 Task: Look for space in Ribnitz-Damgarten, Germany from 24th August, 2023 to 10th September, 2023 for 8 adults, 2 children in price range Rs.12000 to Rs.15000. Place can be entire place or shared room with 4 bedrooms having 8 beds and 4 bathrooms. Property type can be house, flat, guest house. Amenities needed are: wifi, TV, free parkinig on premises, gym, breakfast. Booking option can be shelf check-in. Required host language is English.
Action: Mouse moved to (533, 115)
Screenshot: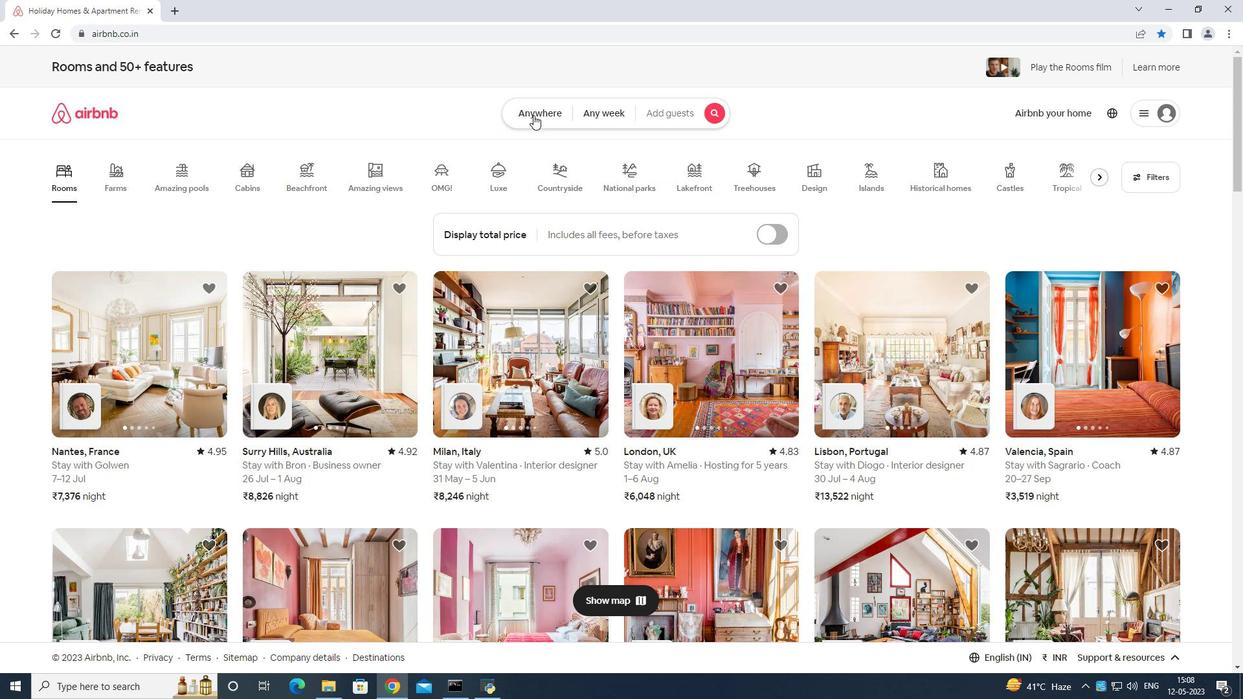 
Action: Mouse pressed left at (533, 115)
Screenshot: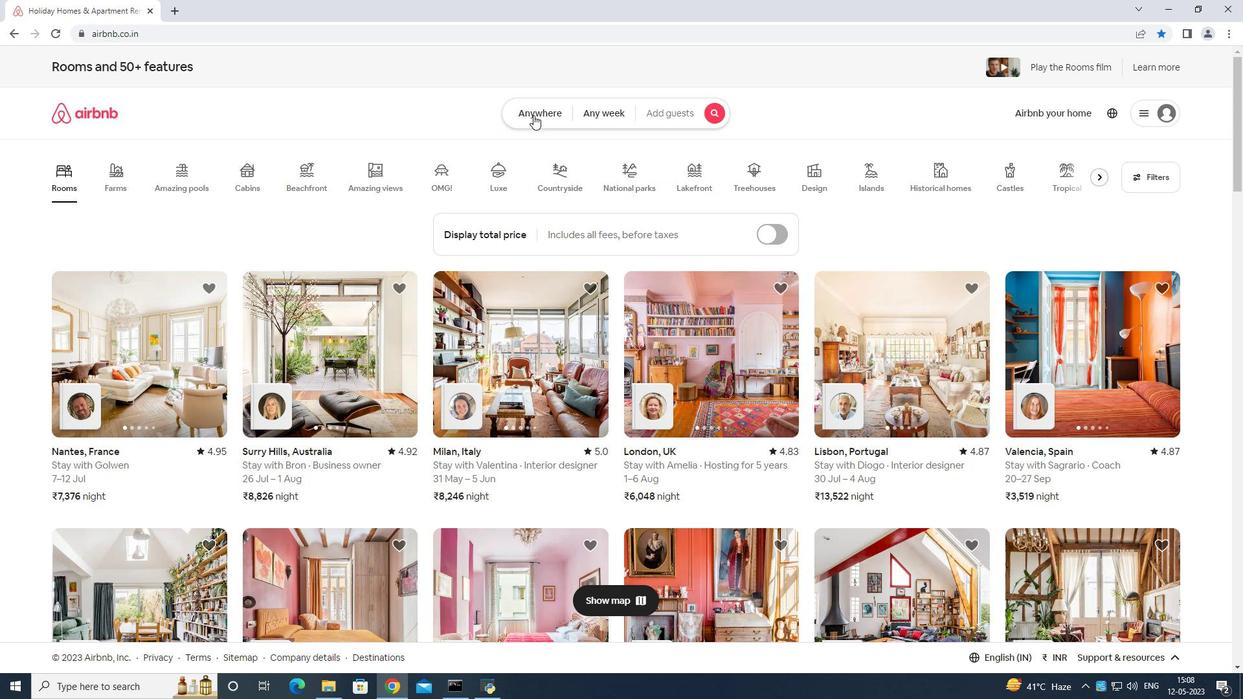 
Action: Mouse moved to (494, 167)
Screenshot: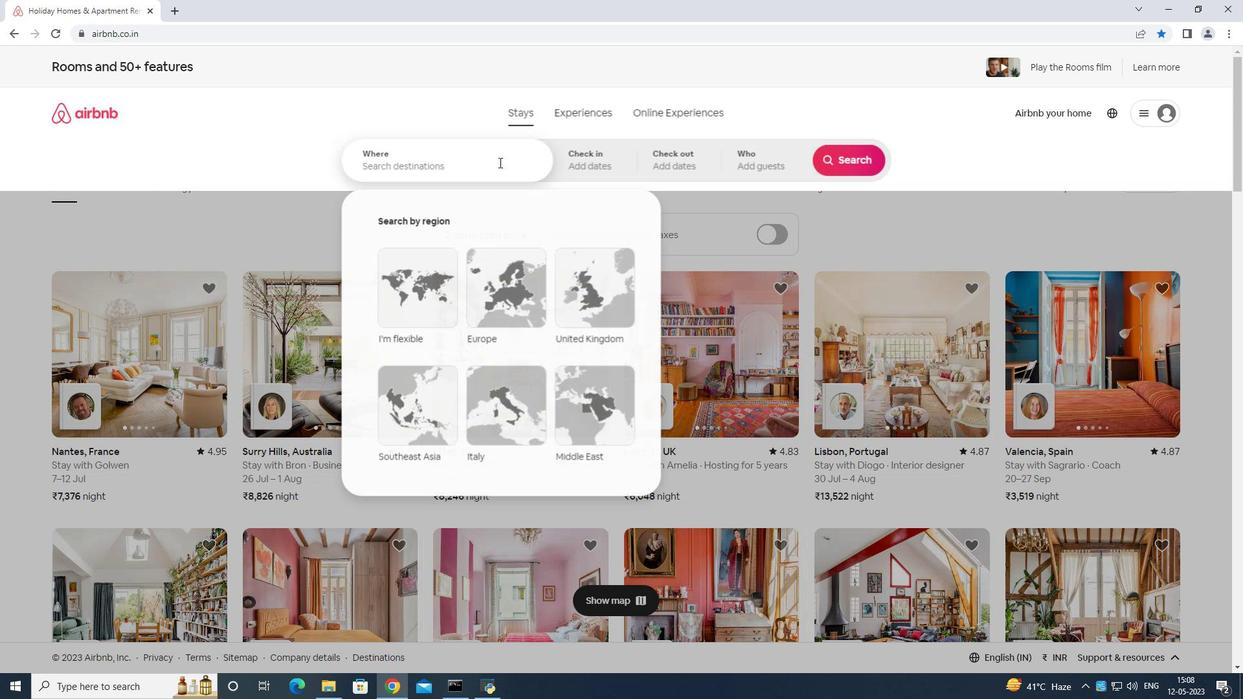 
Action: Mouse pressed left at (494, 167)
Screenshot: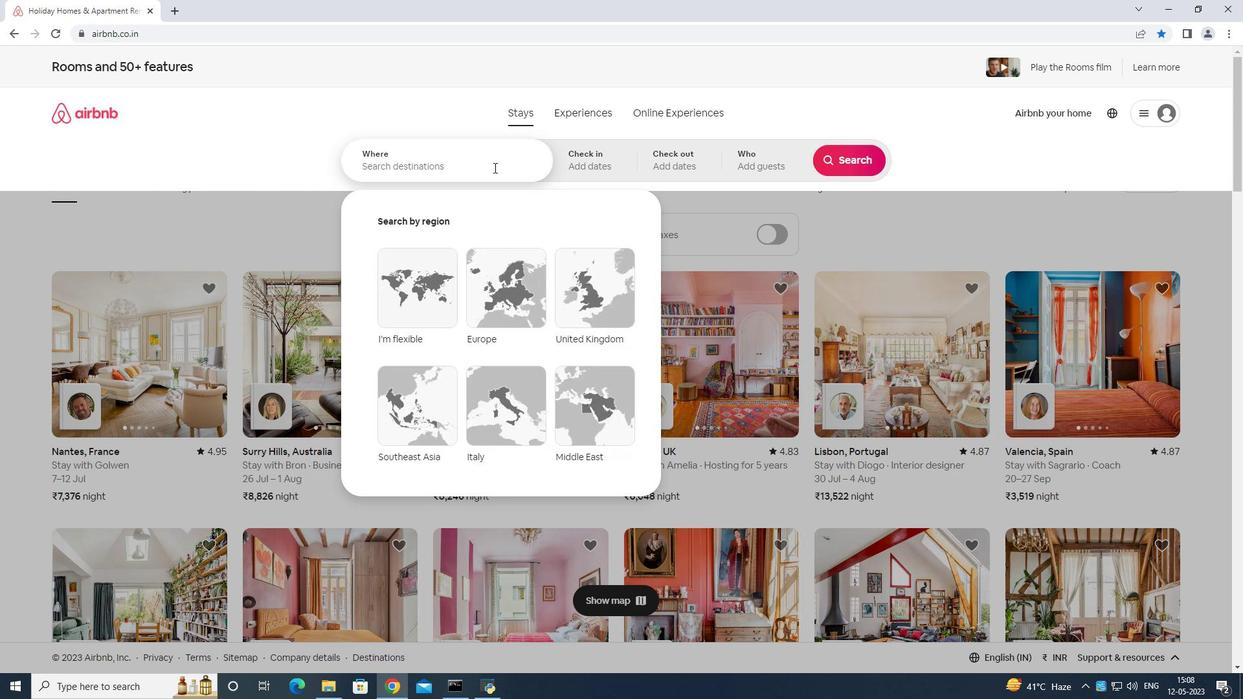 
Action: Mouse moved to (453, 126)
Screenshot: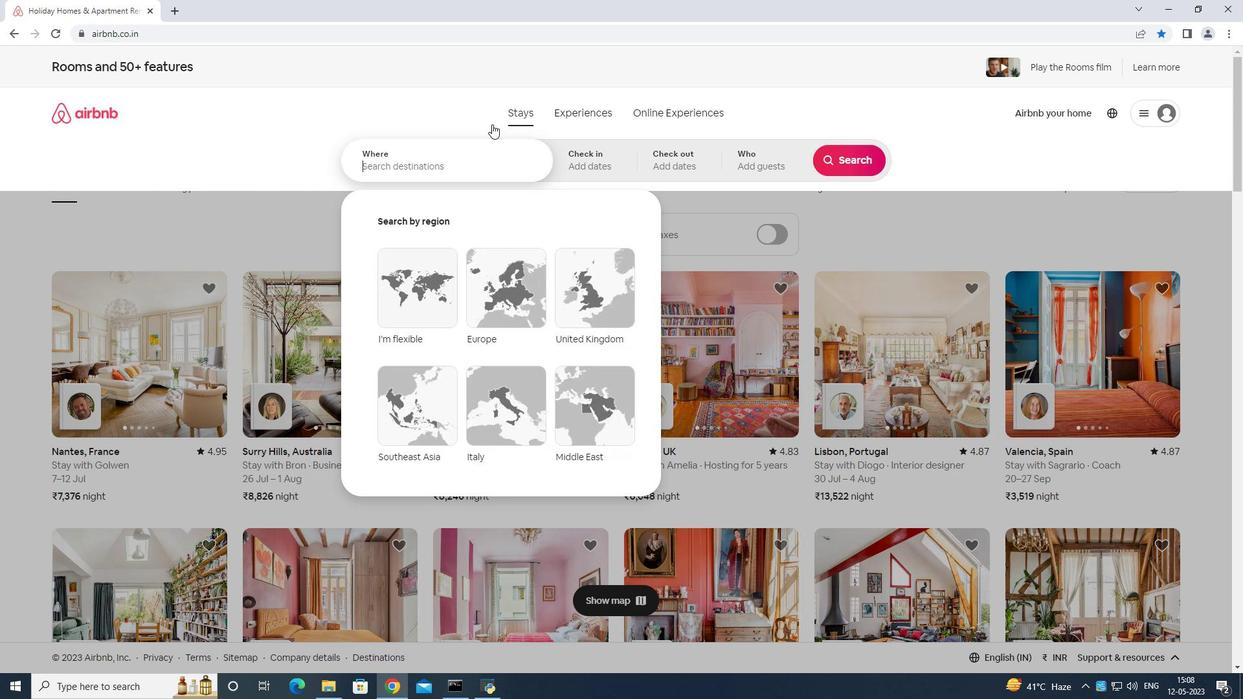 
Action: Key pressed <Key.shift>Rint<Key.backspace><Key.backspace>bnitz<Key.space>damgarten<Key.space>germany<Key.enter>
Screenshot: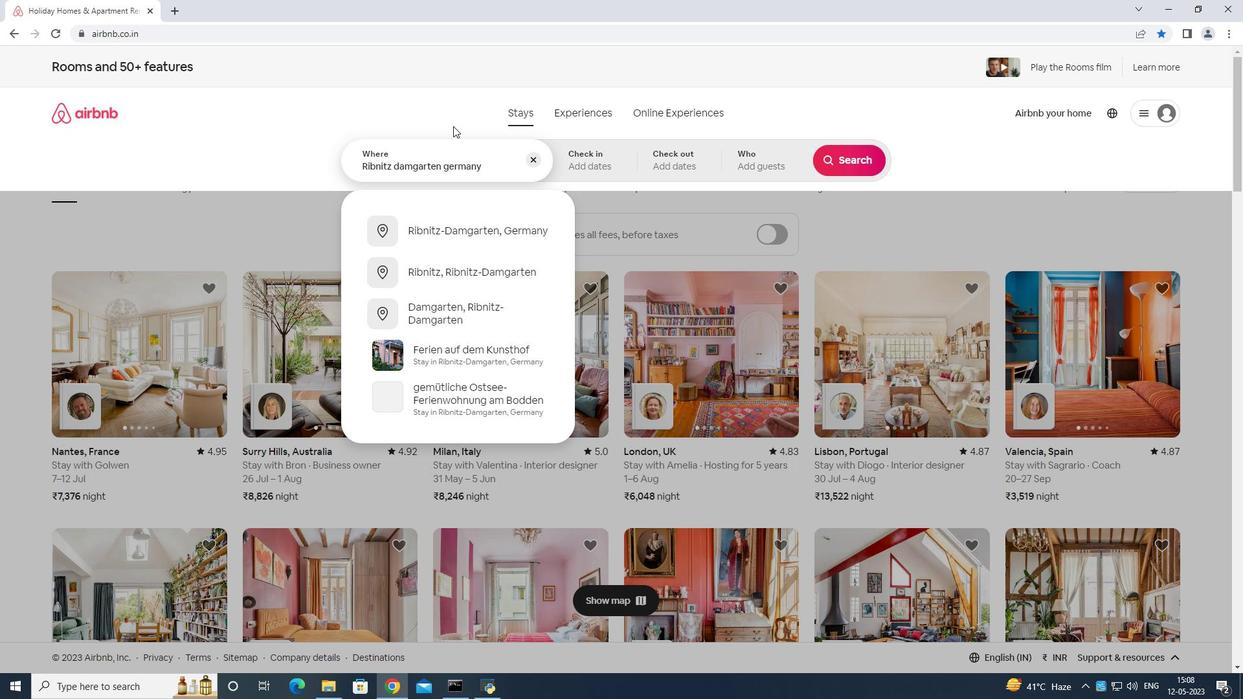 
Action: Mouse moved to (842, 270)
Screenshot: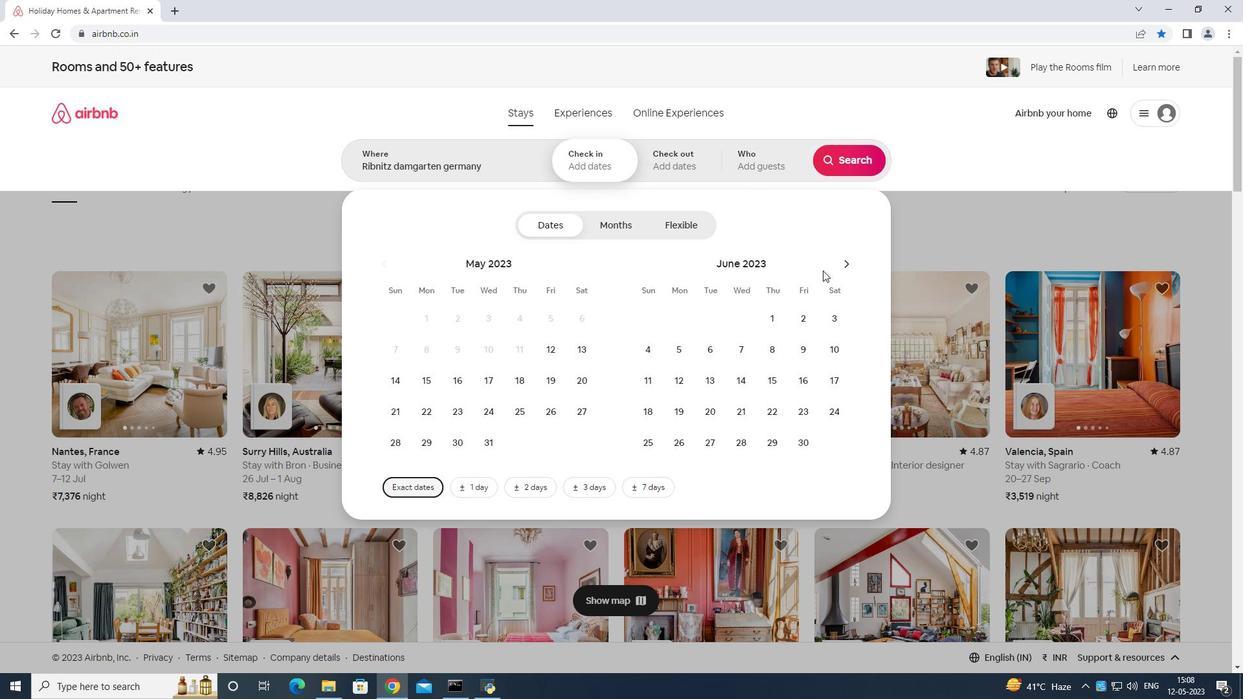 
Action: Mouse pressed left at (842, 270)
Screenshot: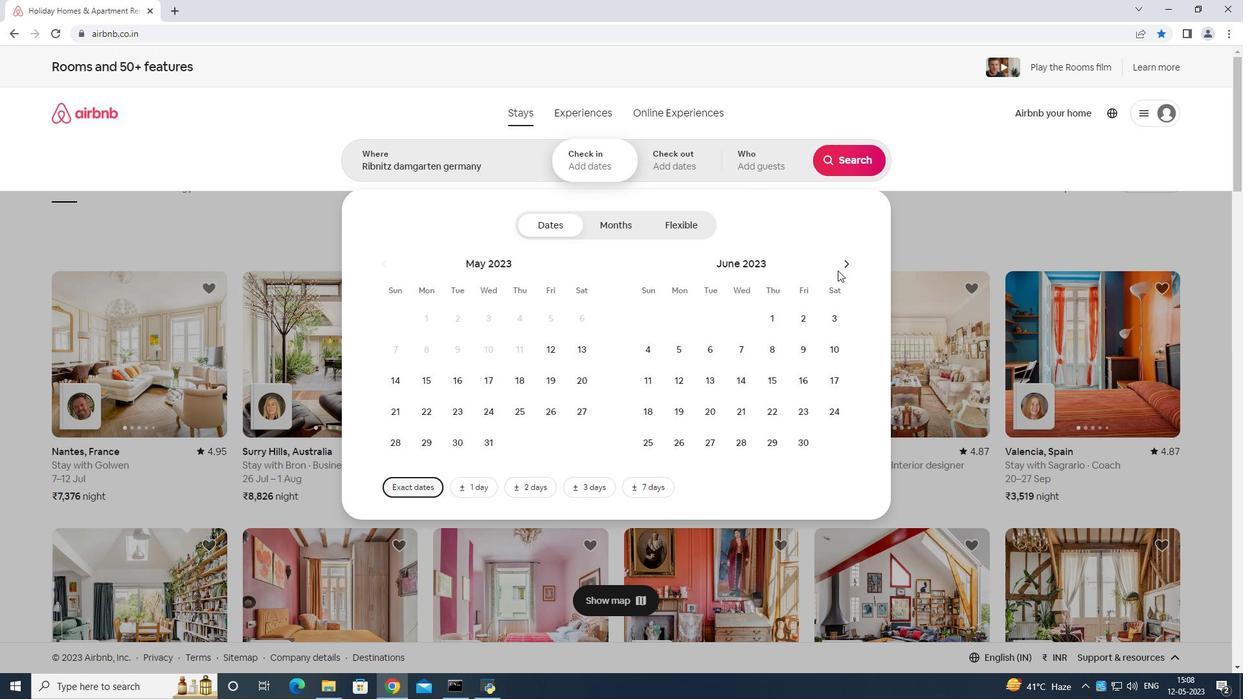
Action: Mouse moved to (842, 270)
Screenshot: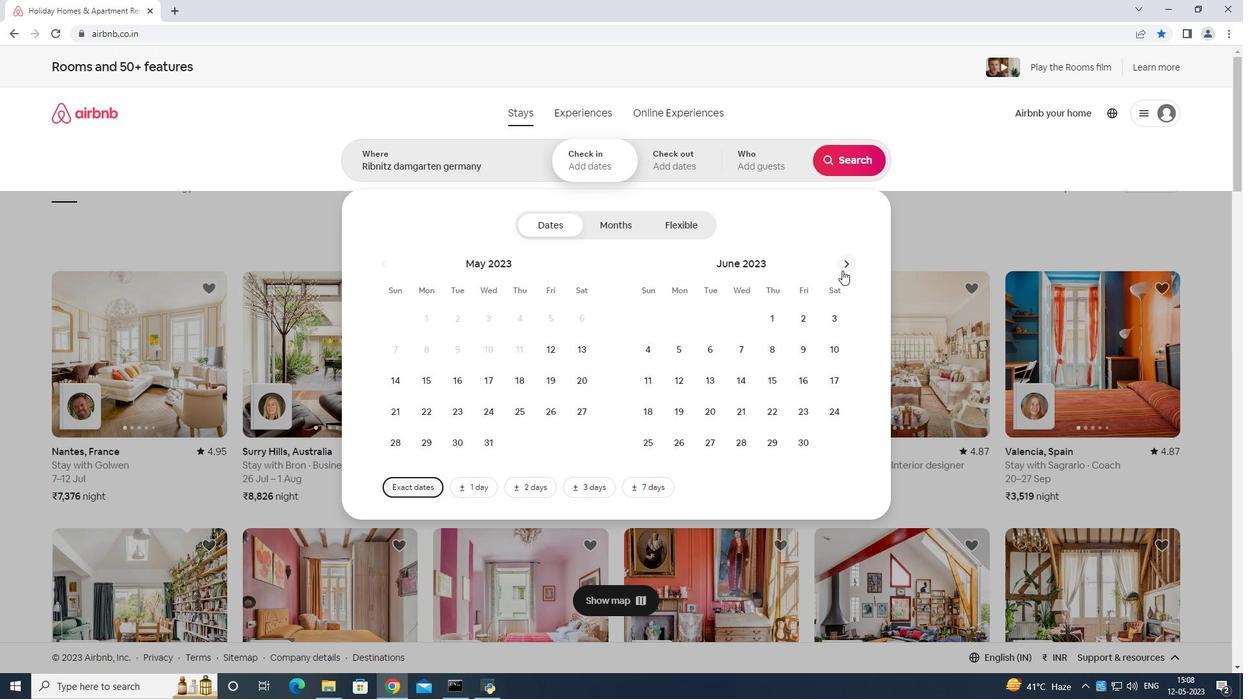 
Action: Mouse pressed left at (842, 270)
Screenshot: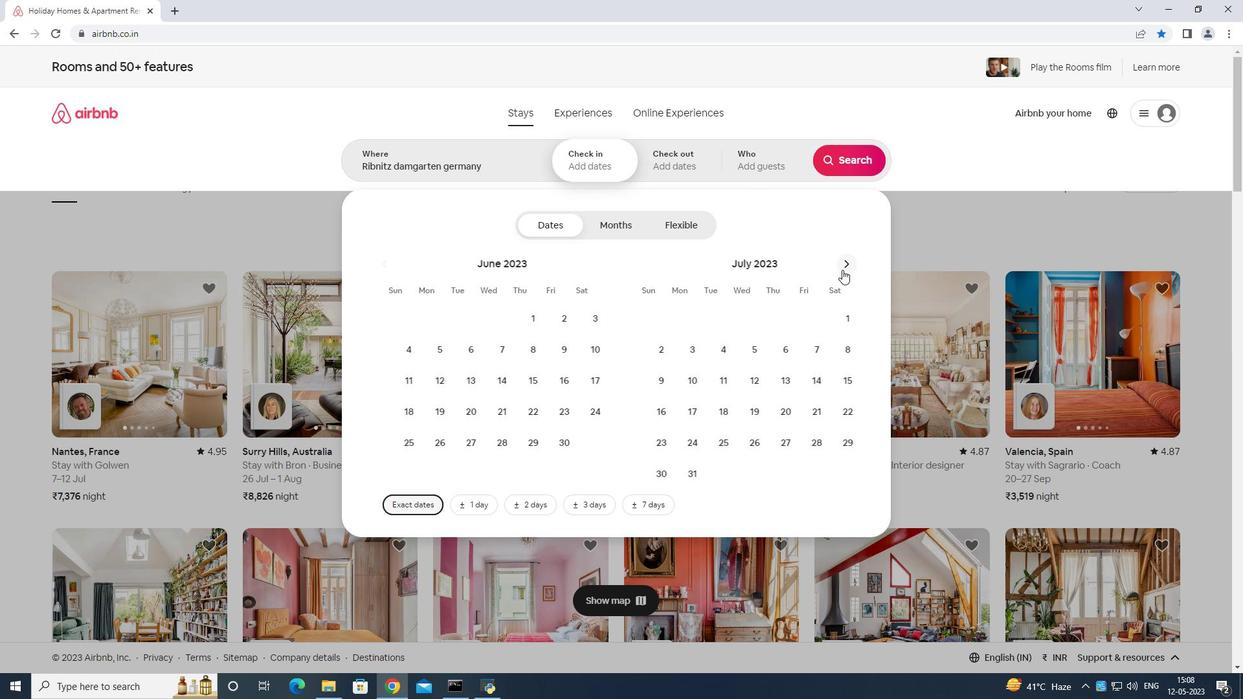 
Action: Mouse moved to (773, 413)
Screenshot: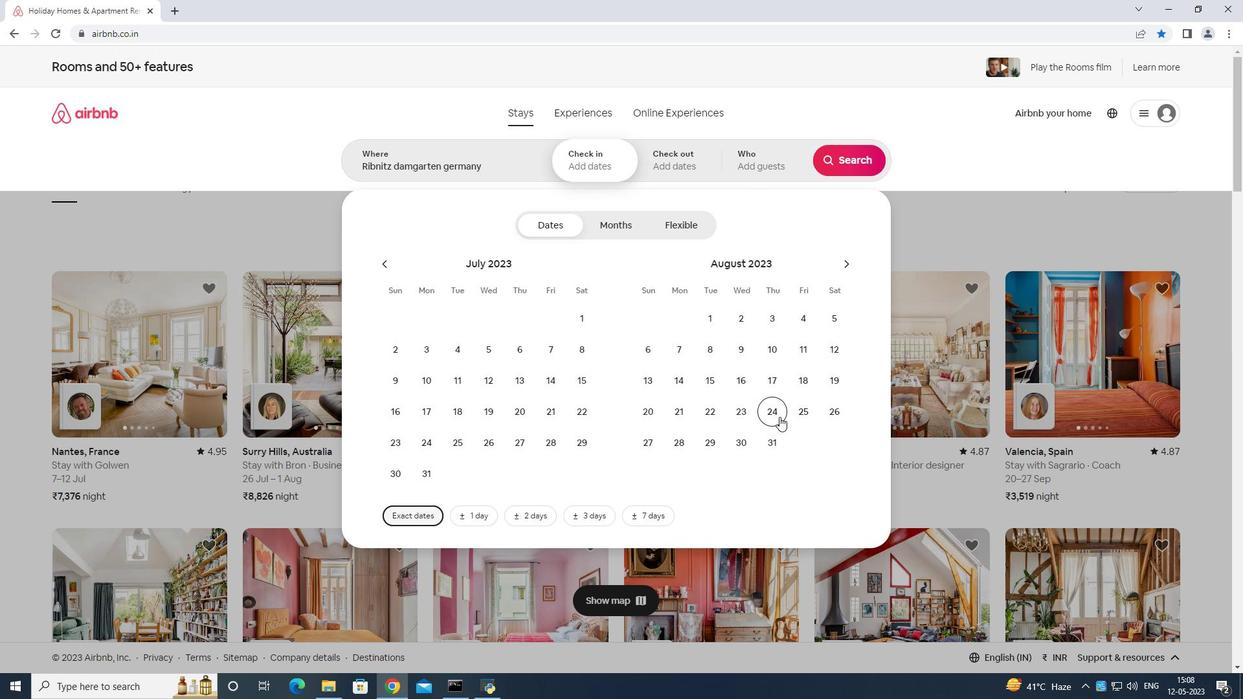 
Action: Mouse pressed left at (773, 413)
Screenshot: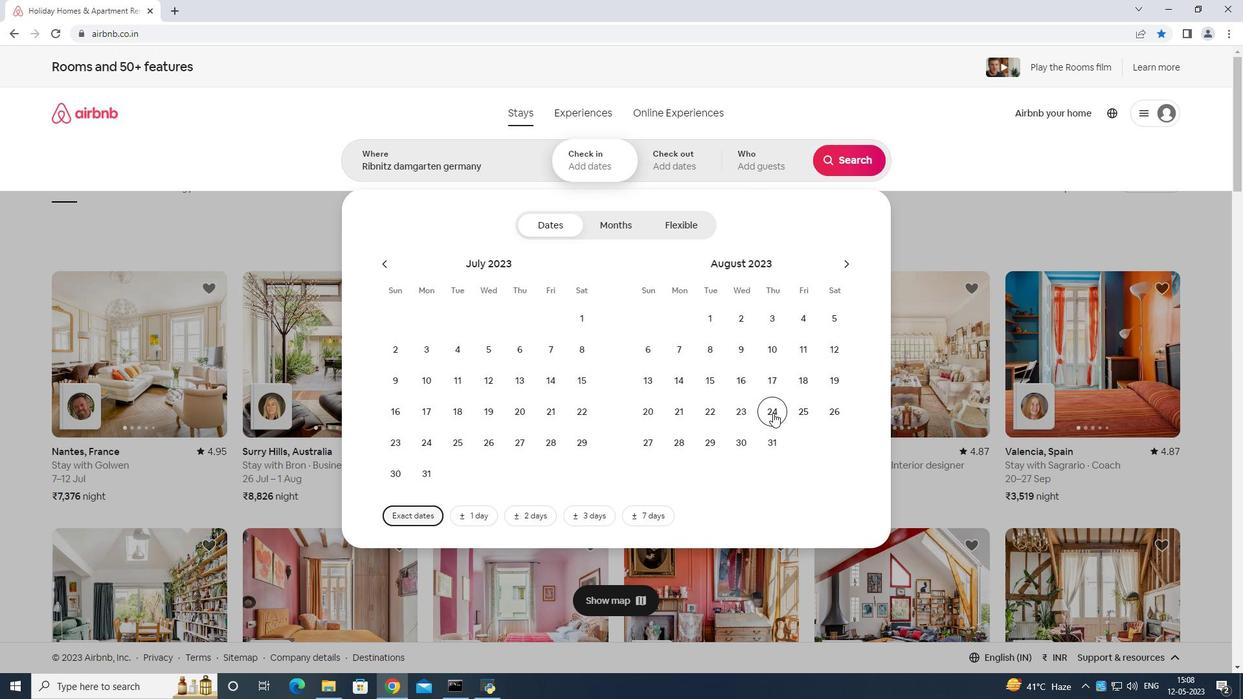 
Action: Mouse moved to (848, 262)
Screenshot: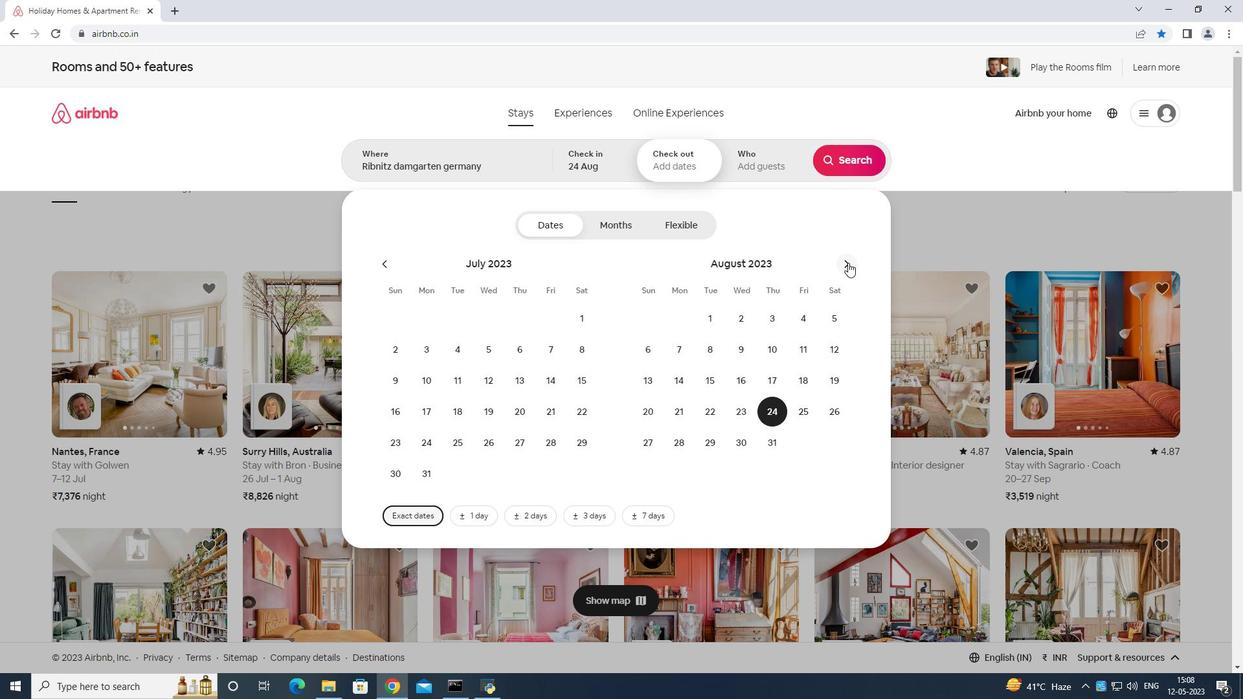 
Action: Mouse pressed left at (848, 262)
Screenshot: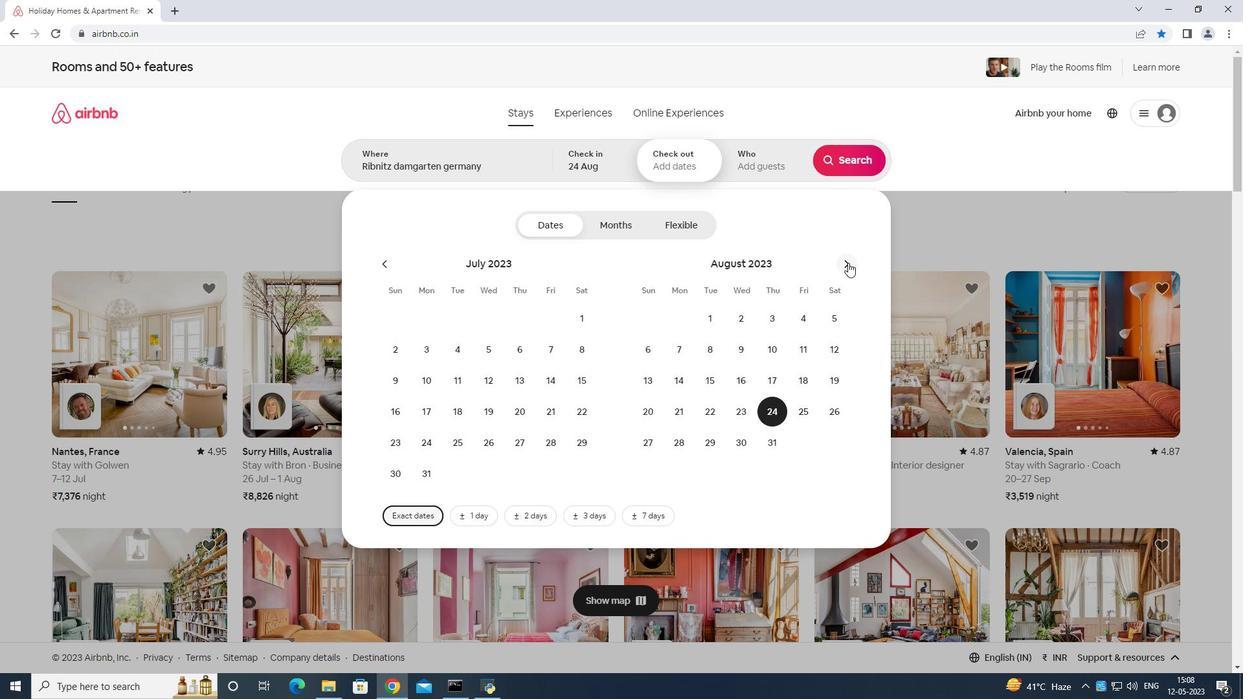 
Action: Mouse moved to (654, 382)
Screenshot: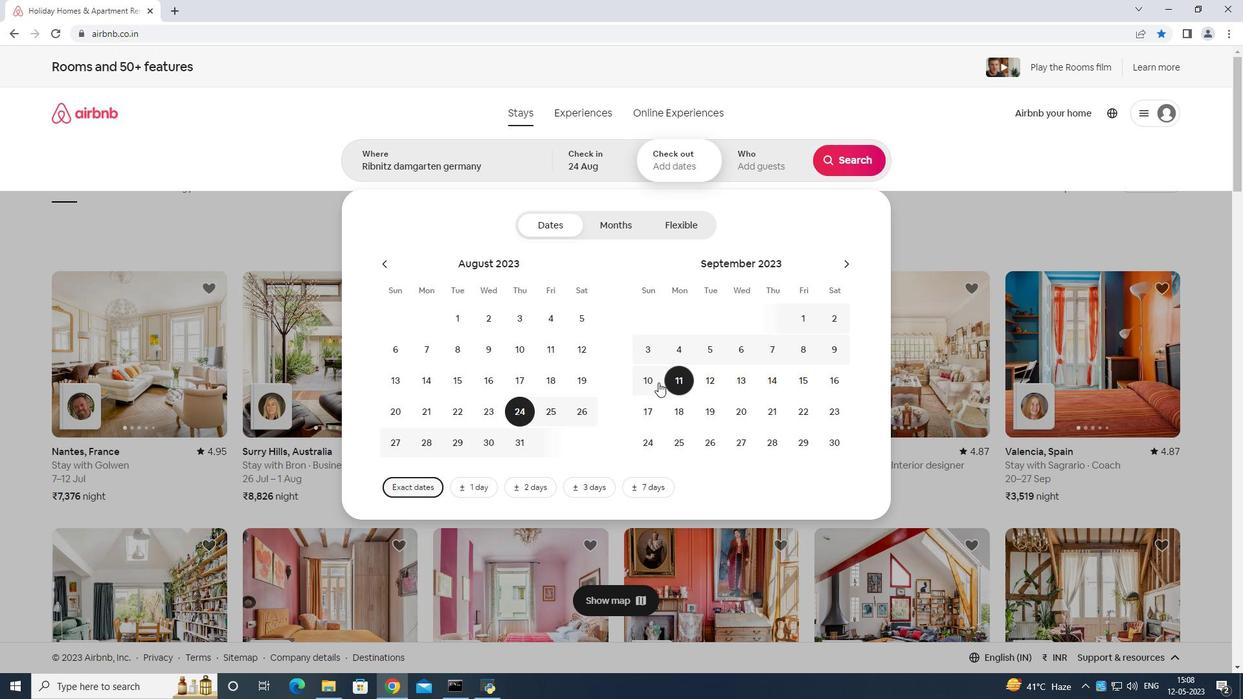 
Action: Mouse pressed left at (654, 382)
Screenshot: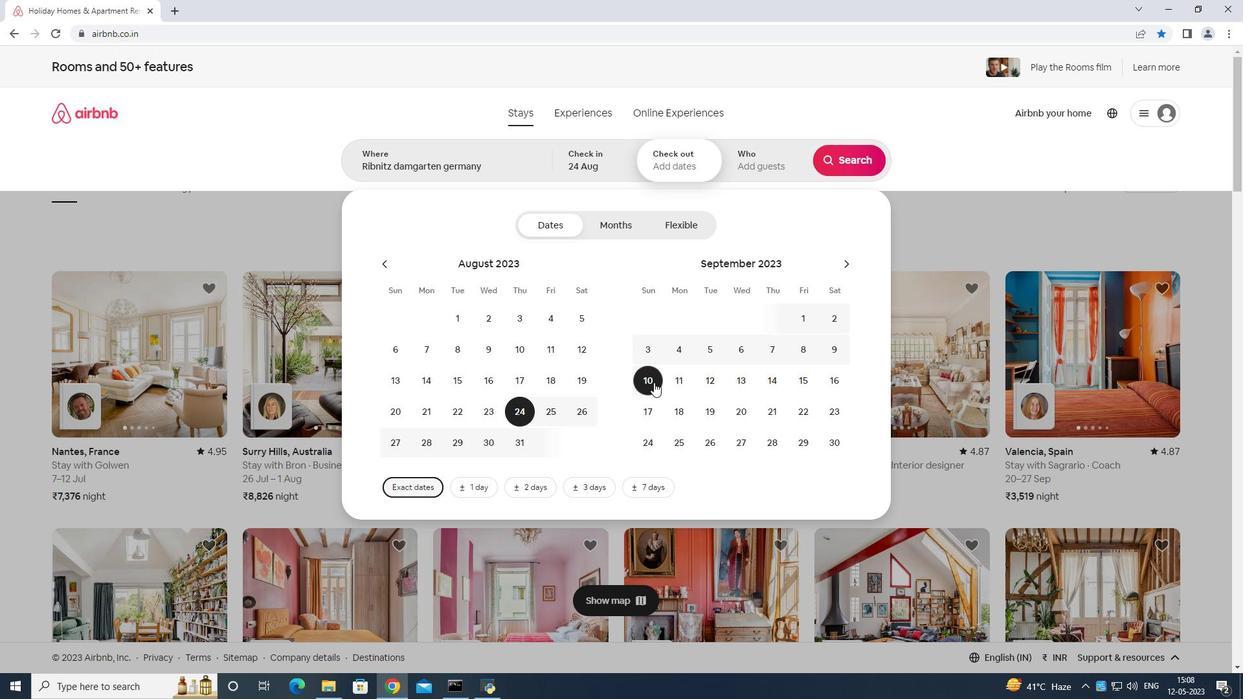 
Action: Mouse moved to (751, 160)
Screenshot: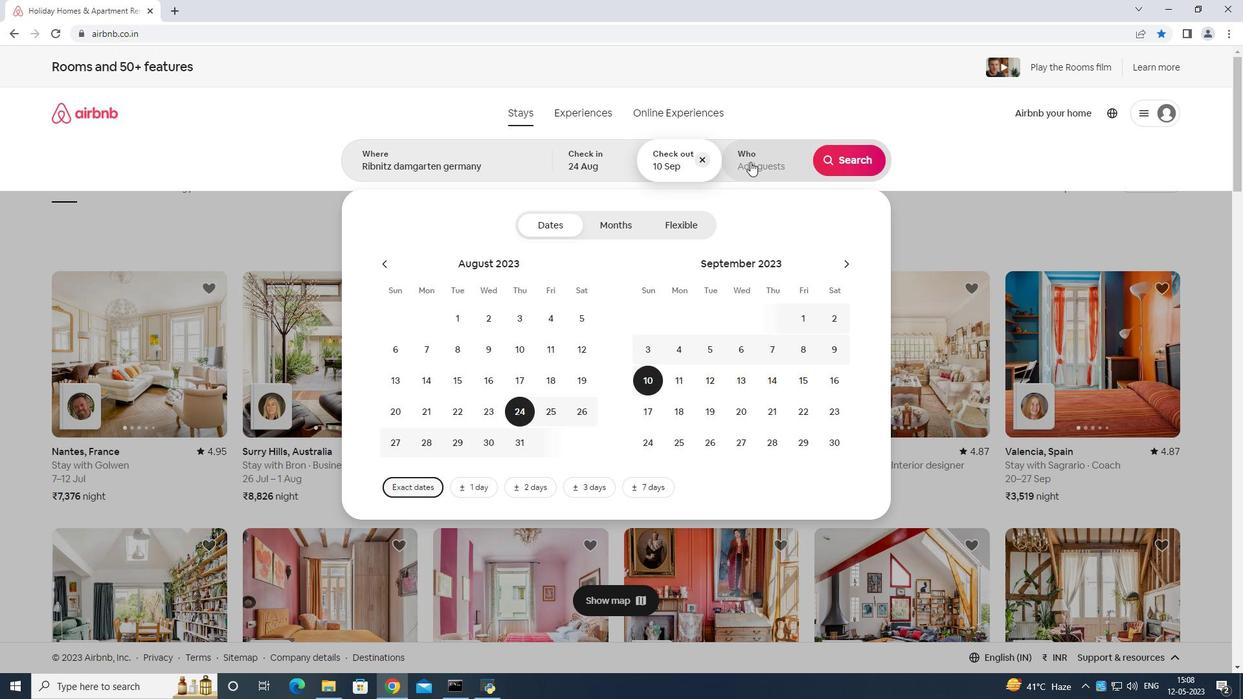
Action: Mouse pressed left at (751, 160)
Screenshot: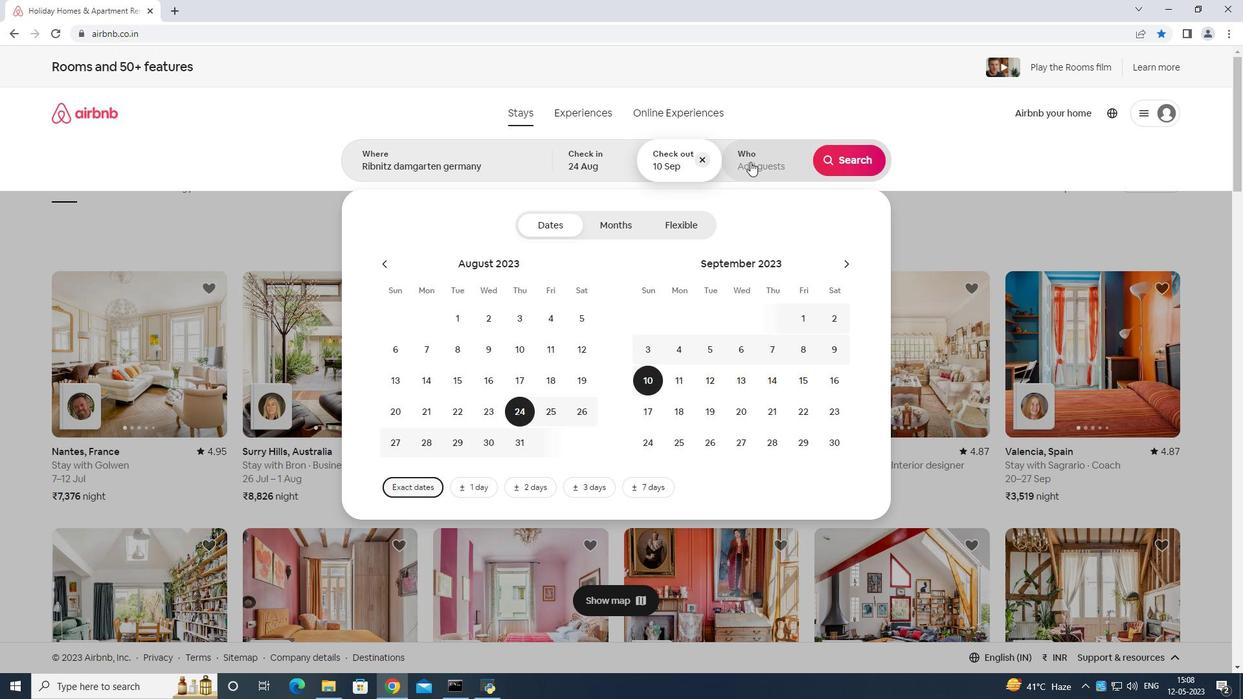 
Action: Mouse moved to (845, 225)
Screenshot: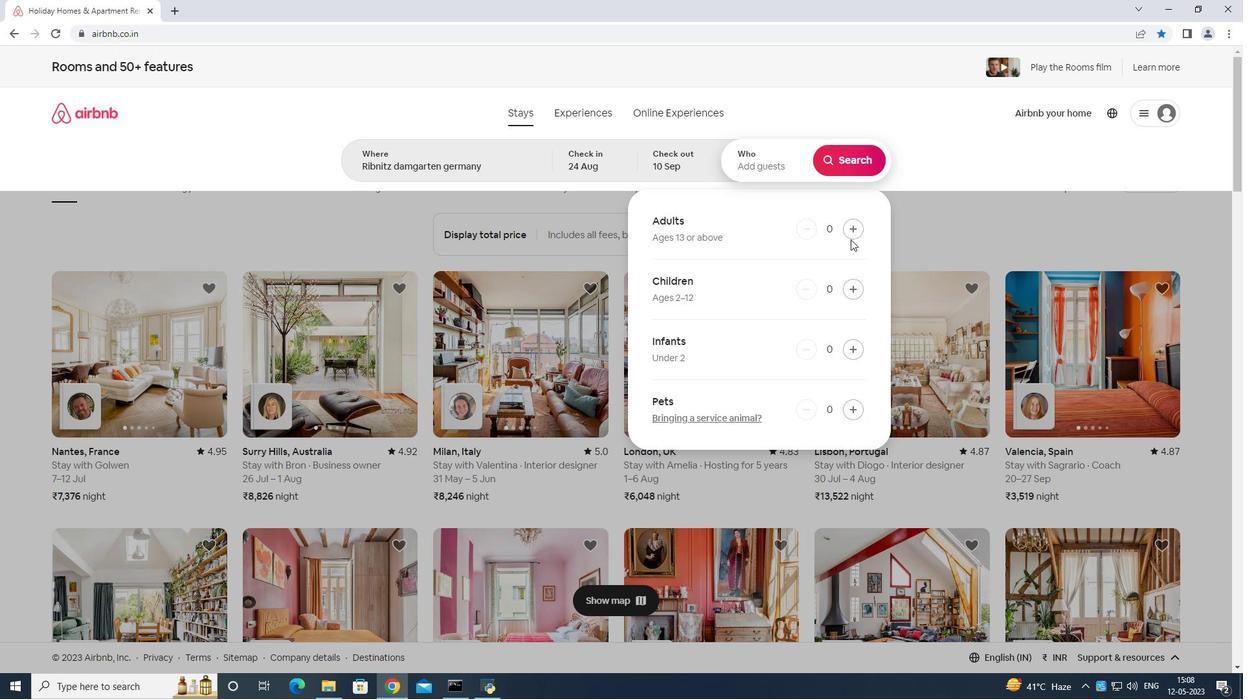
Action: Mouse pressed left at (845, 225)
Screenshot: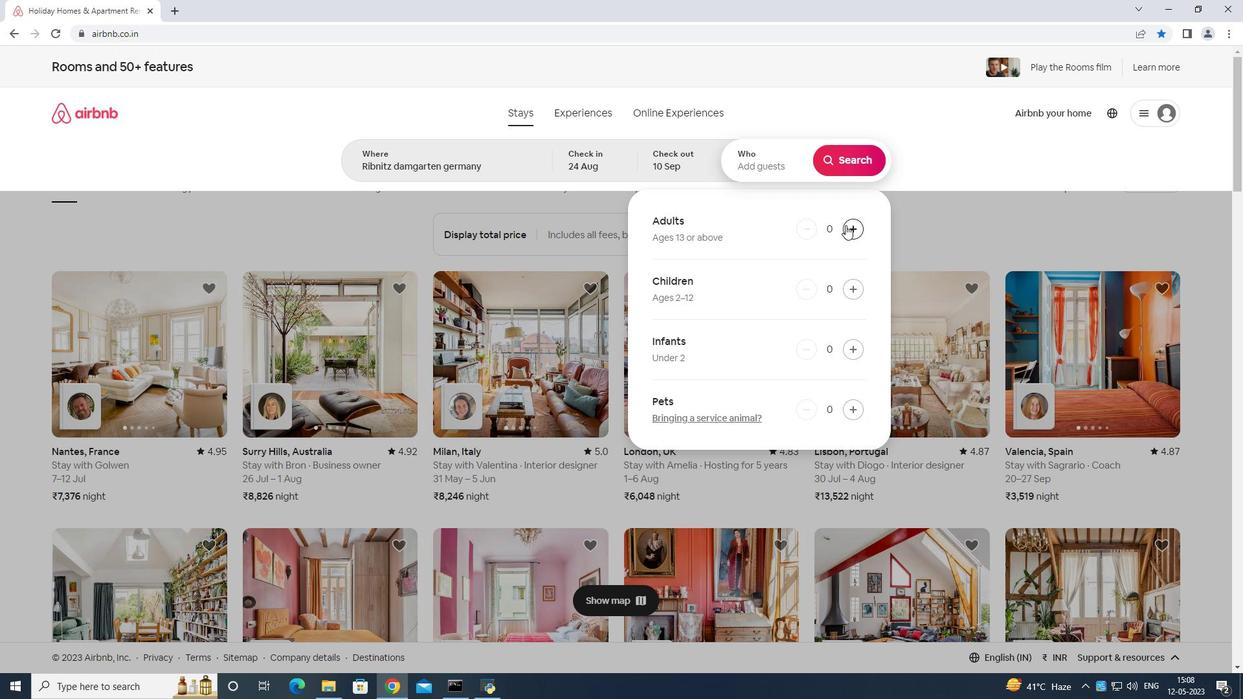 
Action: Mouse pressed left at (845, 225)
Screenshot: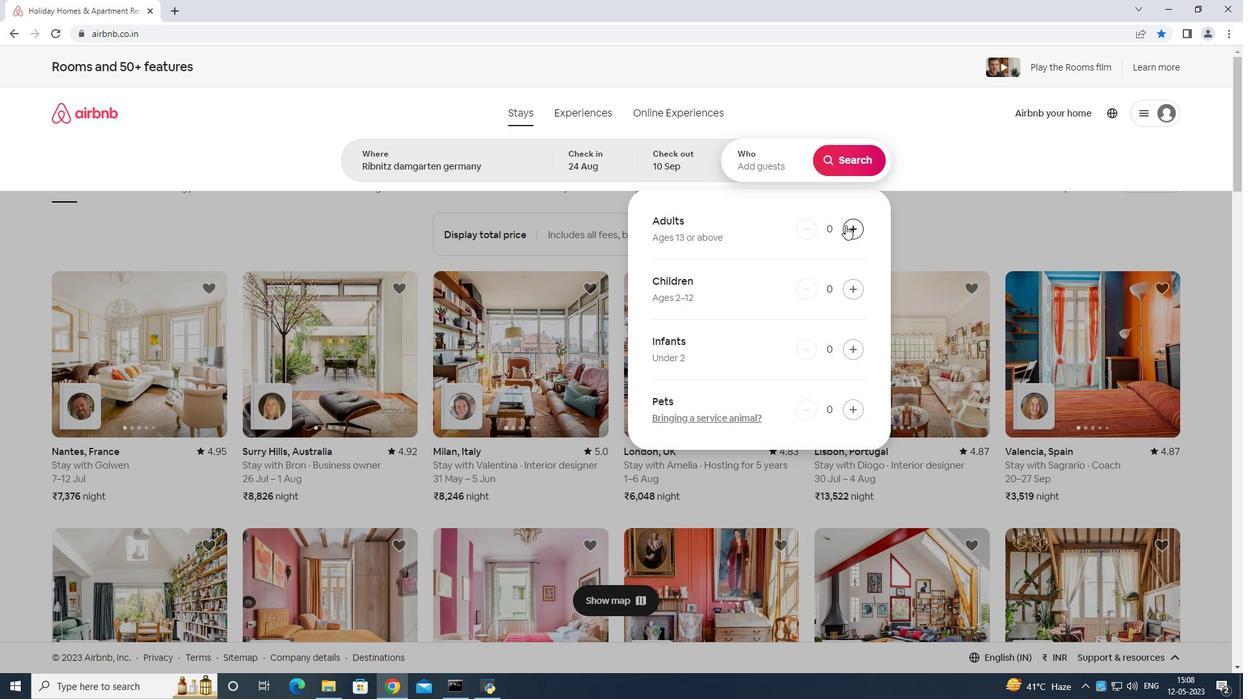 
Action: Mouse pressed left at (845, 225)
Screenshot: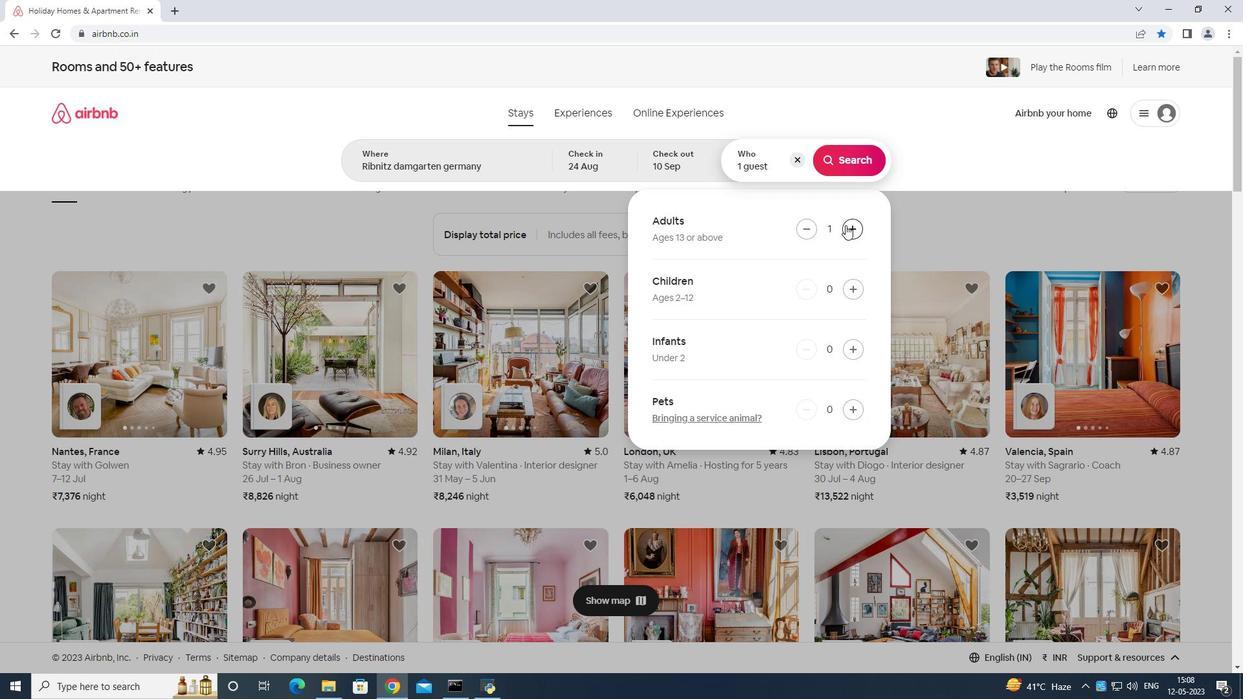 
Action: Mouse pressed left at (845, 225)
Screenshot: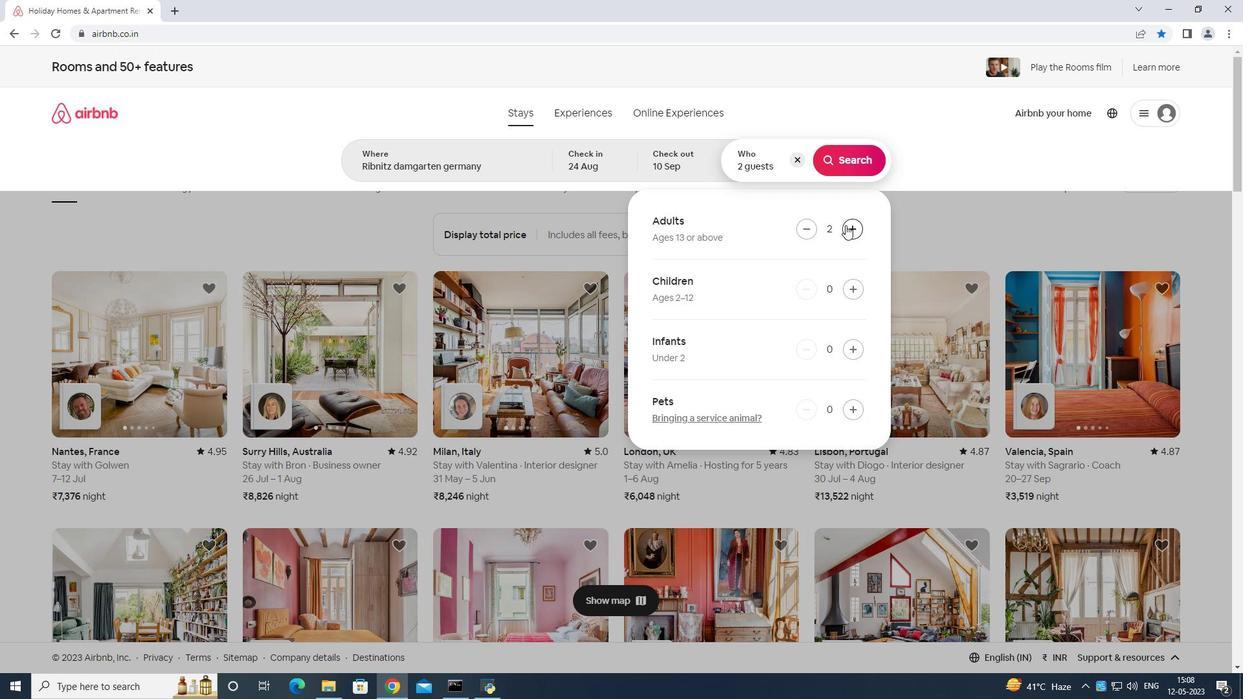 
Action: Mouse pressed left at (845, 225)
Screenshot: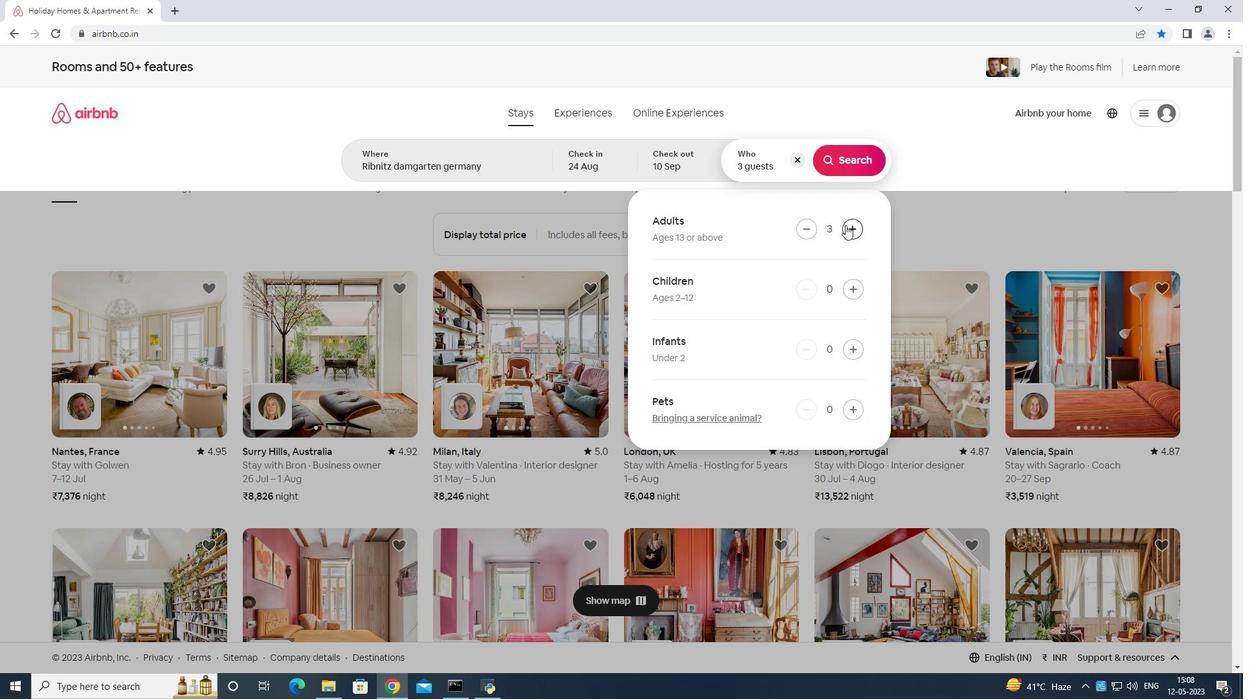 
Action: Mouse pressed left at (845, 225)
Screenshot: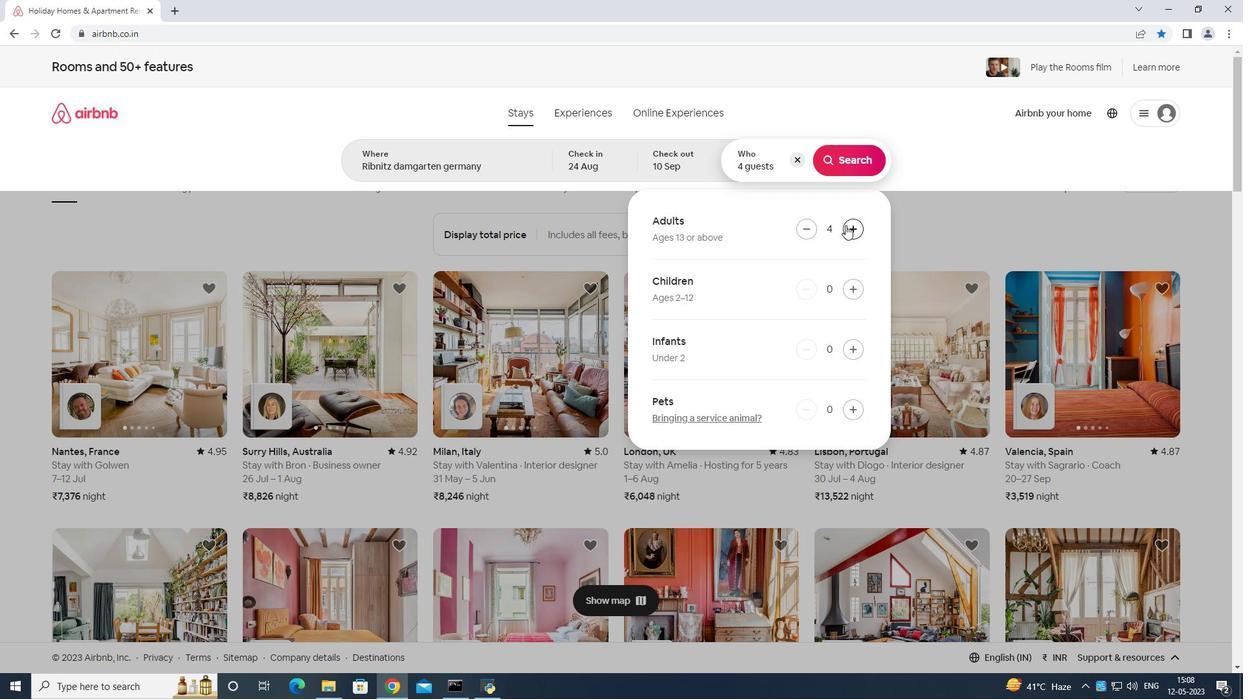 
Action: Mouse pressed left at (845, 225)
Screenshot: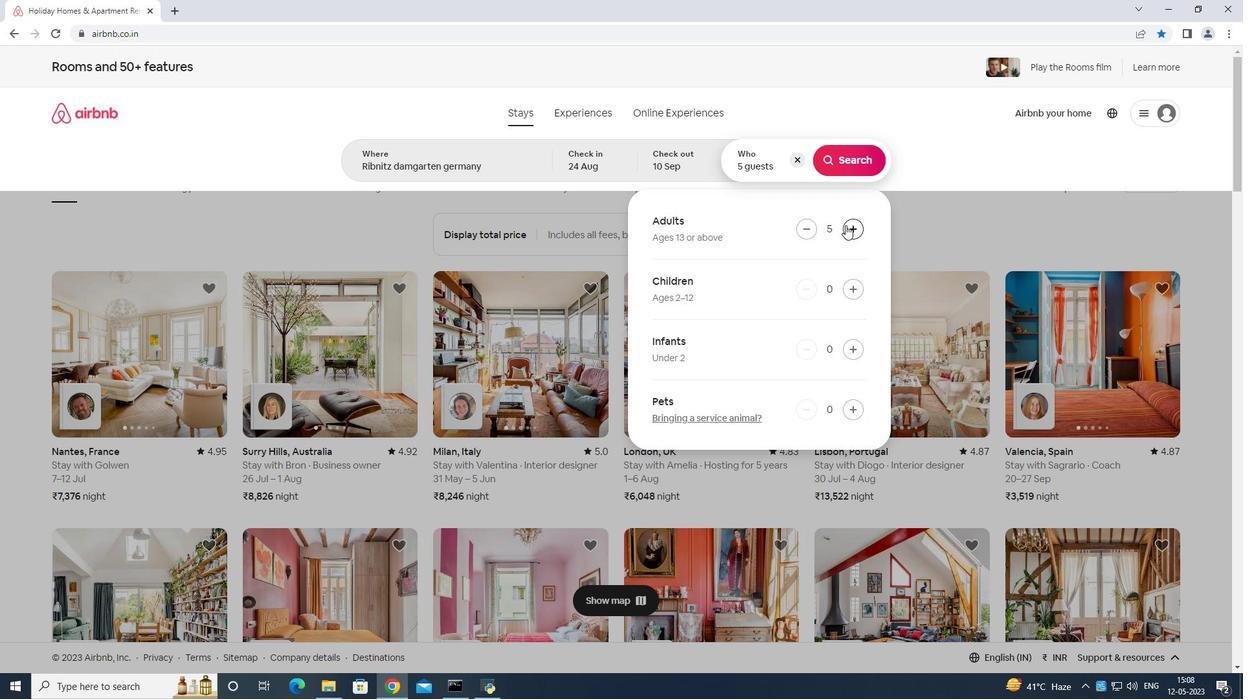 
Action: Mouse pressed left at (845, 225)
Screenshot: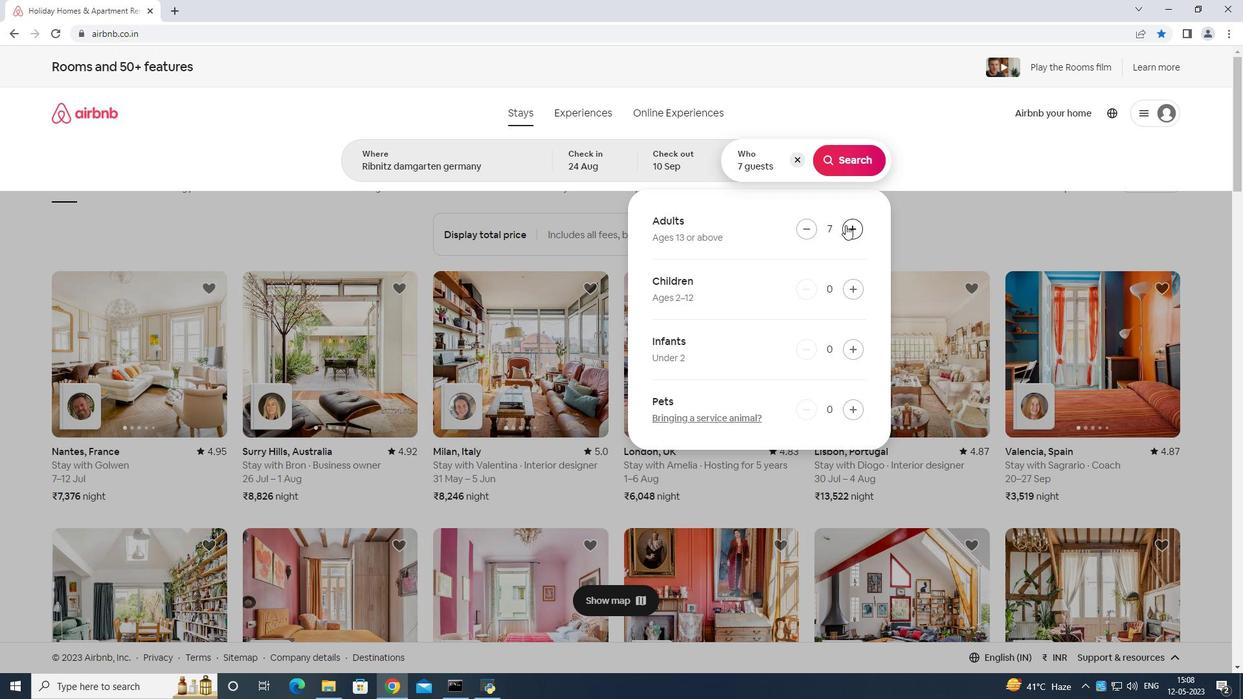 
Action: Mouse moved to (848, 284)
Screenshot: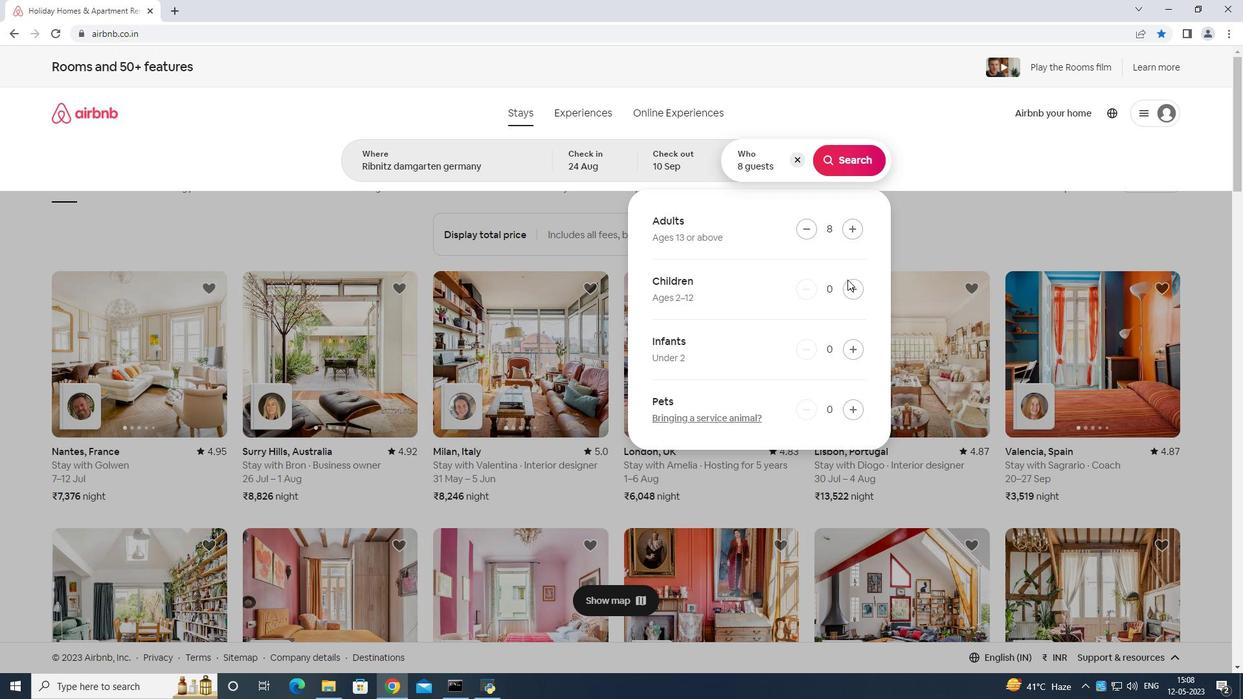 
Action: Mouse pressed left at (848, 284)
Screenshot: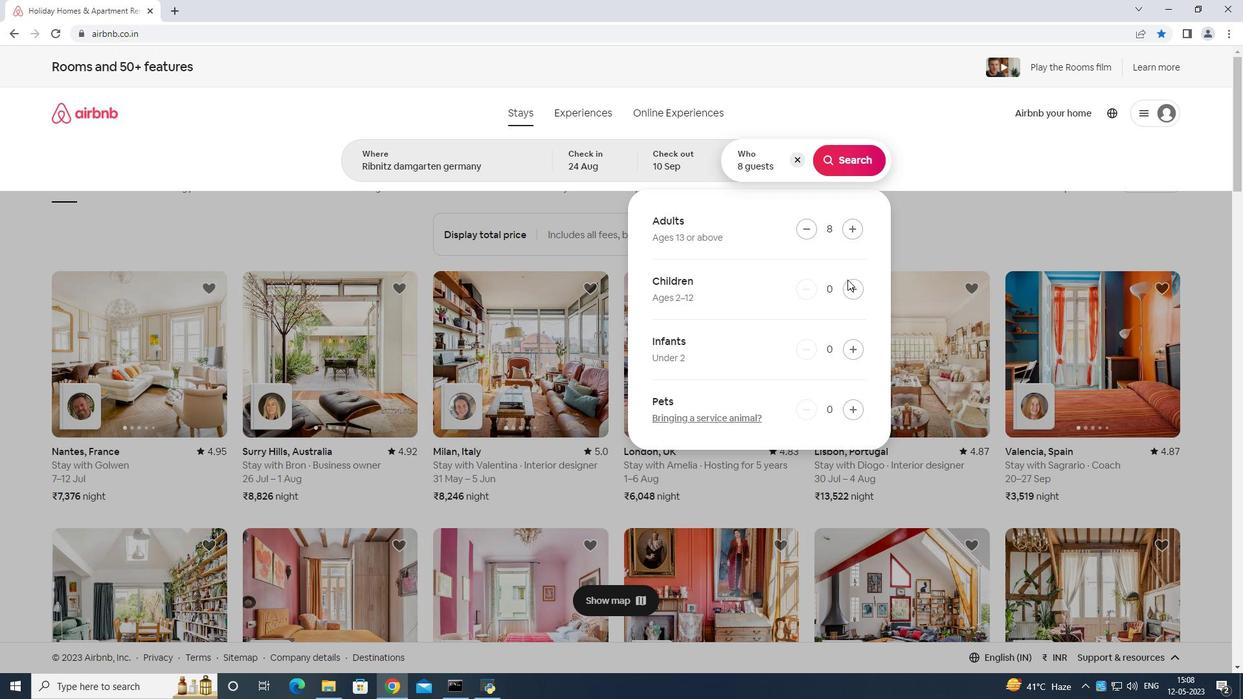 
Action: Mouse moved to (849, 285)
Screenshot: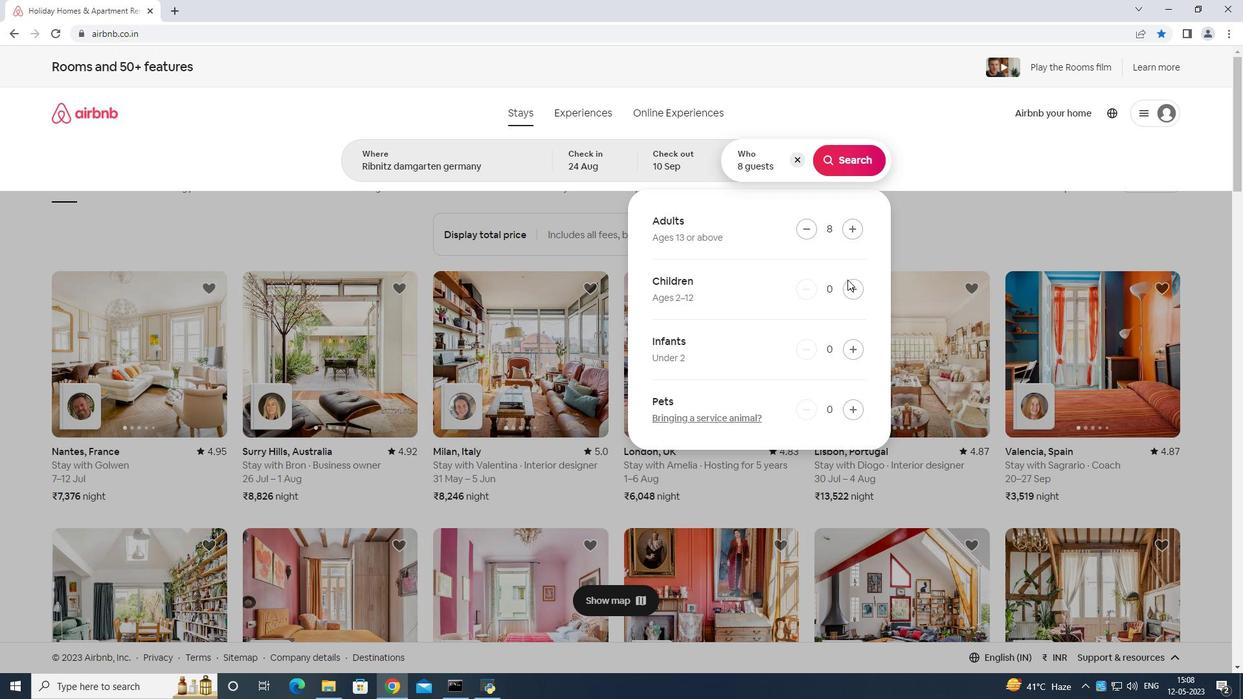 
Action: Mouse pressed left at (849, 285)
Screenshot: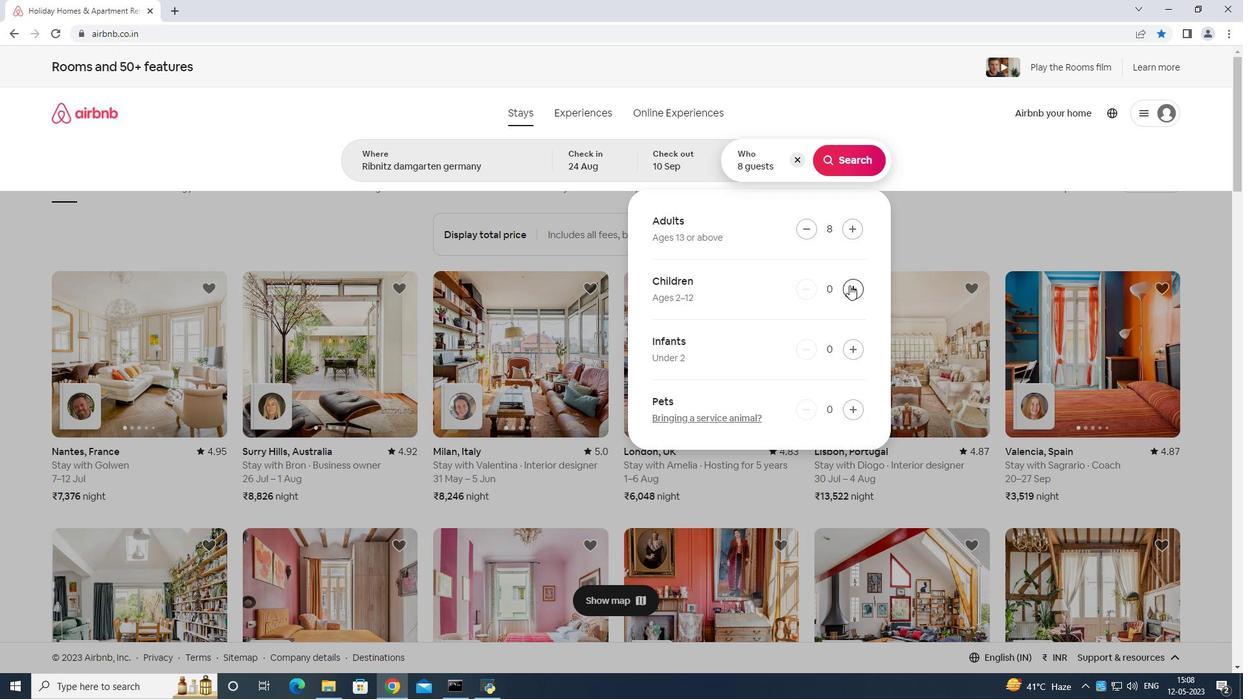 
Action: Mouse moved to (843, 155)
Screenshot: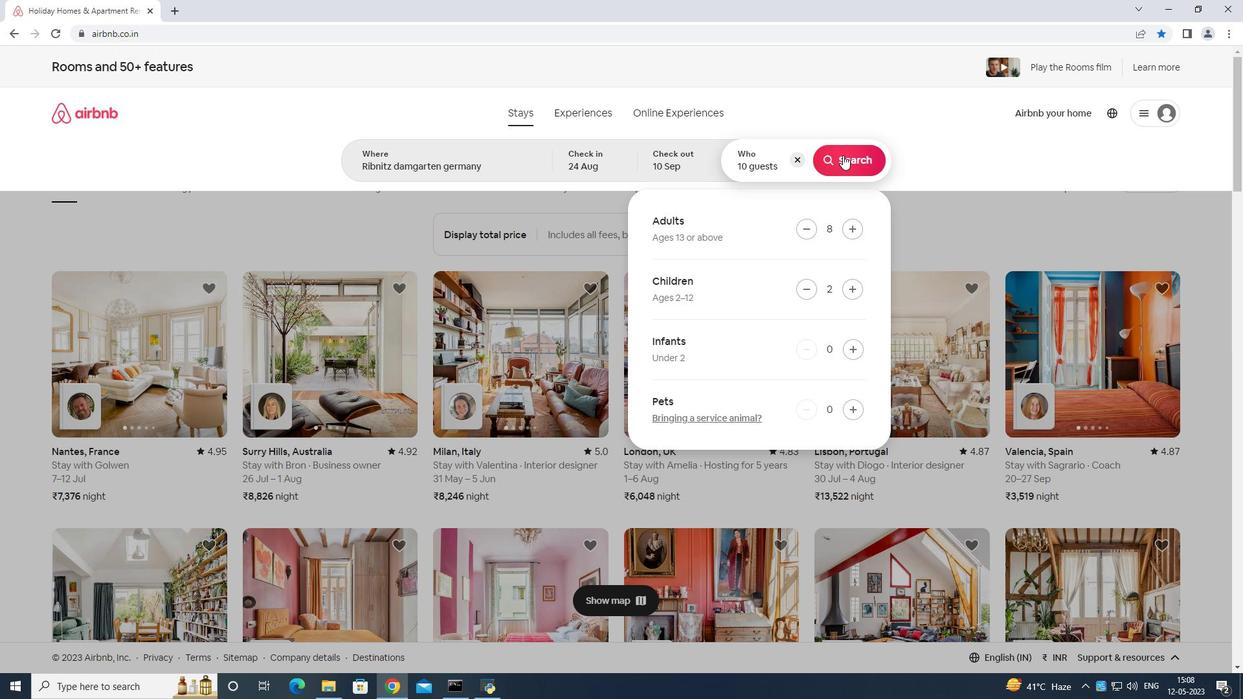 
Action: Mouse pressed left at (843, 155)
Screenshot: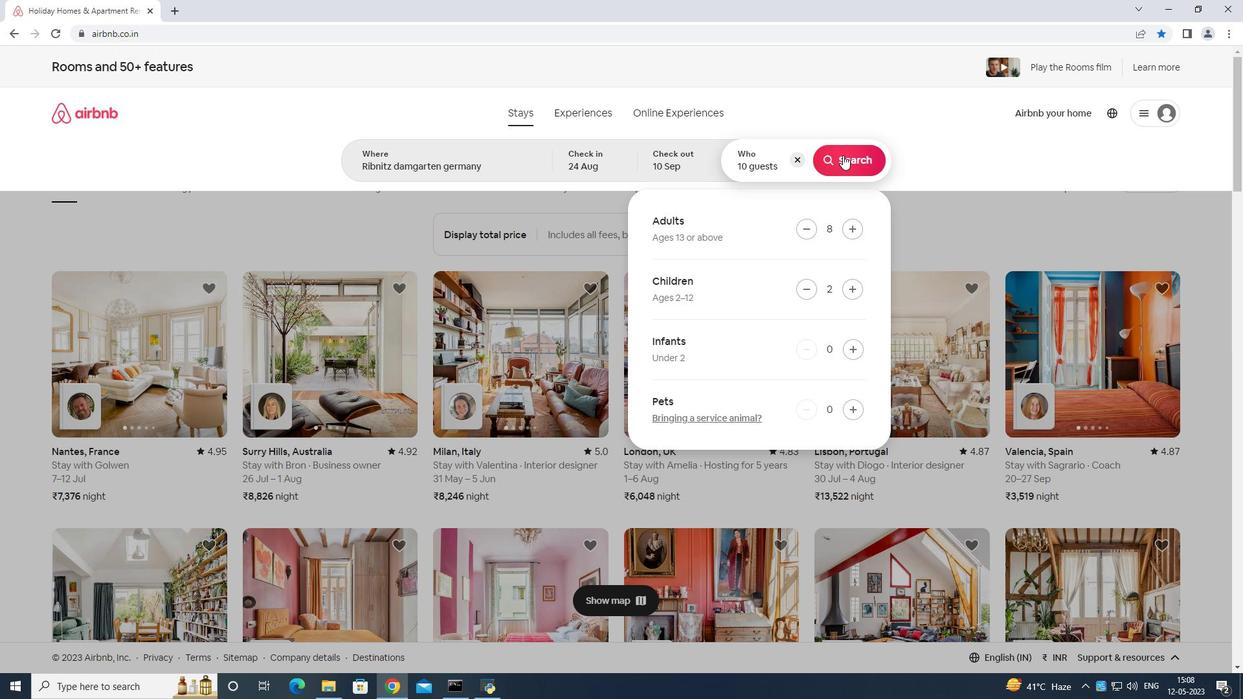 
Action: Mouse moved to (1175, 114)
Screenshot: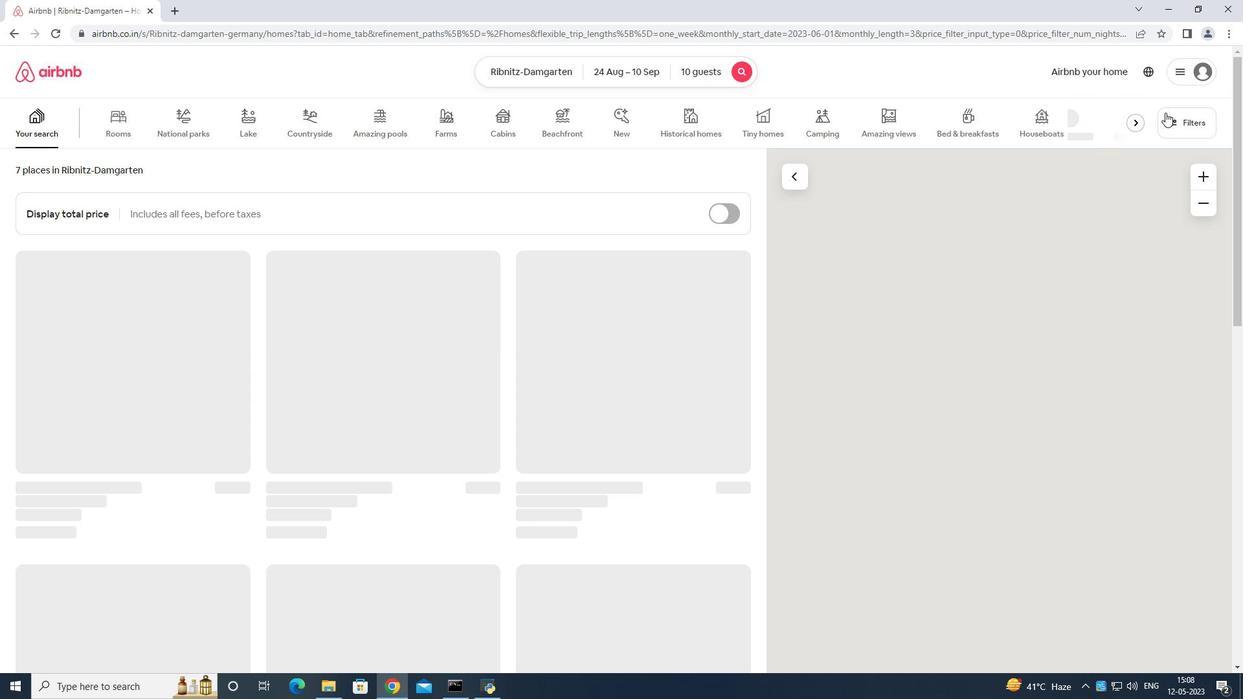 
Action: Mouse pressed left at (1175, 114)
Screenshot: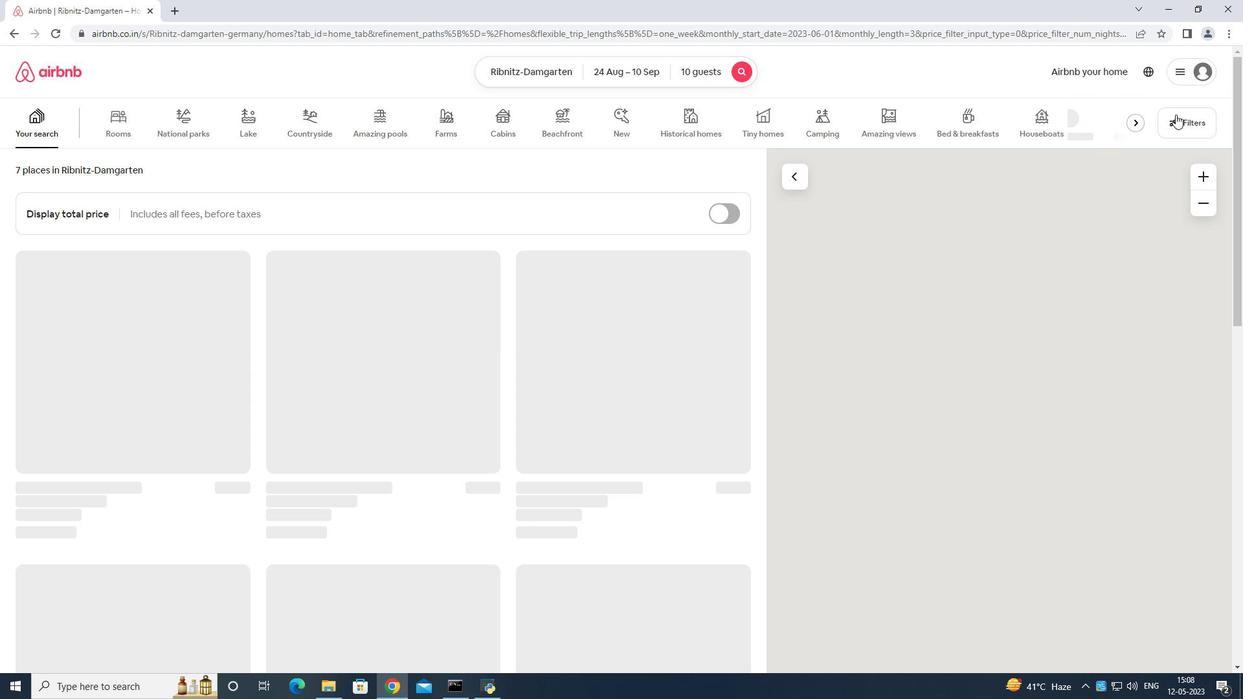 
Action: Mouse moved to (527, 444)
Screenshot: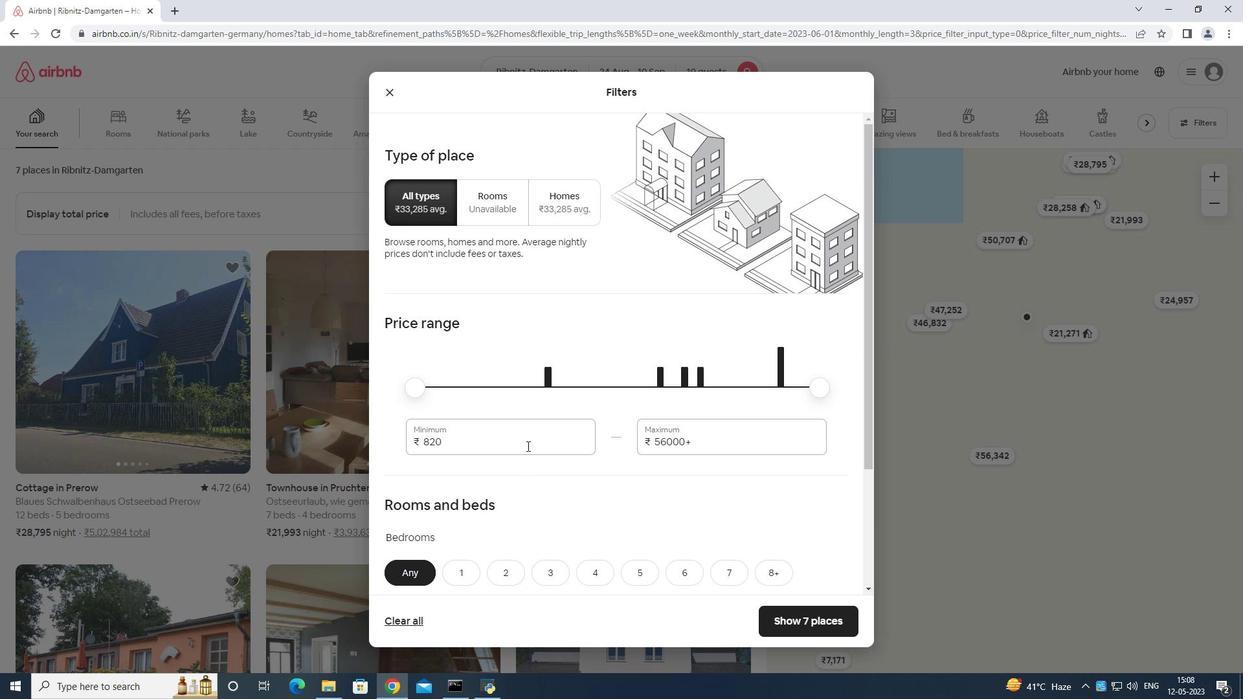 
Action: Mouse pressed left at (527, 444)
Screenshot: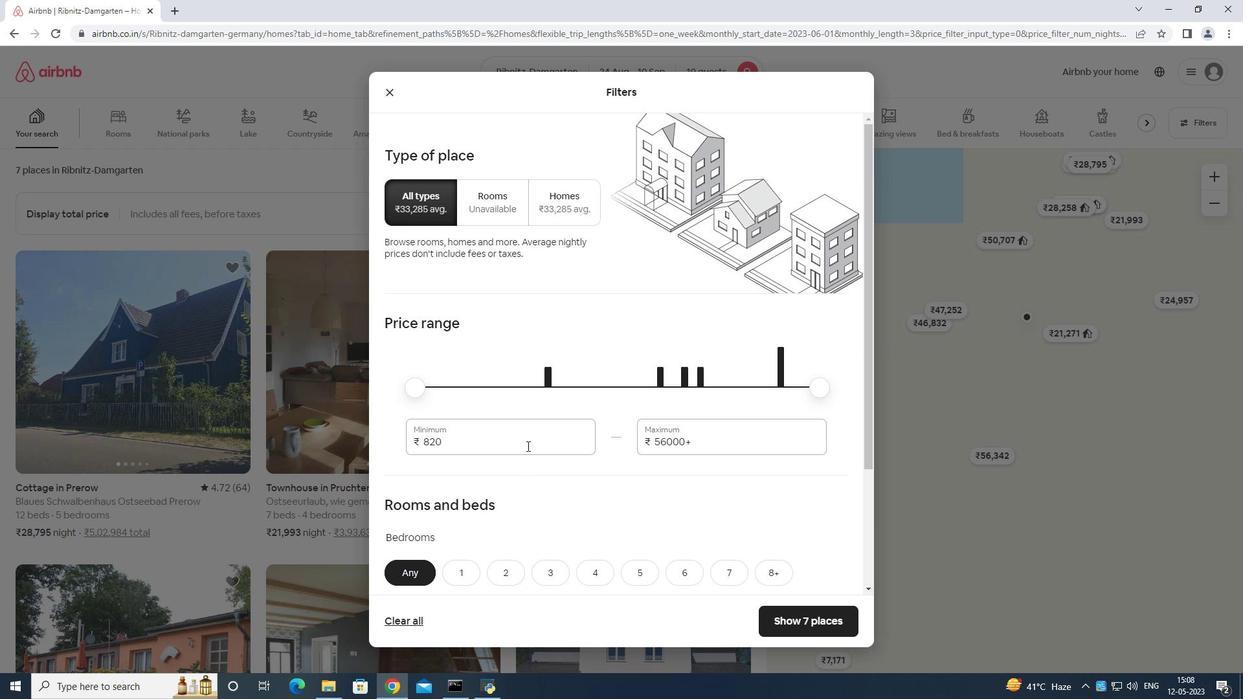 
Action: Mouse moved to (533, 435)
Screenshot: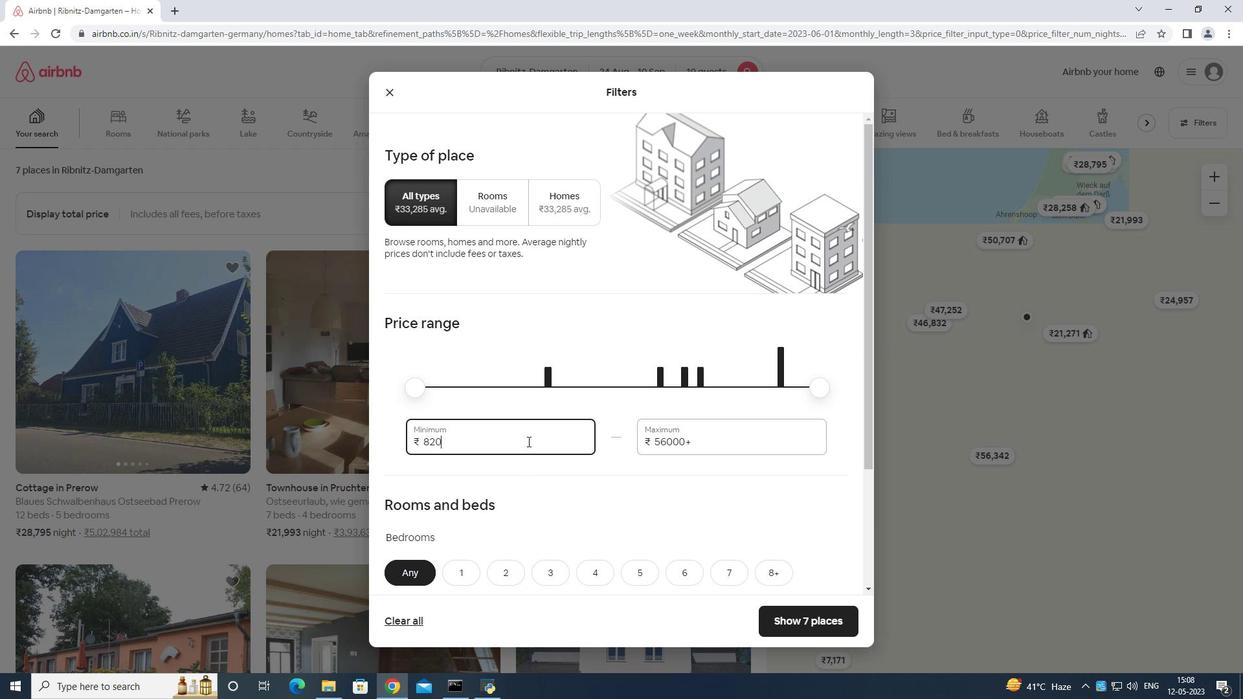 
Action: Key pressed <Key.backspace><Key.backspace><Key.backspace><Key.backspace><Key.backspace><Key.backspace><Key.backspace><Key.backspace>12
Screenshot: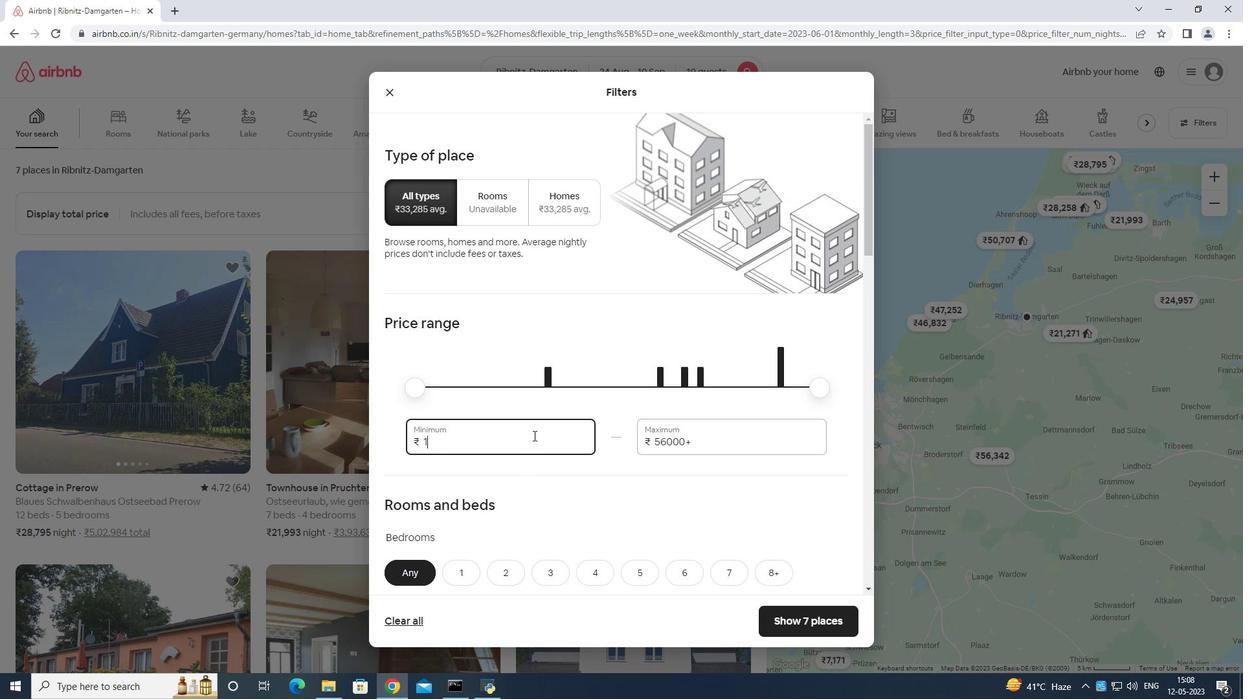 
Action: Mouse moved to (534, 435)
Screenshot: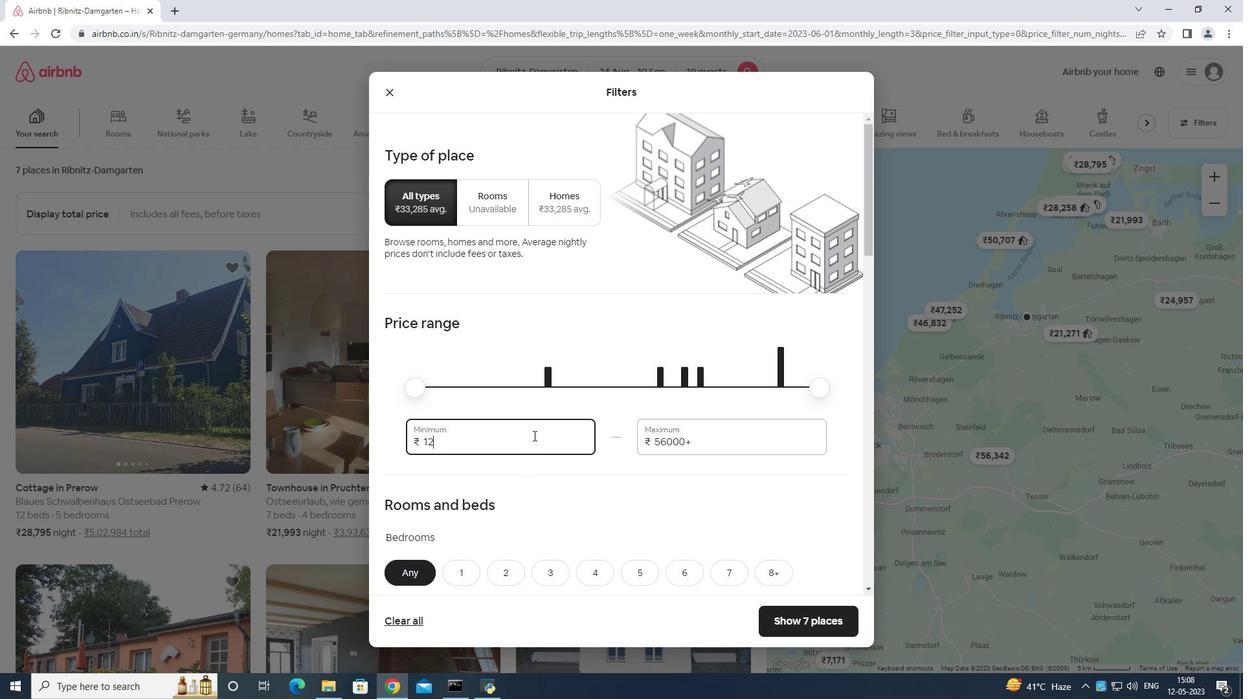 
Action: Key pressed 000
Screenshot: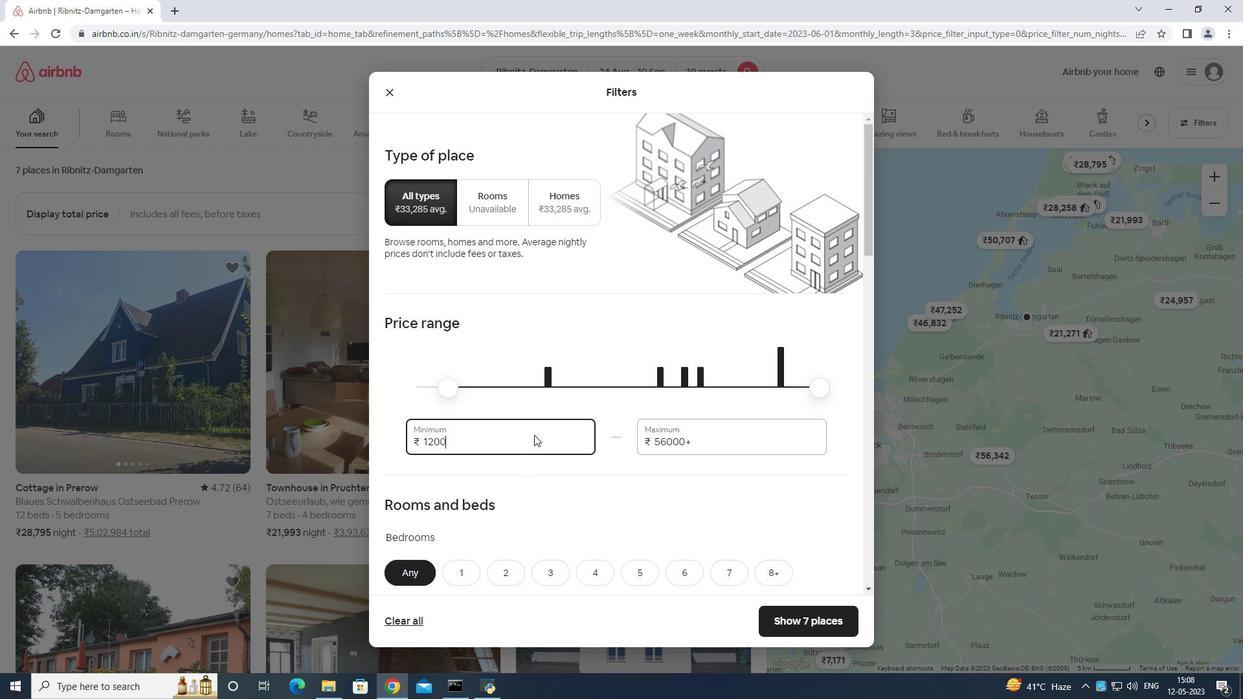 
Action: Mouse moved to (703, 417)
Screenshot: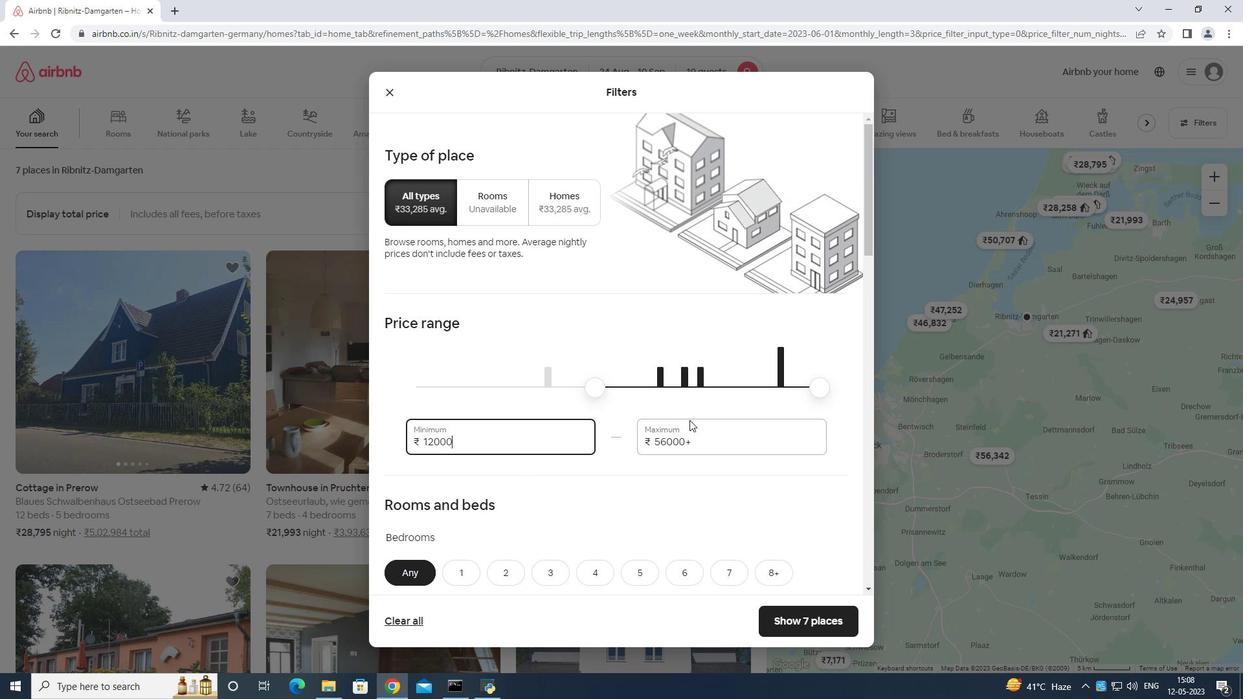 
Action: Mouse pressed left at (703, 417)
Screenshot: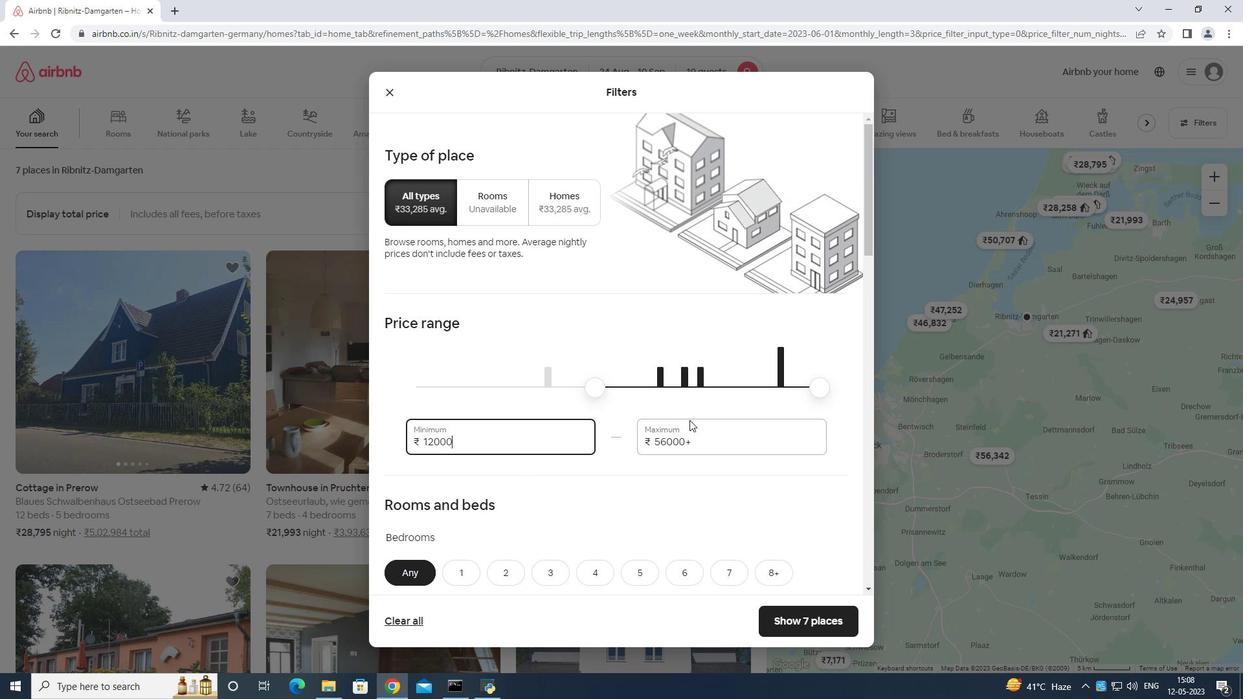 
Action: Mouse moved to (696, 420)
Screenshot: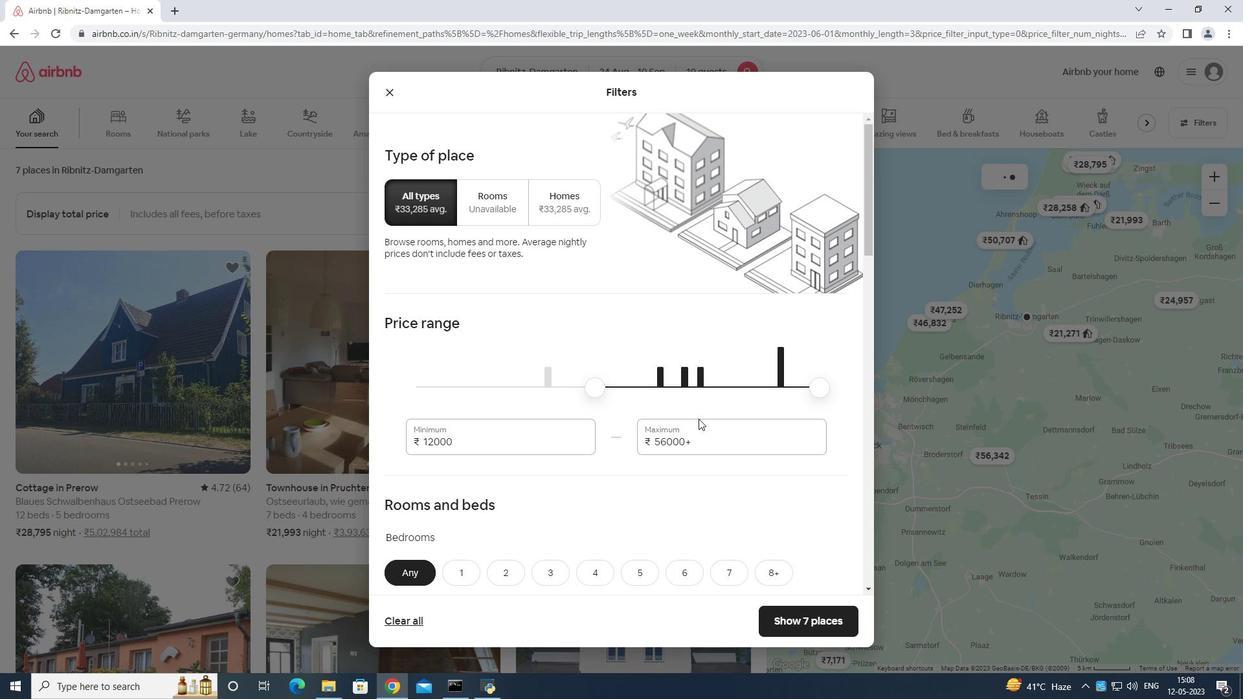 
Action: Key pressed <Key.backspace>
Screenshot: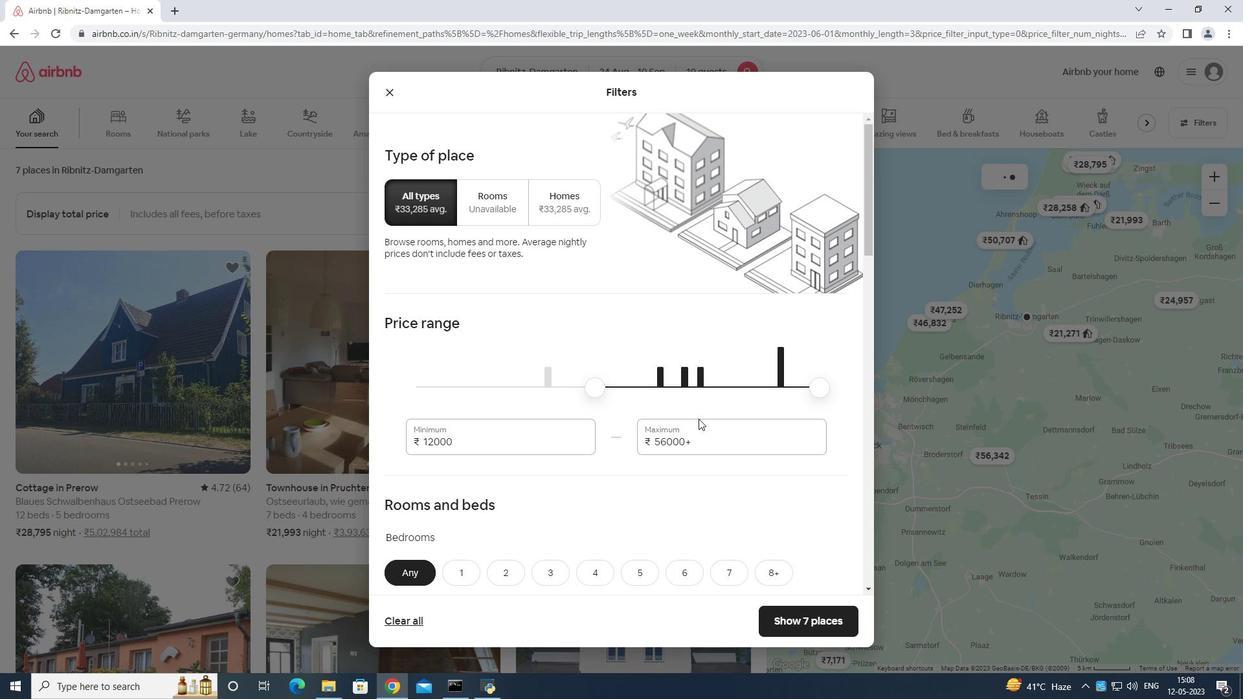 
Action: Mouse moved to (694, 421)
Screenshot: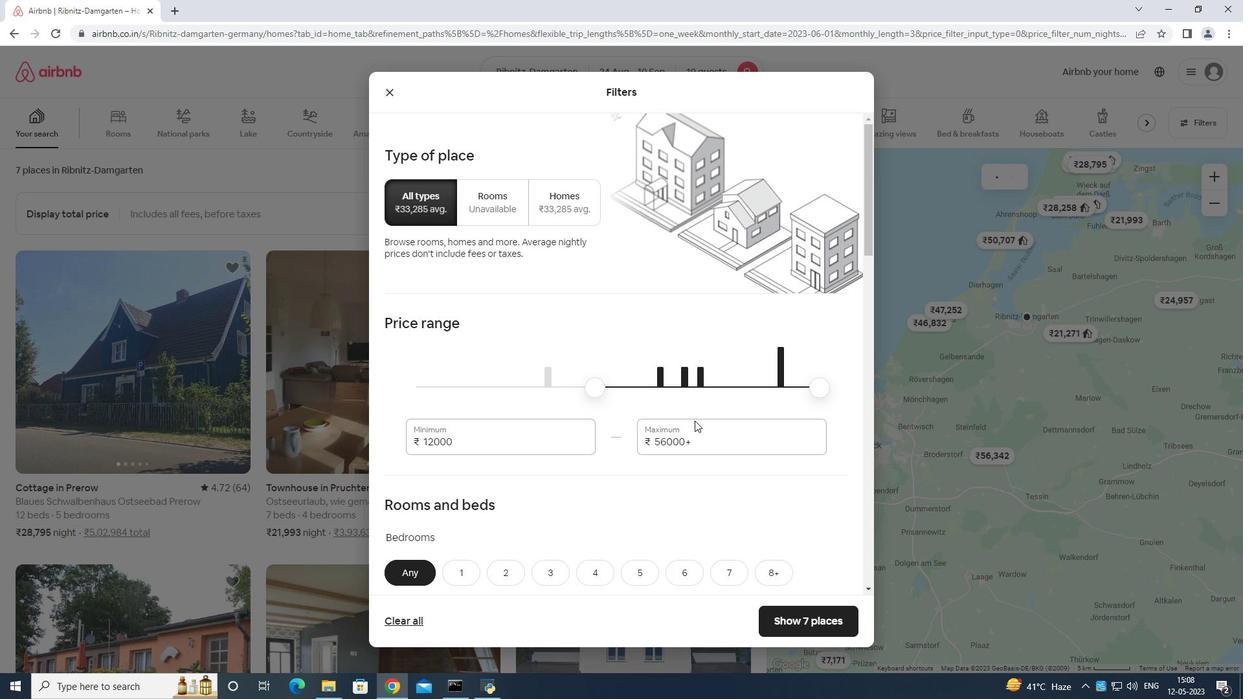 
Action: Key pressed <Key.backspace>
Screenshot: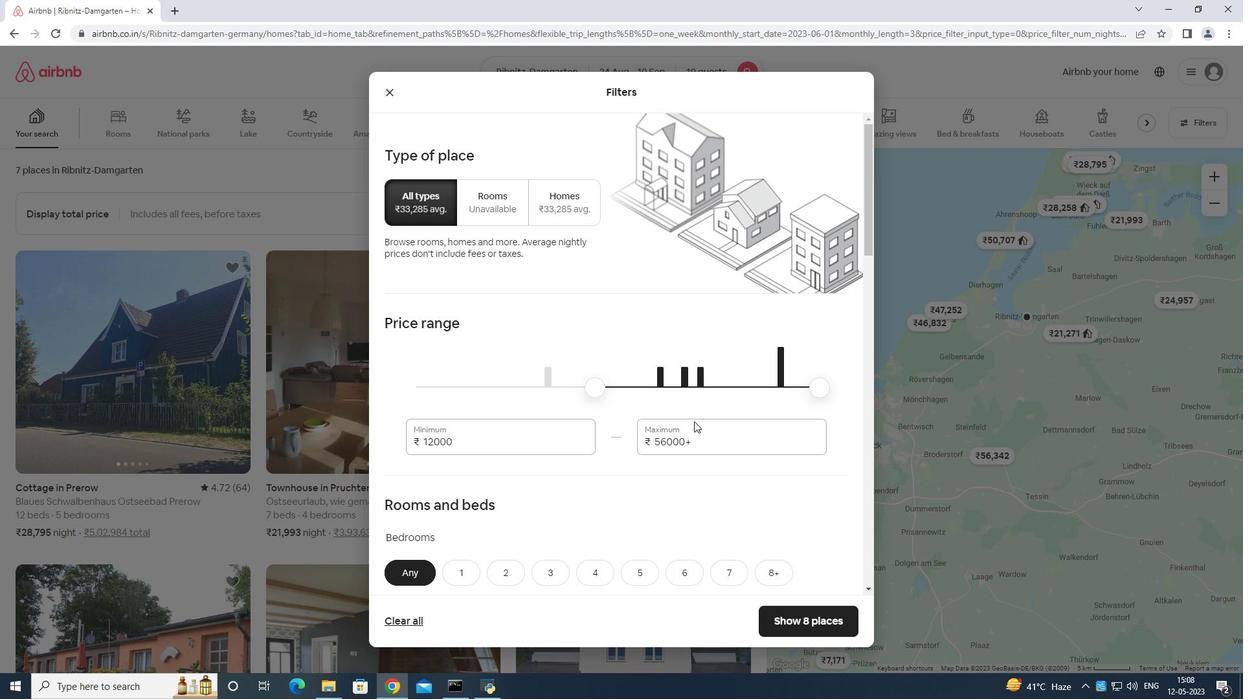 
Action: Mouse moved to (692, 424)
Screenshot: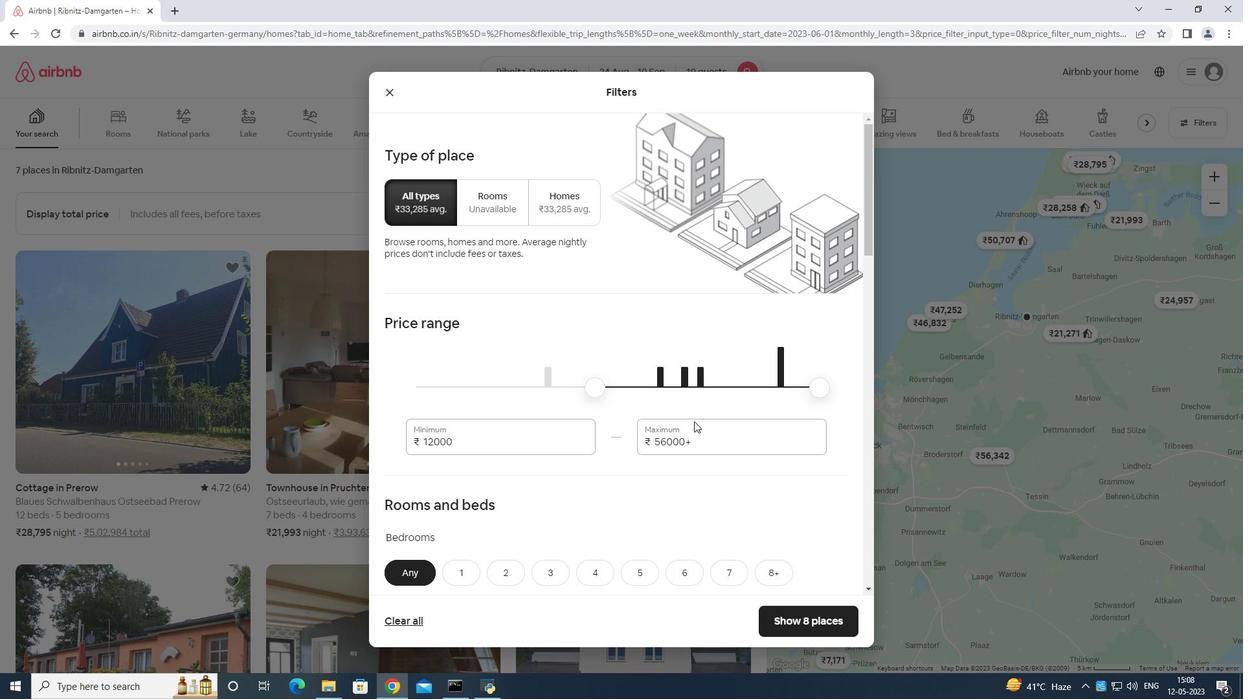 
Action: Key pressed <Key.backspace>
Screenshot: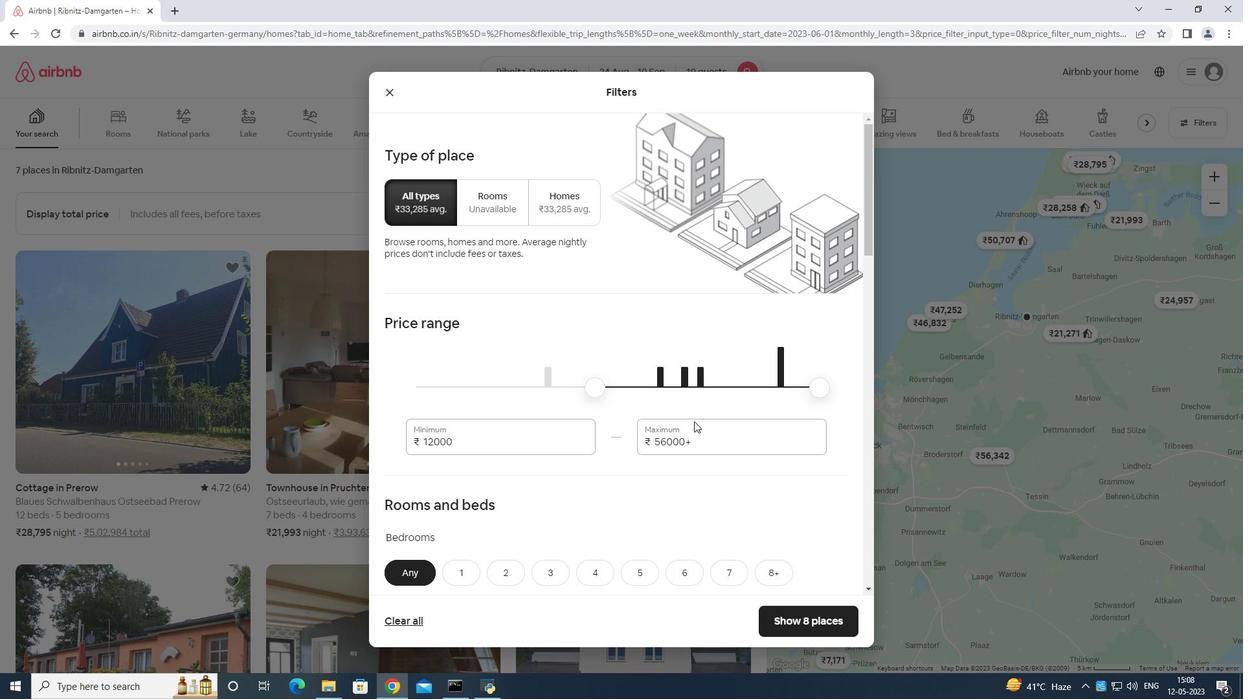 
Action: Mouse moved to (692, 425)
Screenshot: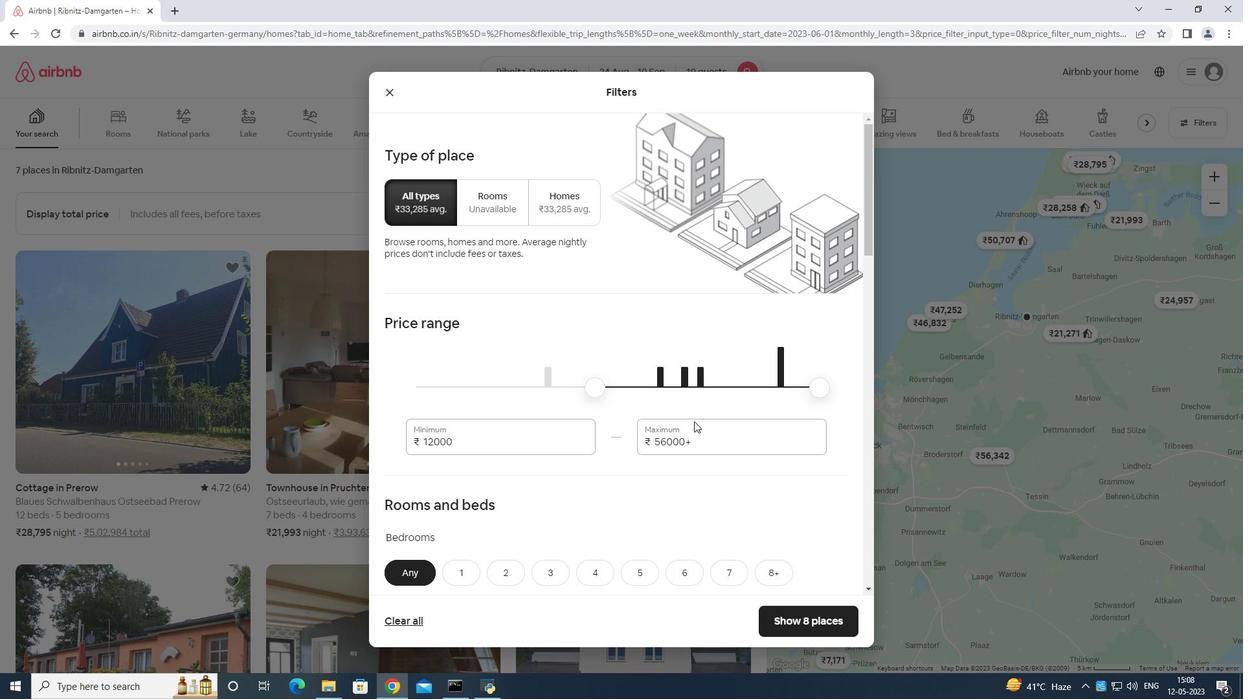 
Action: Key pressed <Key.backspace>
Screenshot: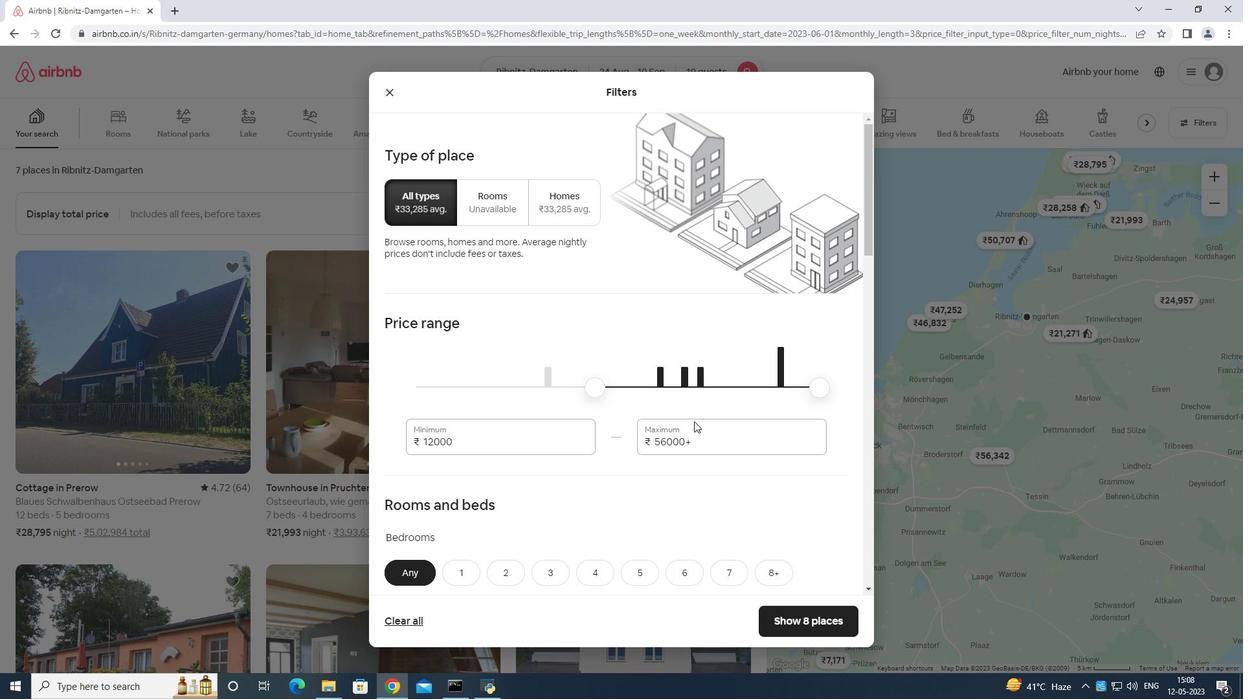 
Action: Mouse moved to (692, 428)
Screenshot: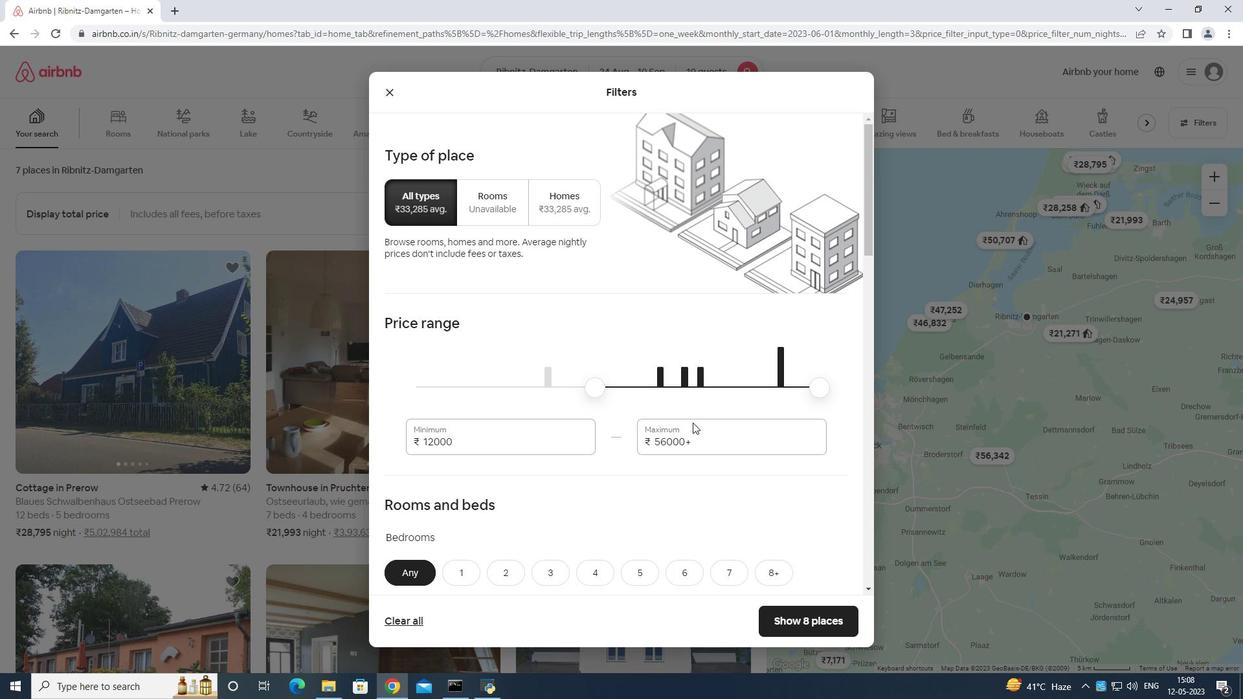 
Action: Key pressed <Key.backspace><Key.backspace><Key.backspace><Key.backspace><Key.backspace>
Screenshot: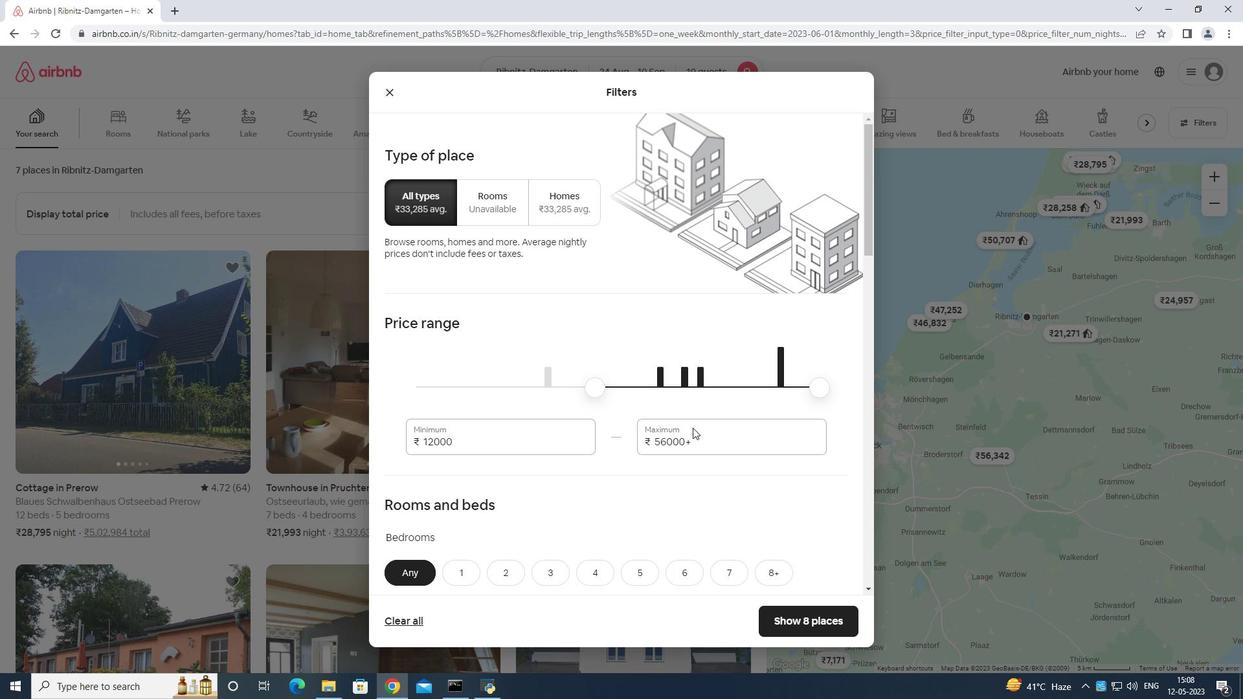
Action: Mouse moved to (693, 430)
Screenshot: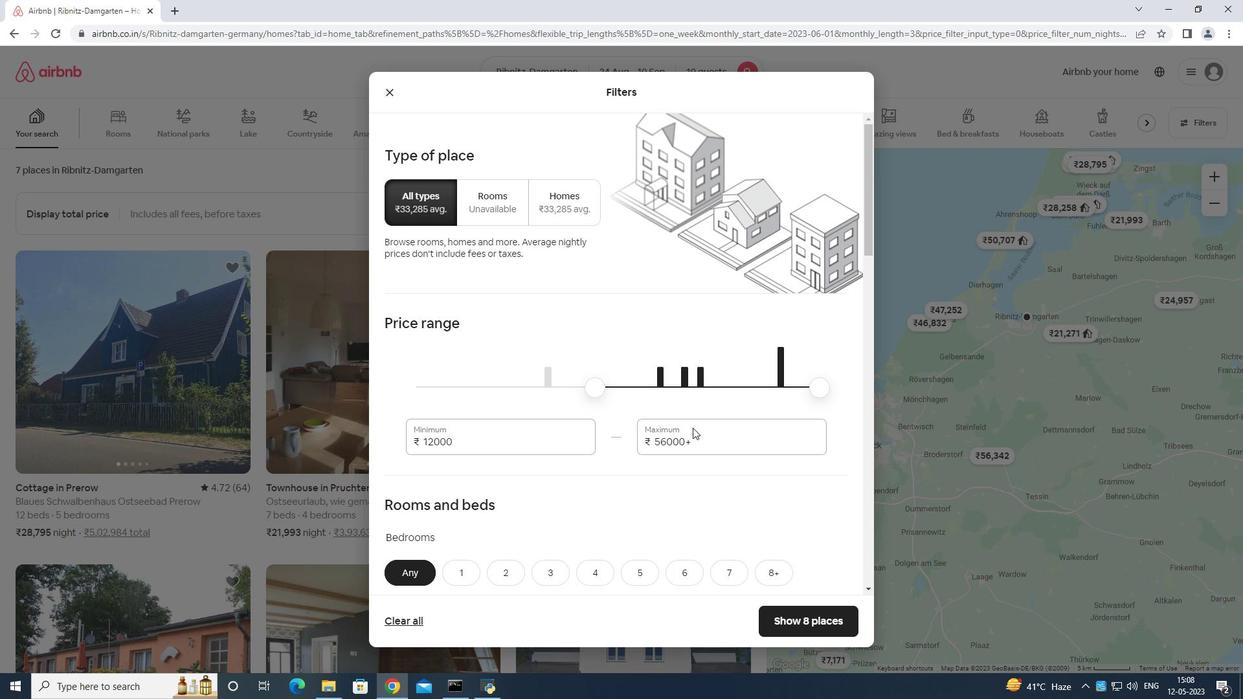 
Action: Mouse pressed left at (693, 430)
Screenshot: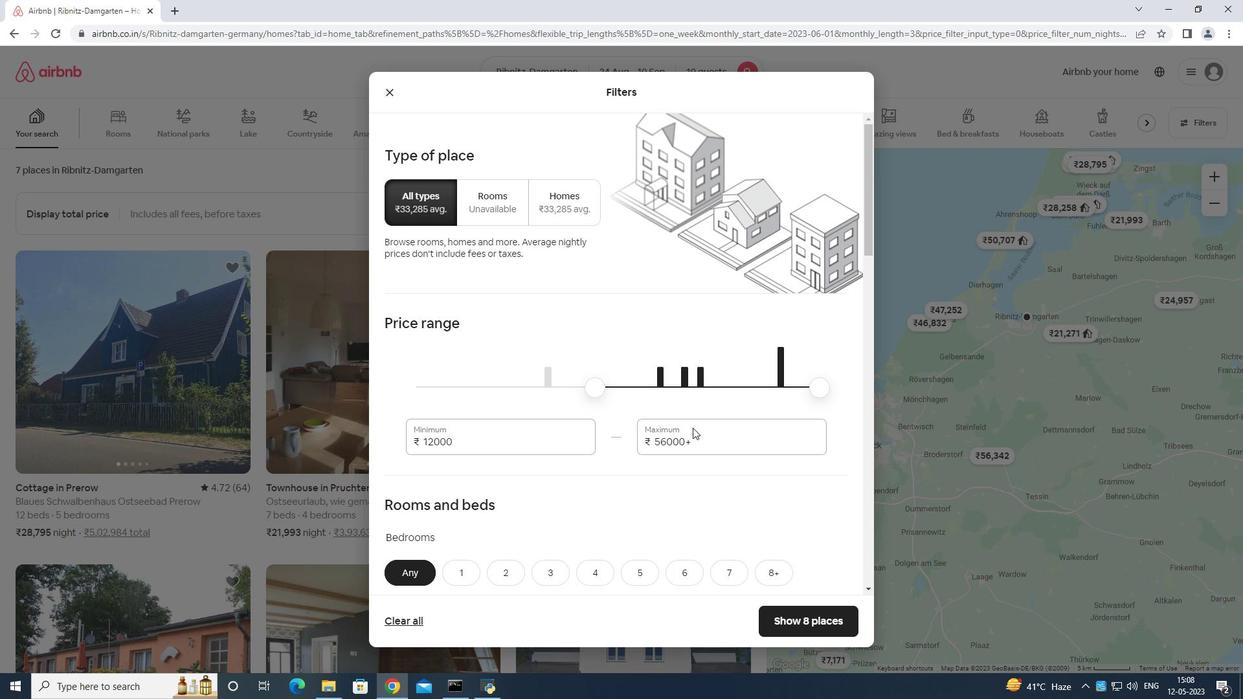 
Action: Mouse moved to (694, 430)
Screenshot: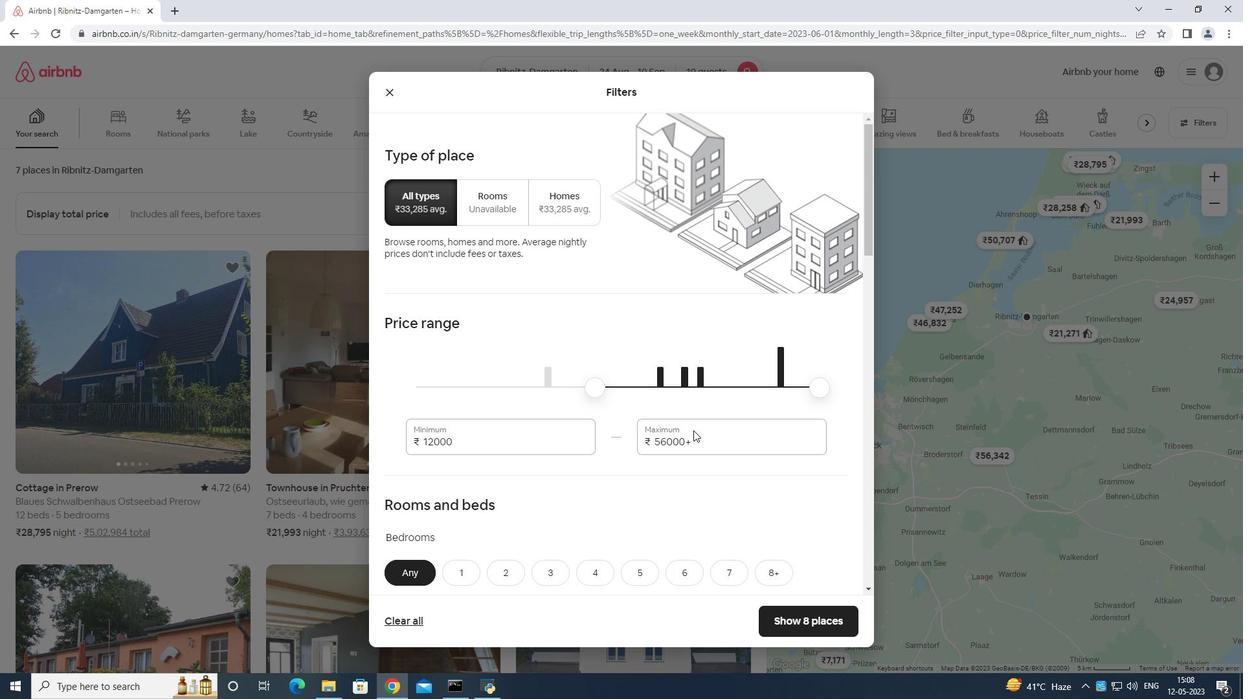 
Action: Key pressed <Key.backspace><Key.backspace><Key.backspace><Key.backspace><Key.backspace><Key.backspace><Key.backspace><Key.backspace><Key.backspace><Key.backspace><Key.backspace><Key.backspace><Key.backspace><Key.backspace><Key.backspace><Key.backspace>15000
Screenshot: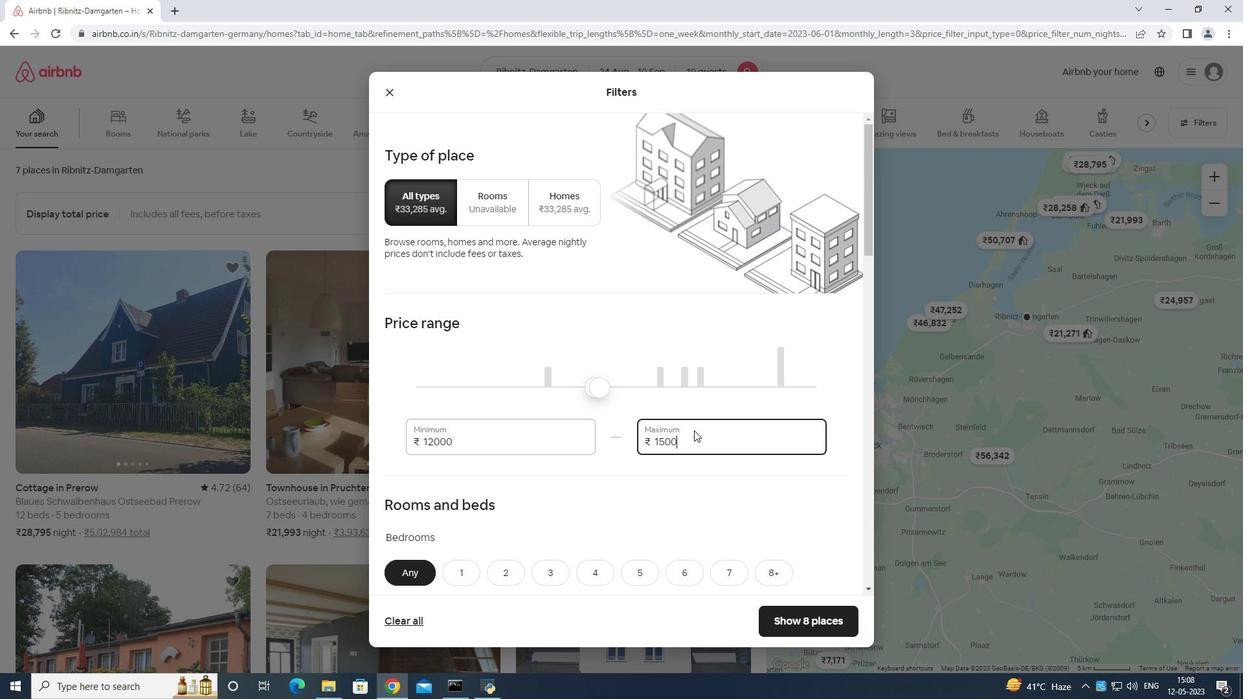 
Action: Mouse moved to (699, 439)
Screenshot: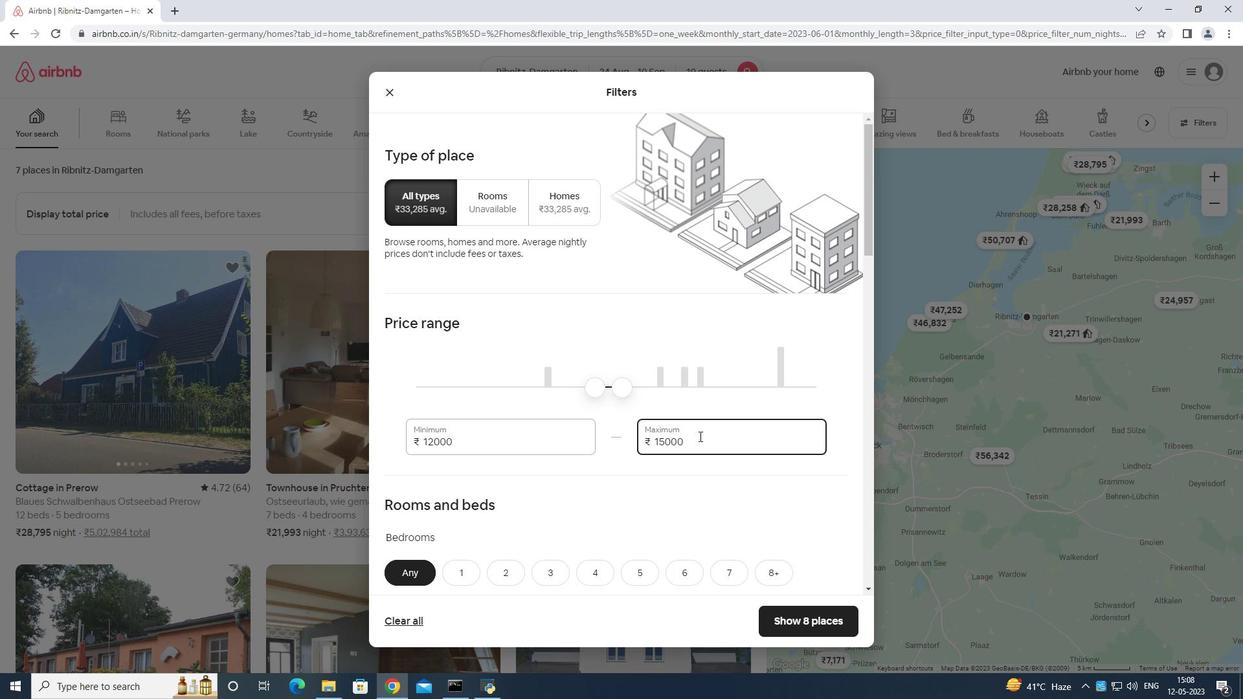 
Action: Mouse scrolled (699, 439) with delta (0, 0)
Screenshot: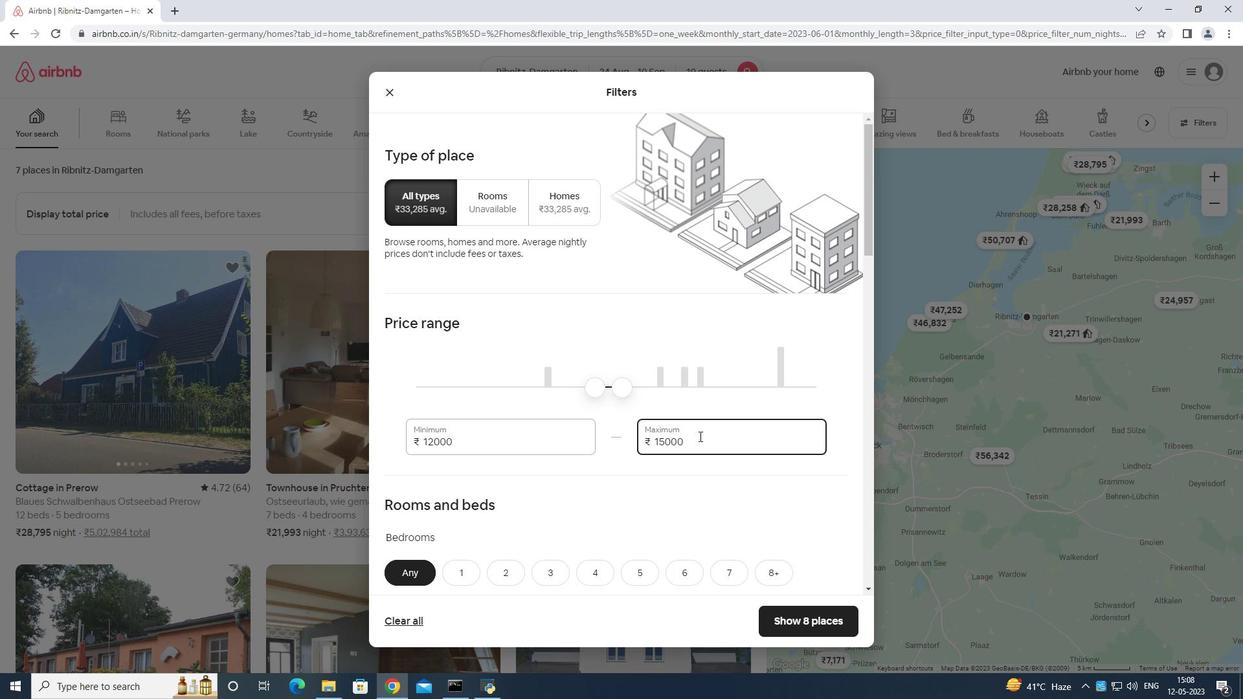 
Action: Mouse moved to (696, 442)
Screenshot: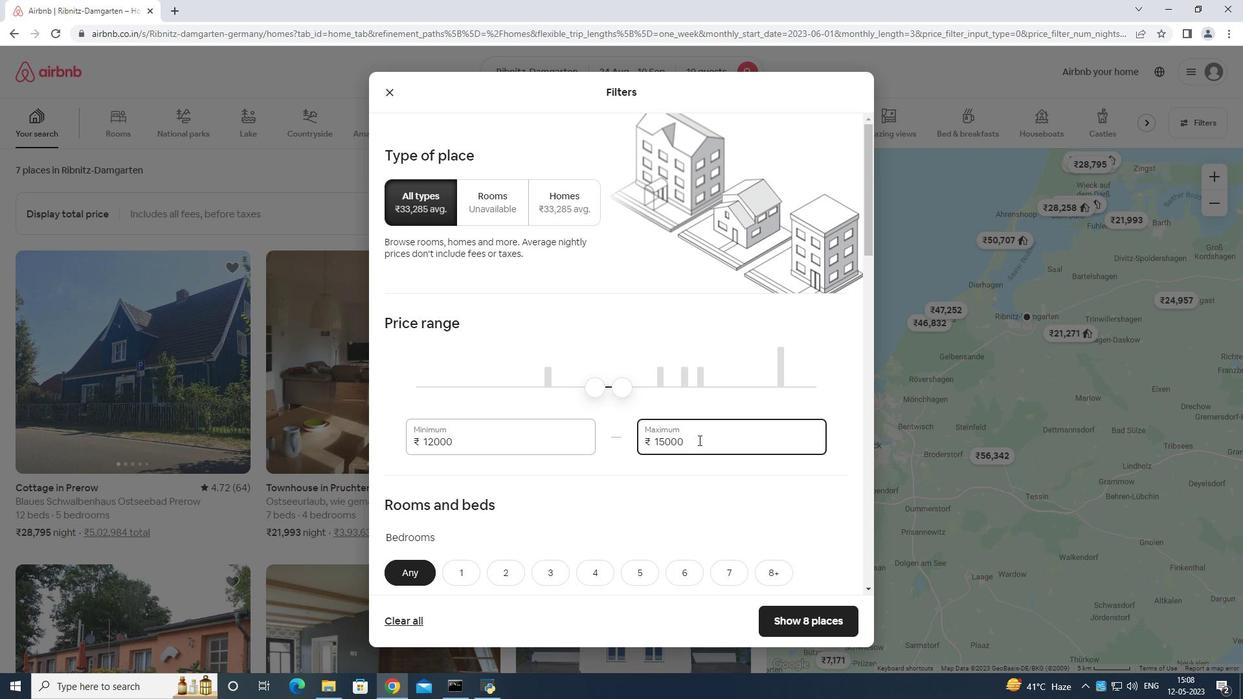 
Action: Mouse scrolled (696, 442) with delta (0, 0)
Screenshot: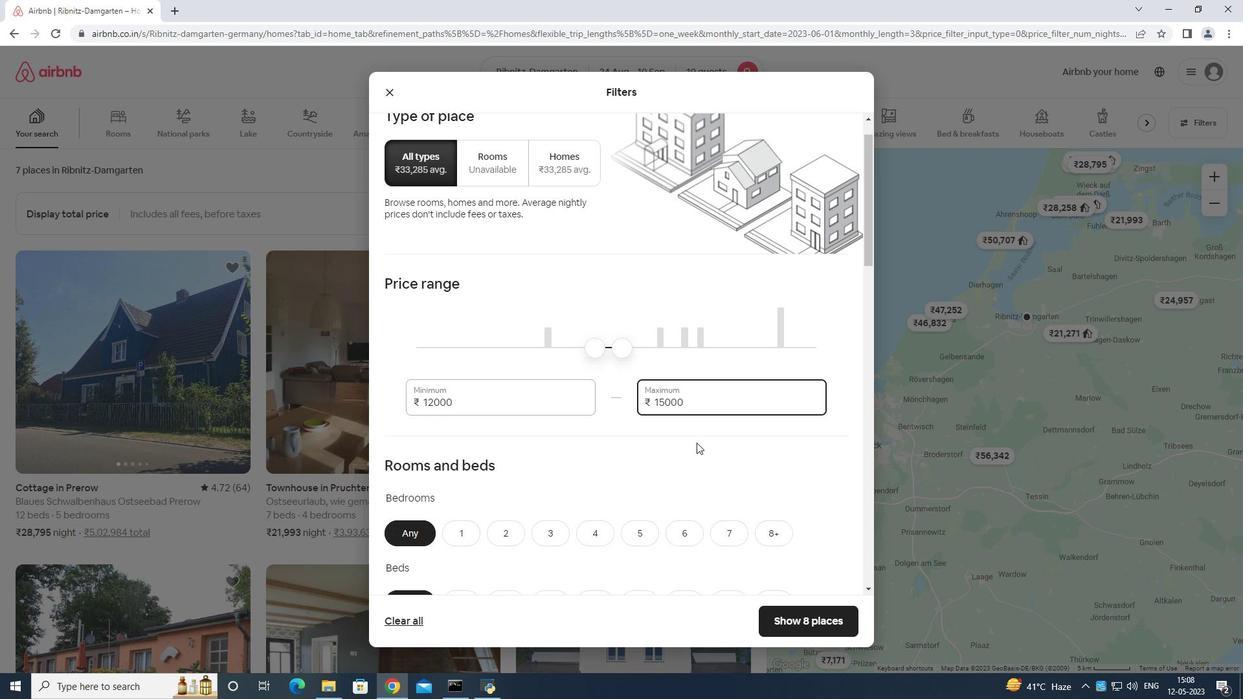 
Action: Mouse moved to (593, 436)
Screenshot: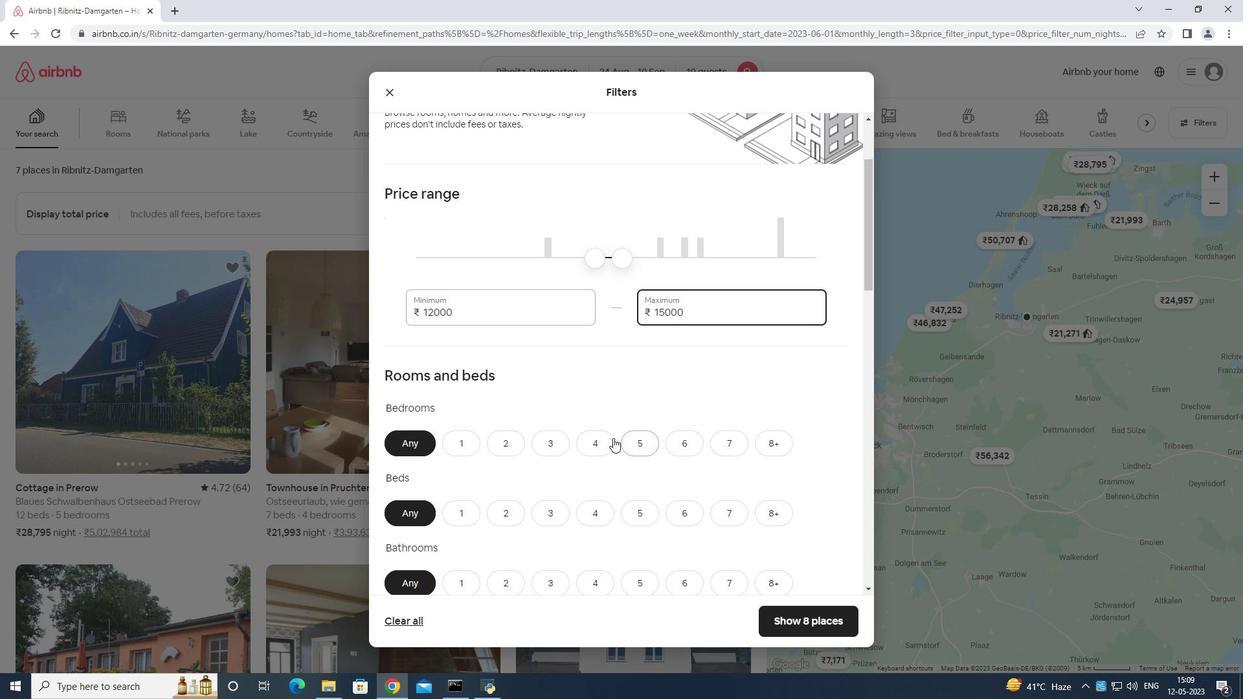 
Action: Mouse pressed left at (593, 436)
Screenshot: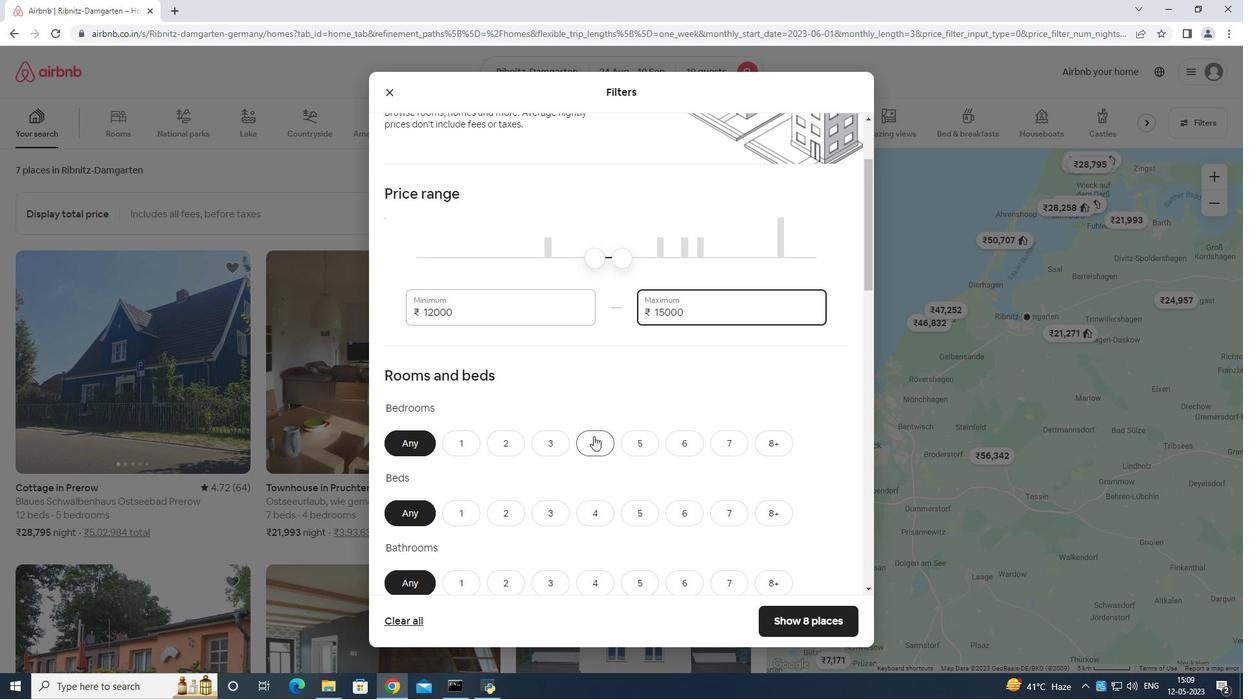 
Action: Mouse moved to (589, 512)
Screenshot: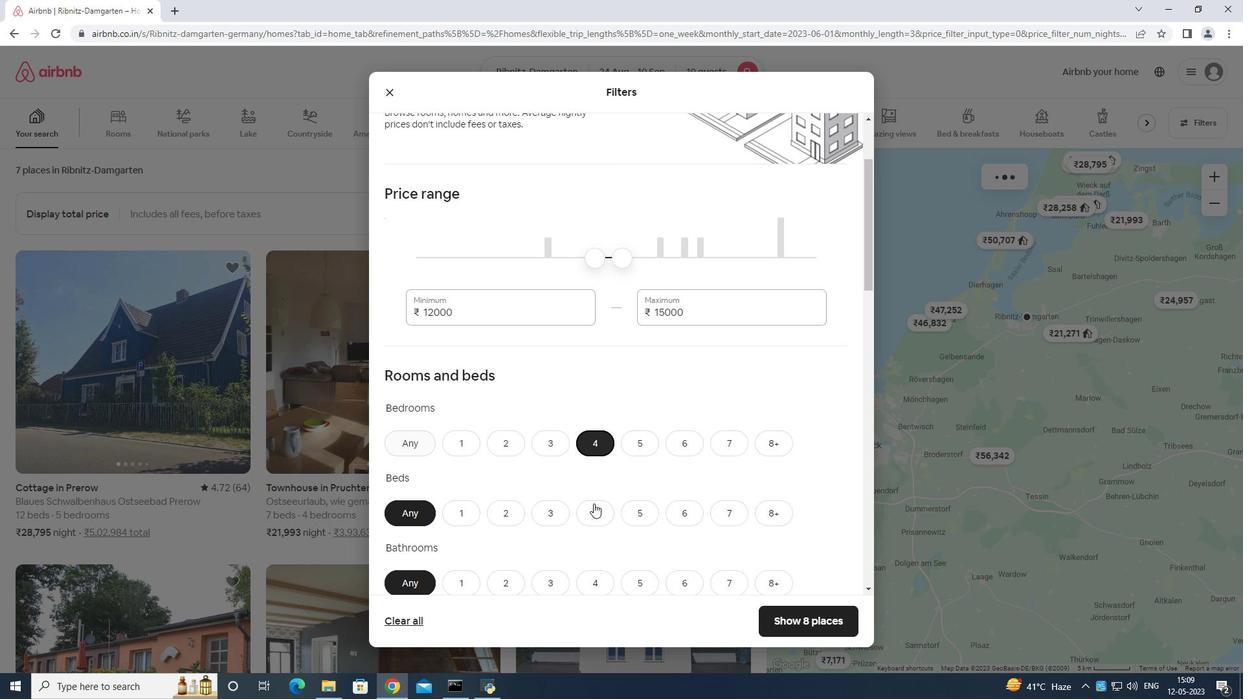 
Action: Mouse pressed left at (589, 512)
Screenshot: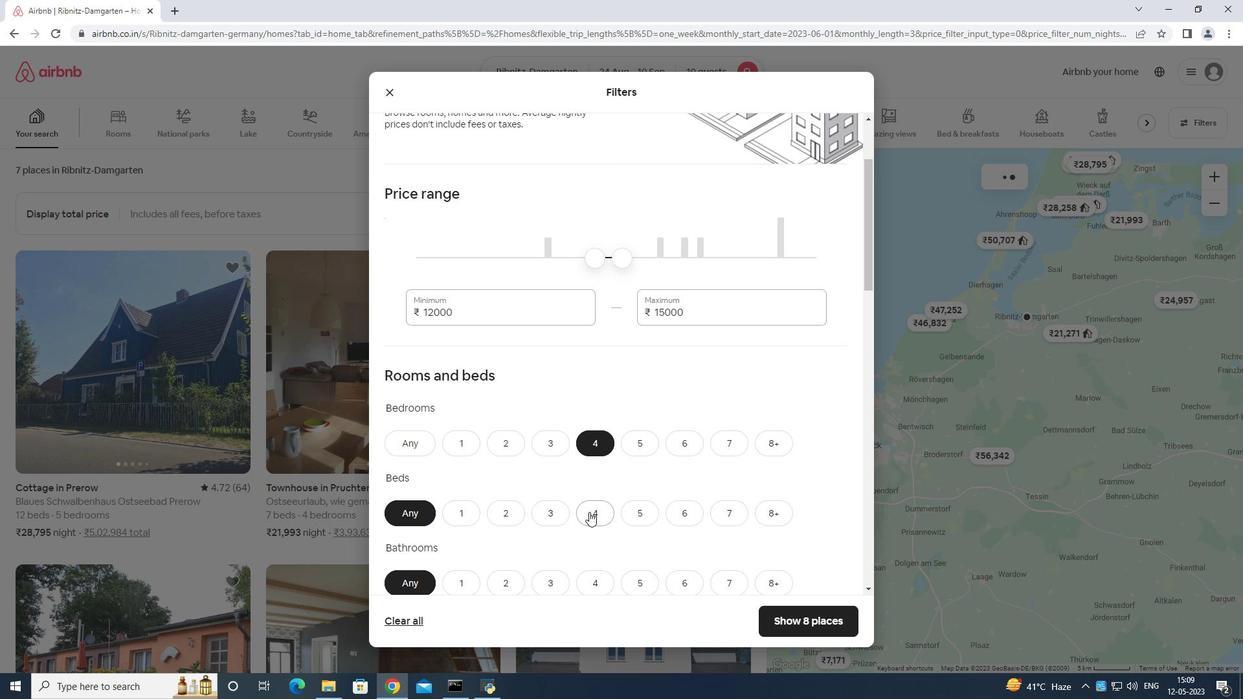 
Action: Mouse moved to (599, 581)
Screenshot: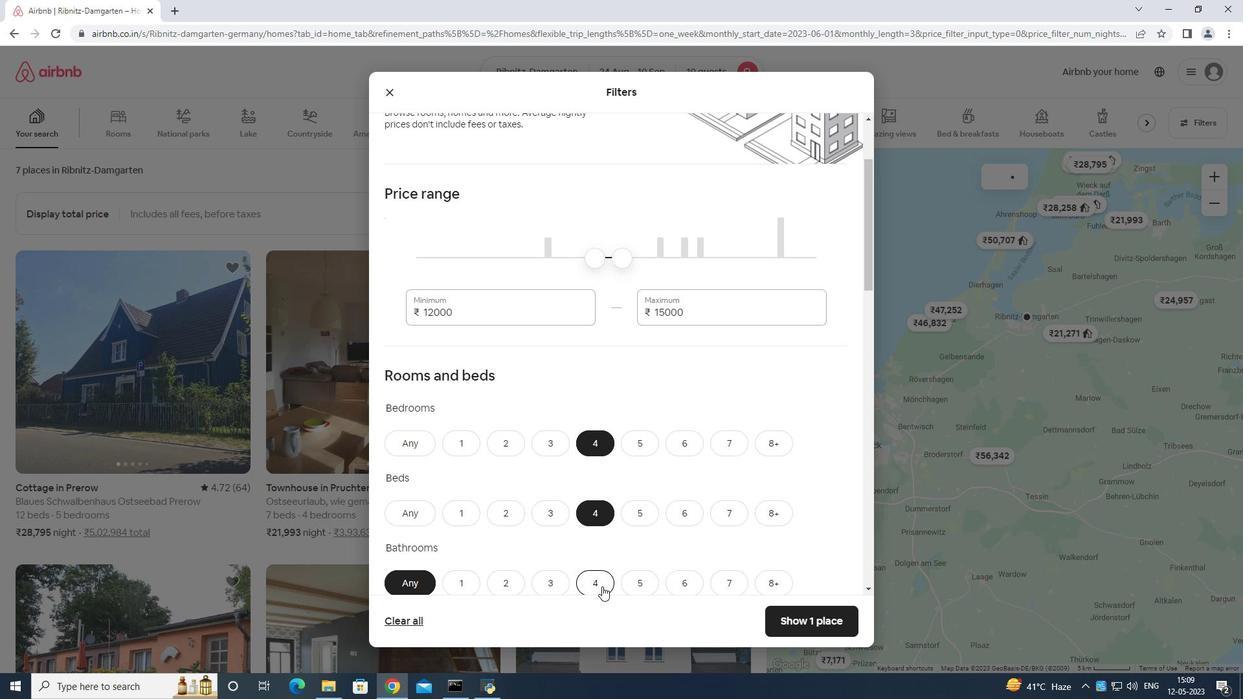 
Action: Mouse pressed left at (599, 581)
Screenshot: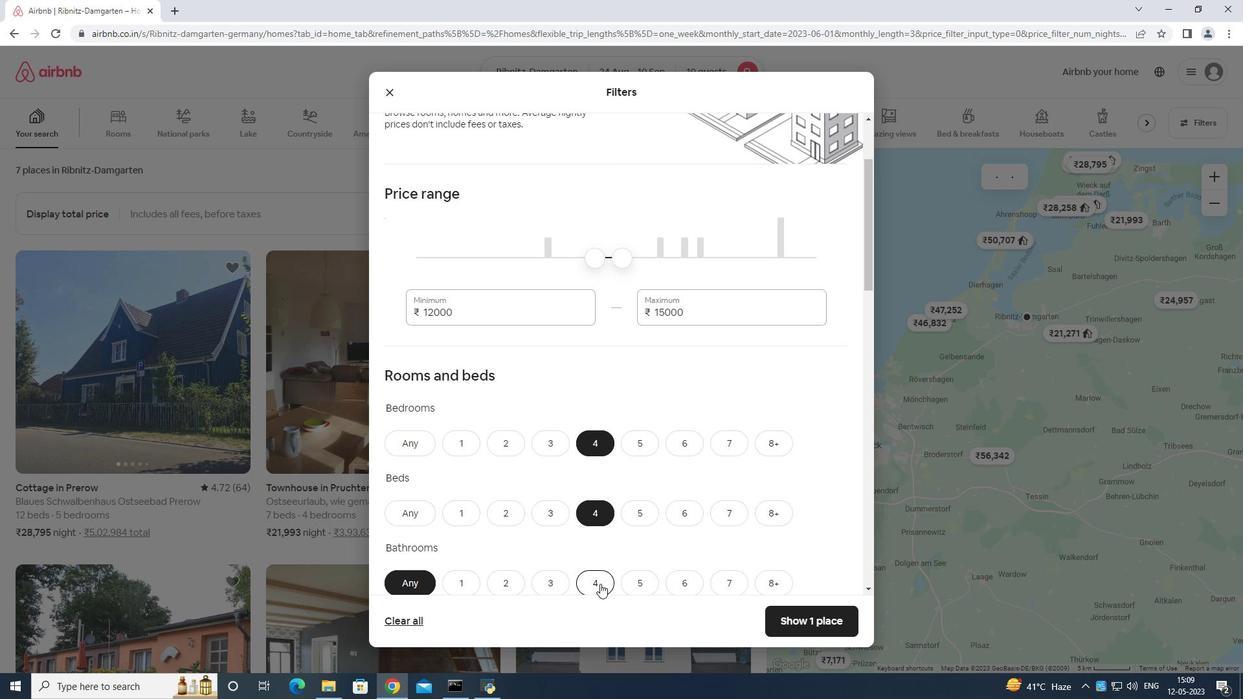 
Action: Mouse moved to (607, 567)
Screenshot: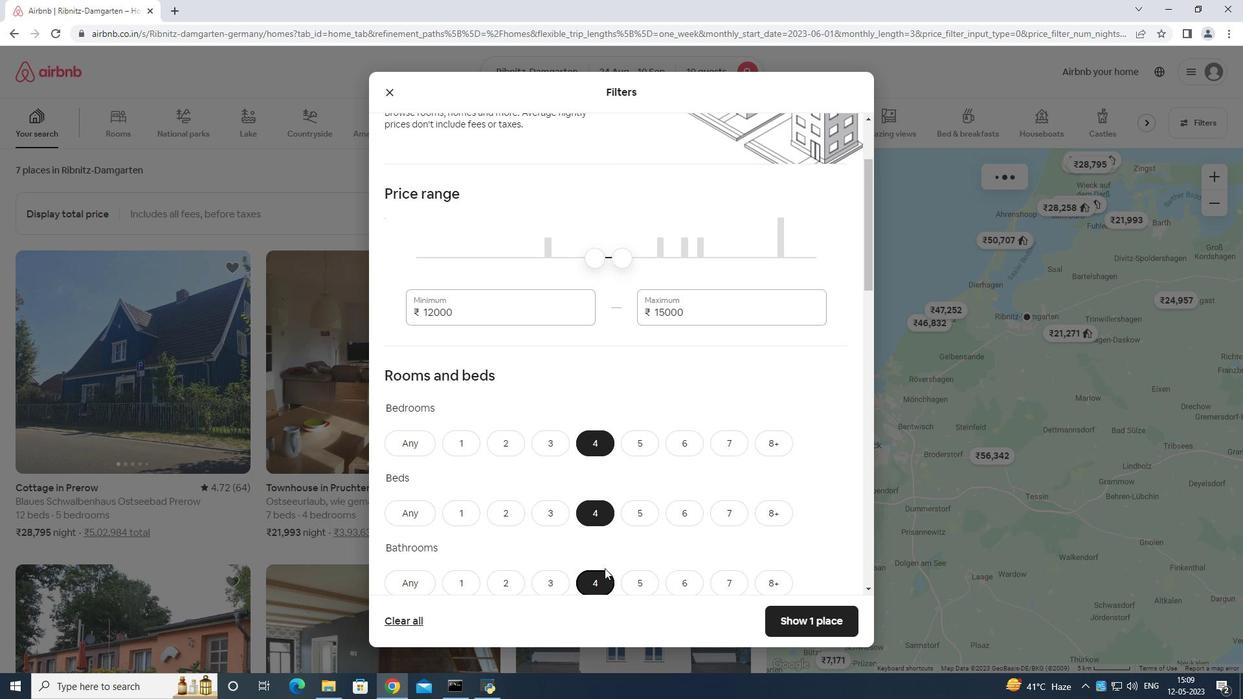 
Action: Mouse scrolled (607, 566) with delta (0, 0)
Screenshot: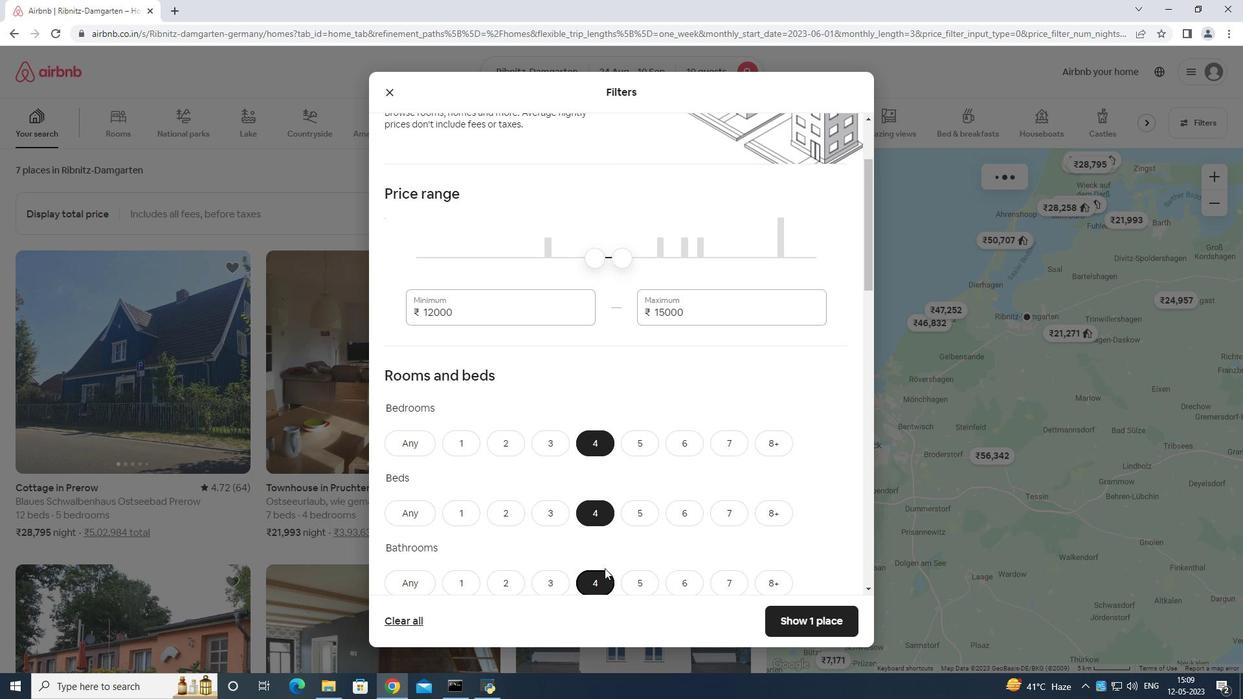 
Action: Mouse moved to (608, 565)
Screenshot: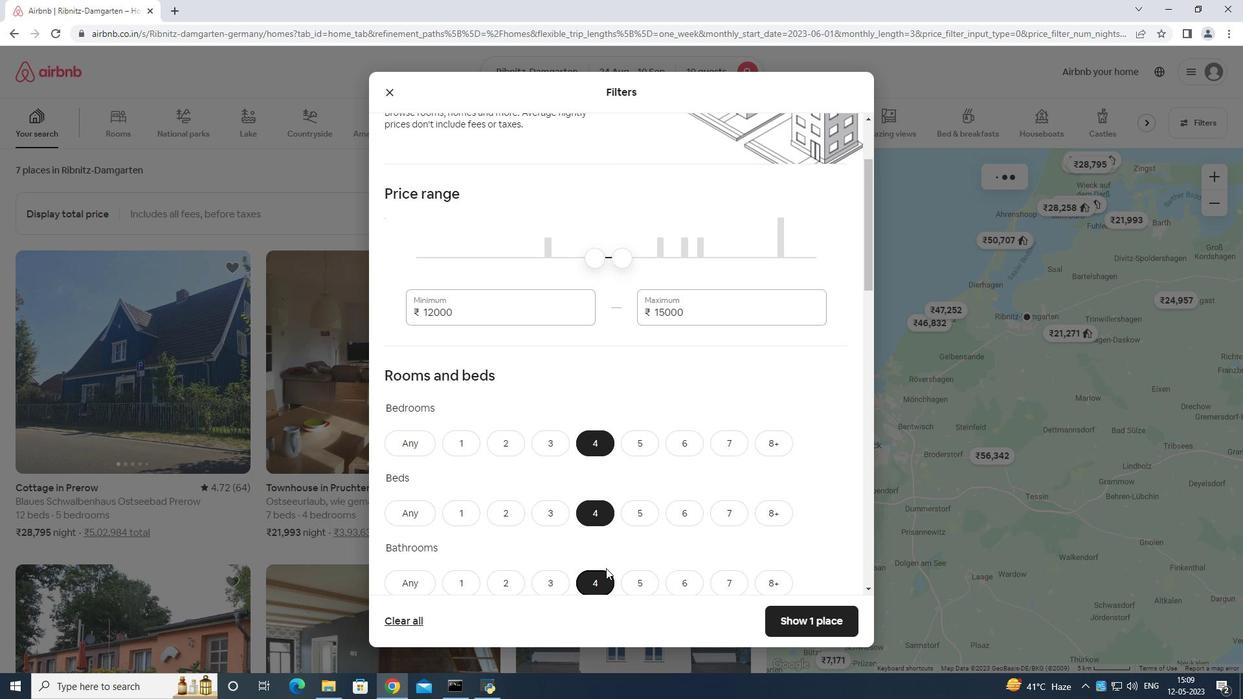 
Action: Mouse scrolled (608, 565) with delta (0, 0)
Screenshot: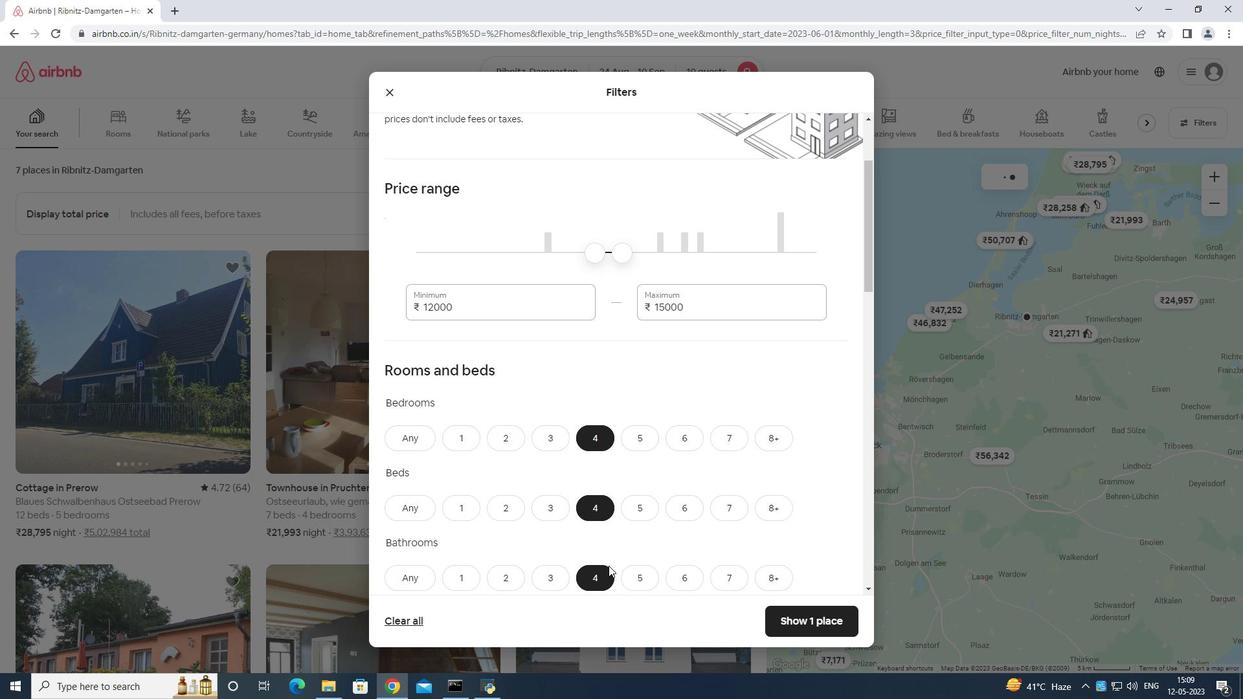 
Action: Mouse moved to (609, 565)
Screenshot: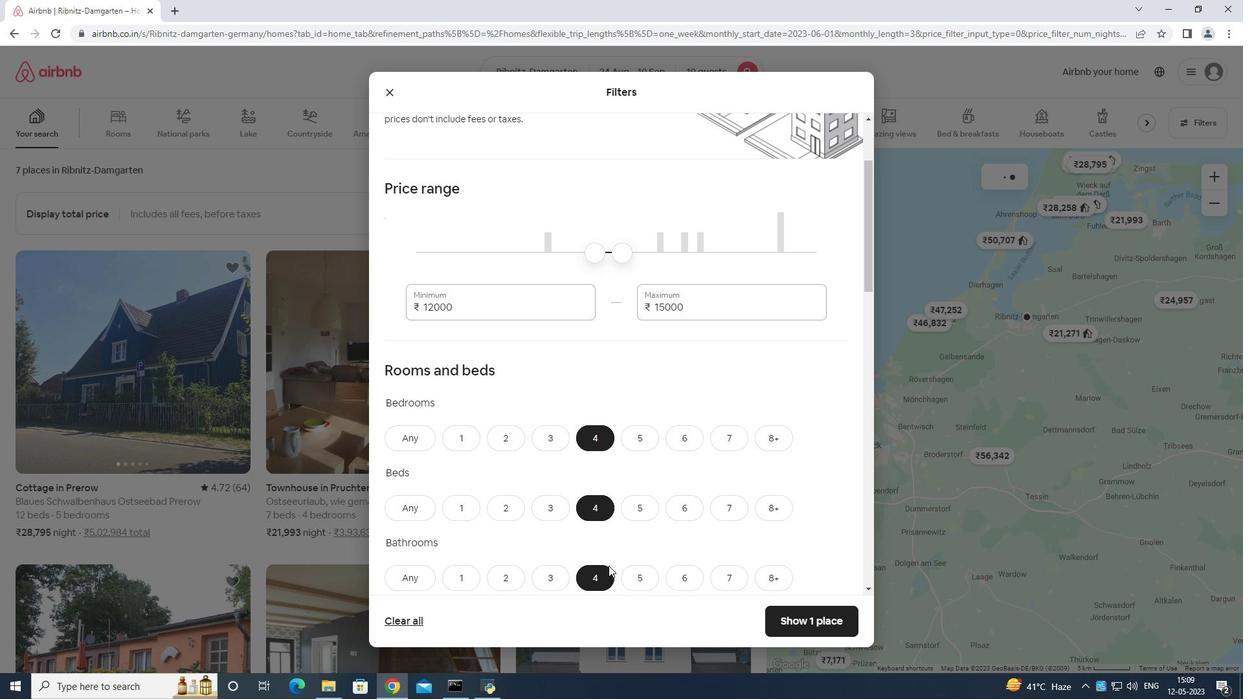 
Action: Mouse scrolled (609, 564) with delta (0, 0)
Screenshot: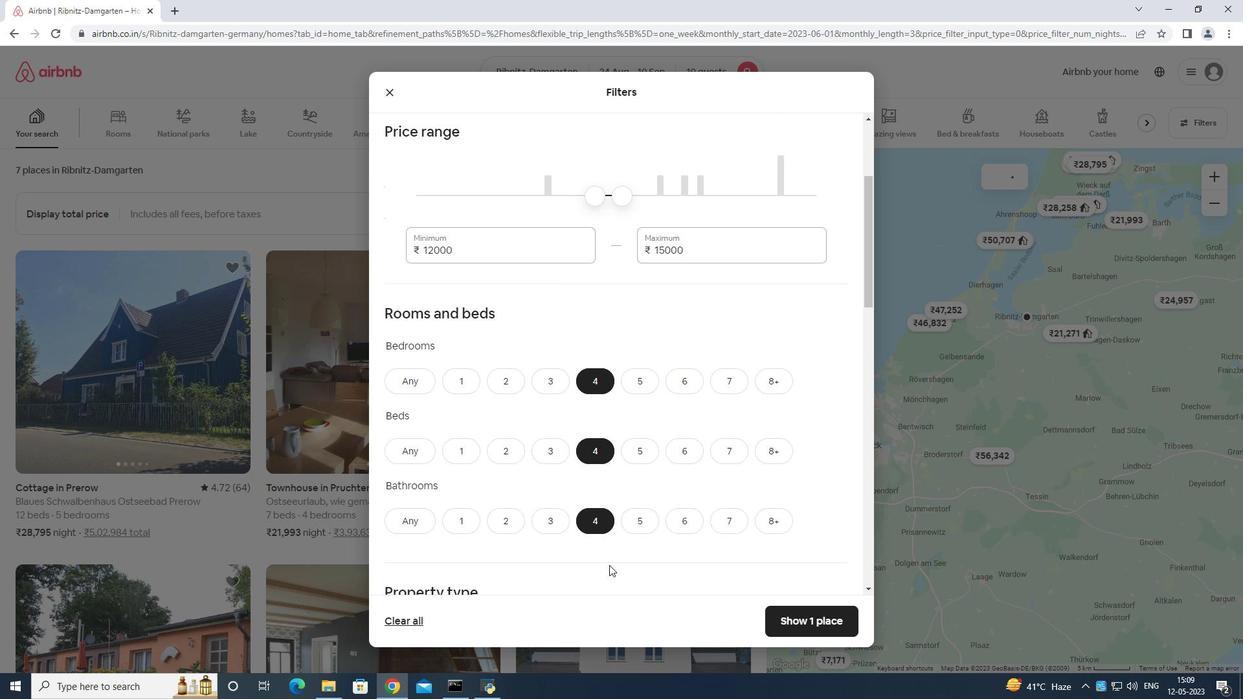 
Action: Mouse moved to (765, 317)
Screenshot: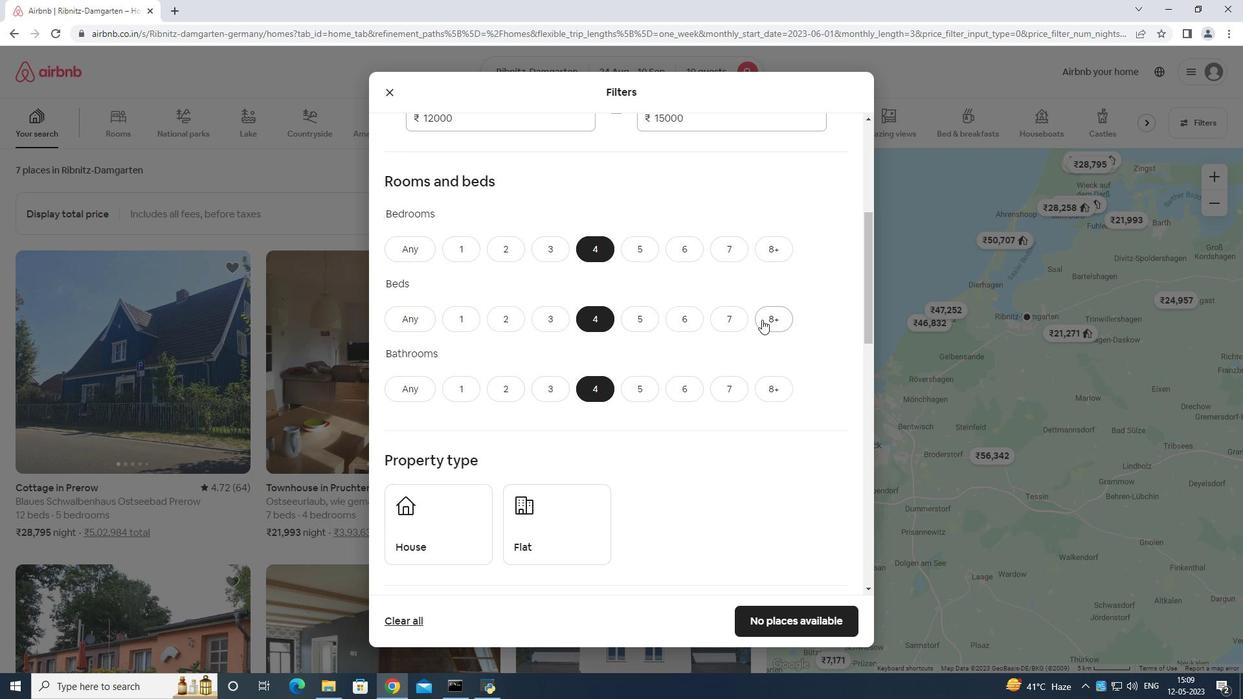 
Action: Mouse pressed left at (765, 317)
Screenshot: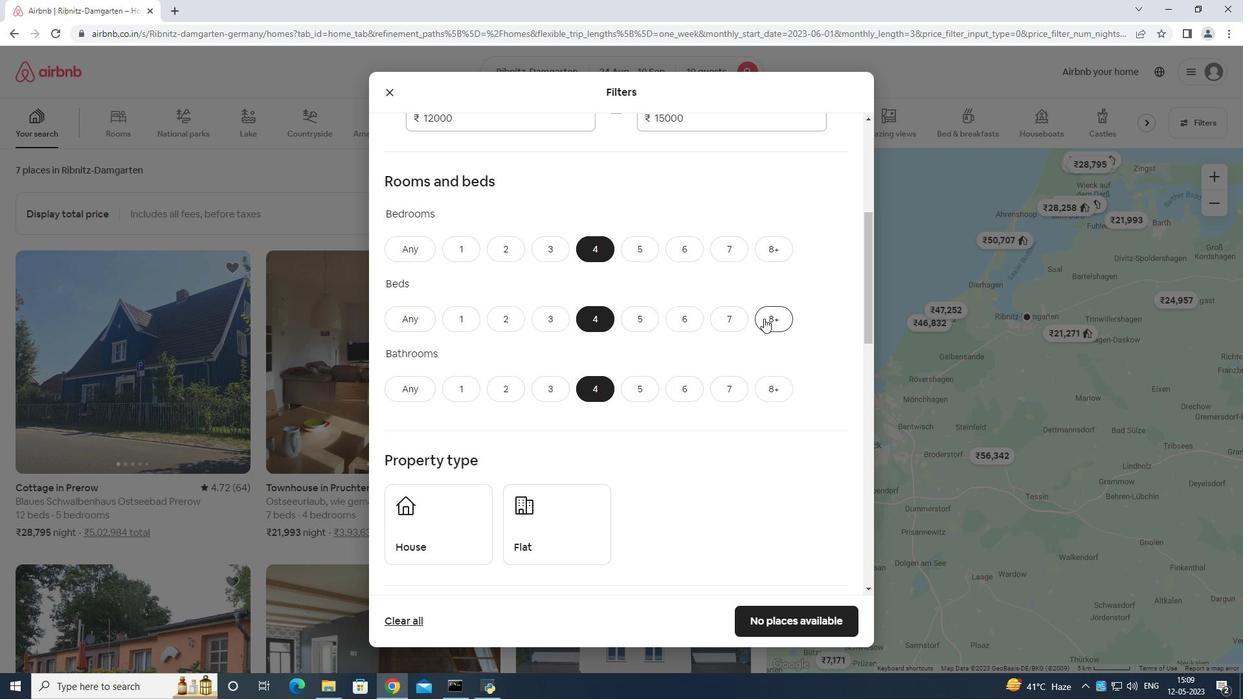 
Action: Mouse moved to (626, 406)
Screenshot: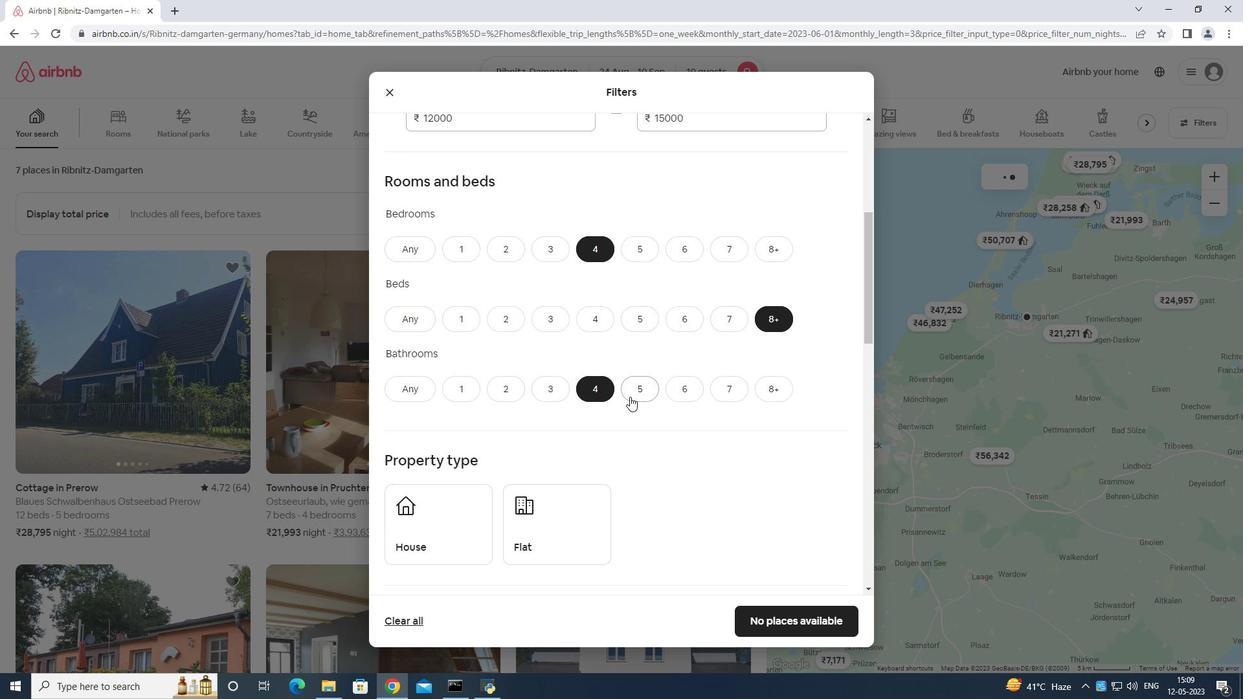 
Action: Mouse scrolled (626, 405) with delta (0, 0)
Screenshot: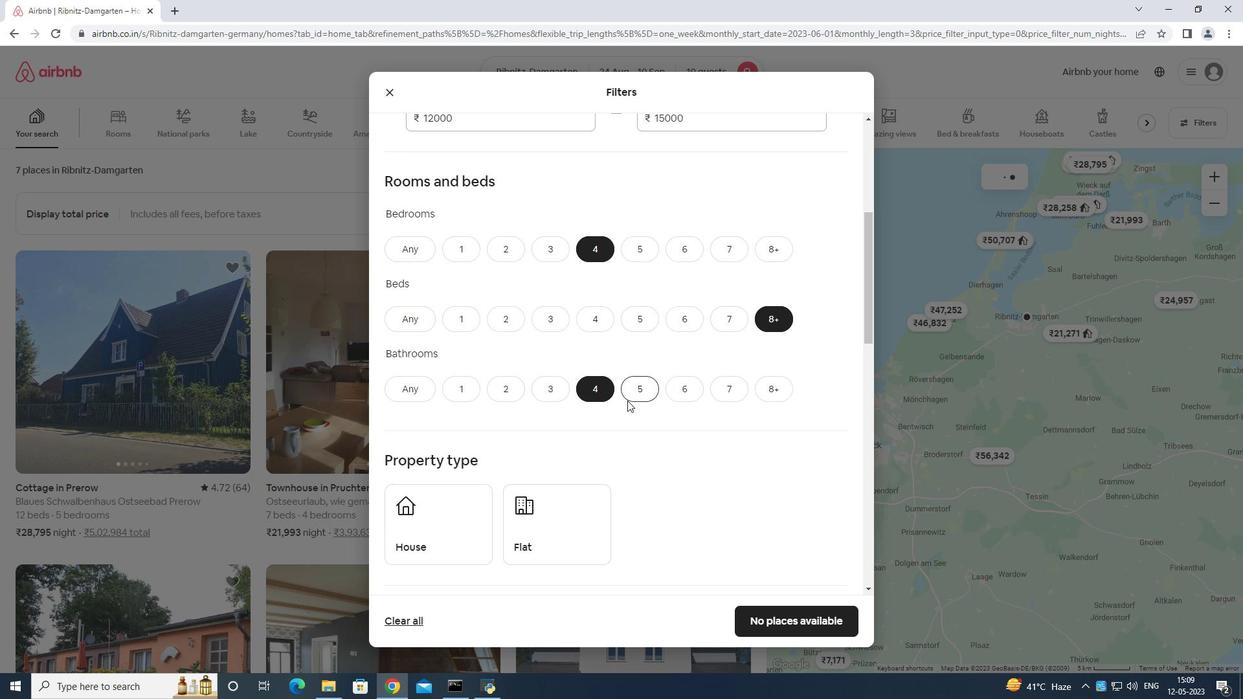 
Action: Mouse scrolled (626, 405) with delta (0, 0)
Screenshot: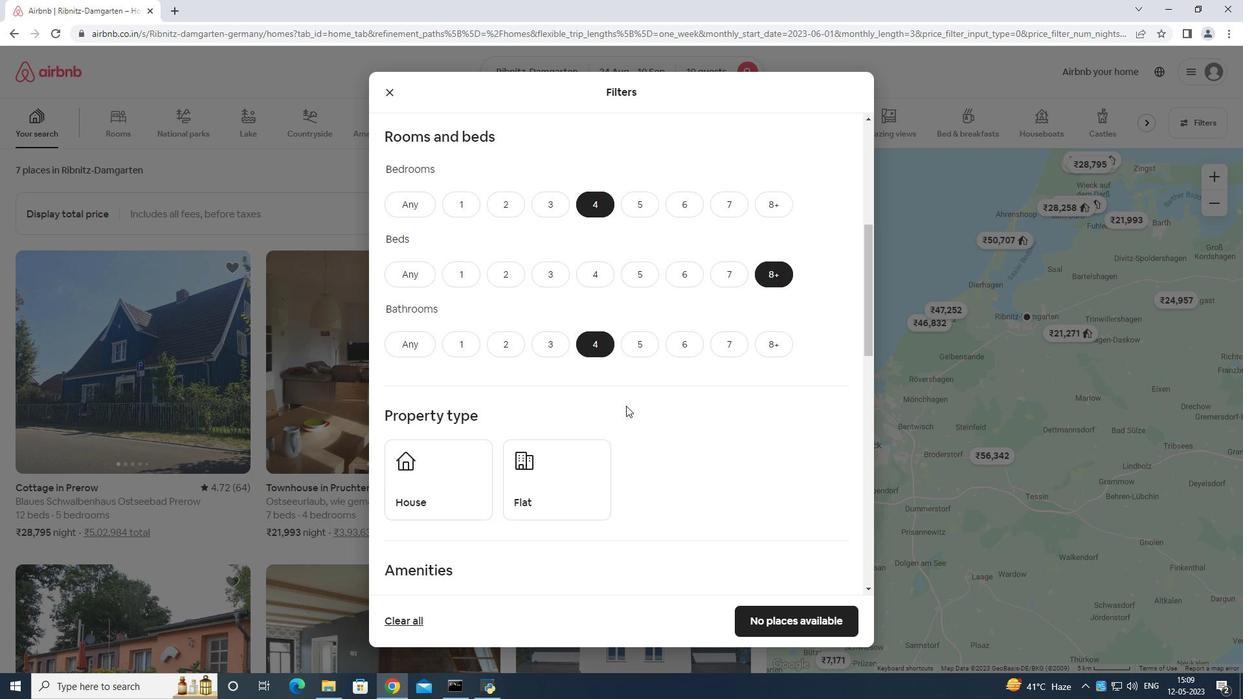 
Action: Mouse moved to (459, 402)
Screenshot: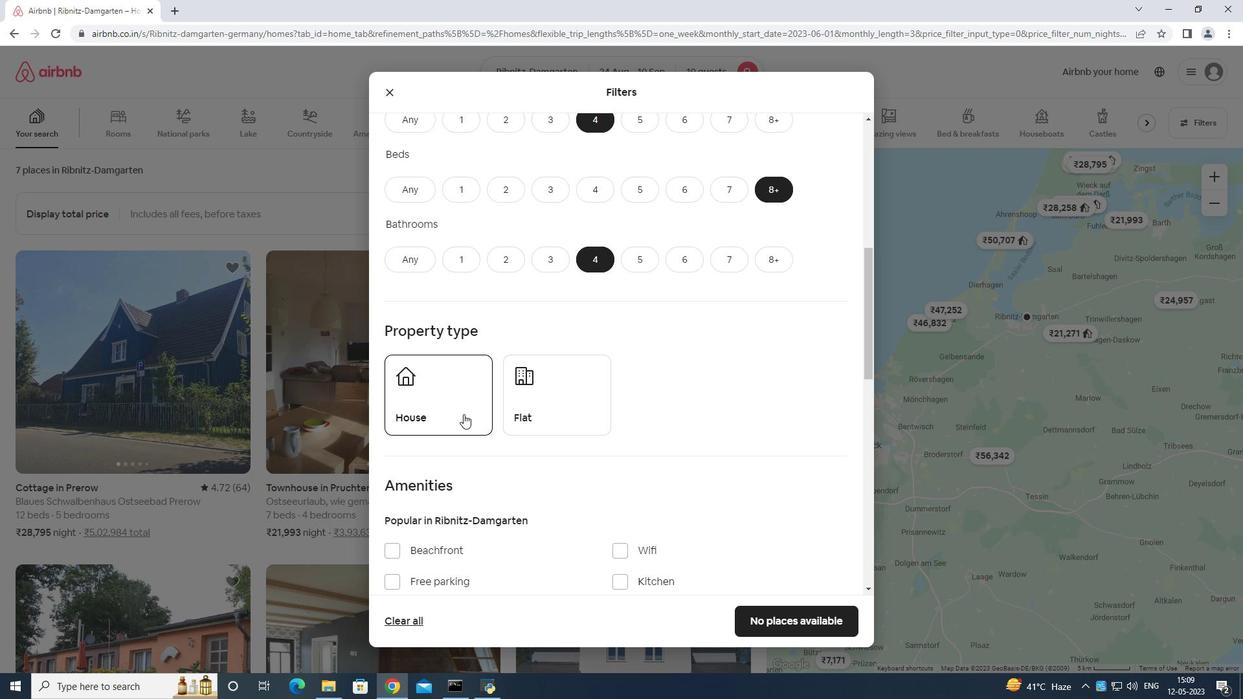 
Action: Mouse pressed left at (459, 402)
Screenshot: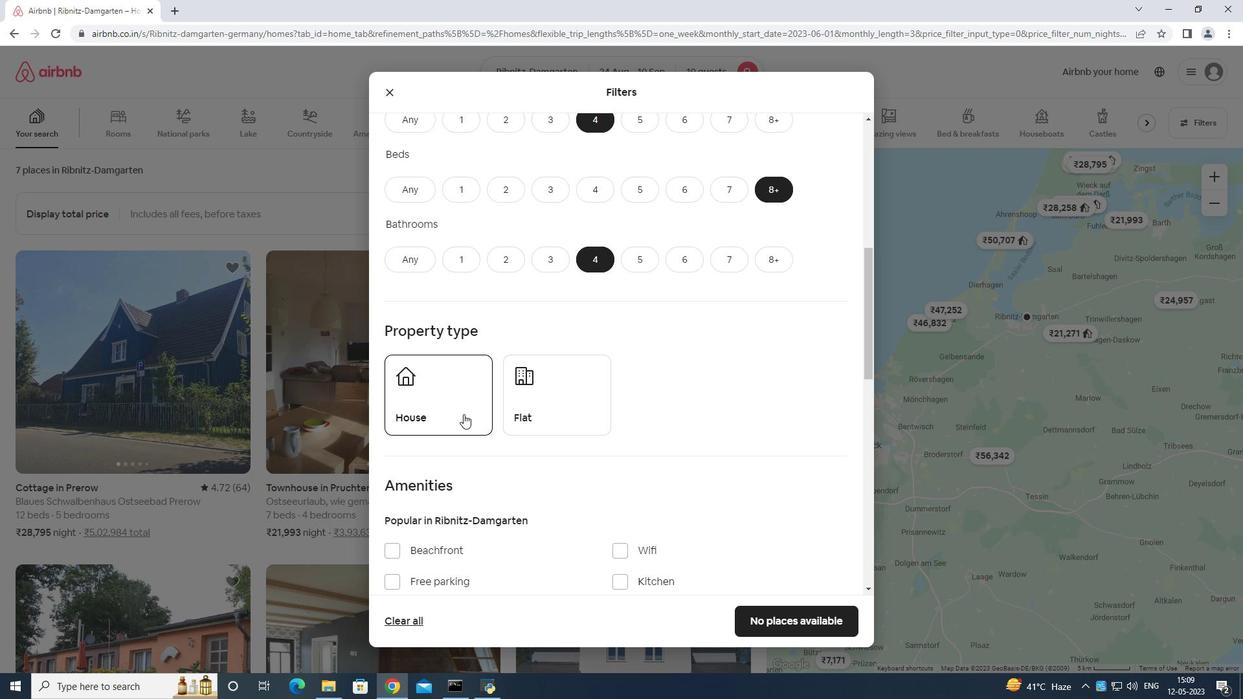 
Action: Mouse moved to (538, 397)
Screenshot: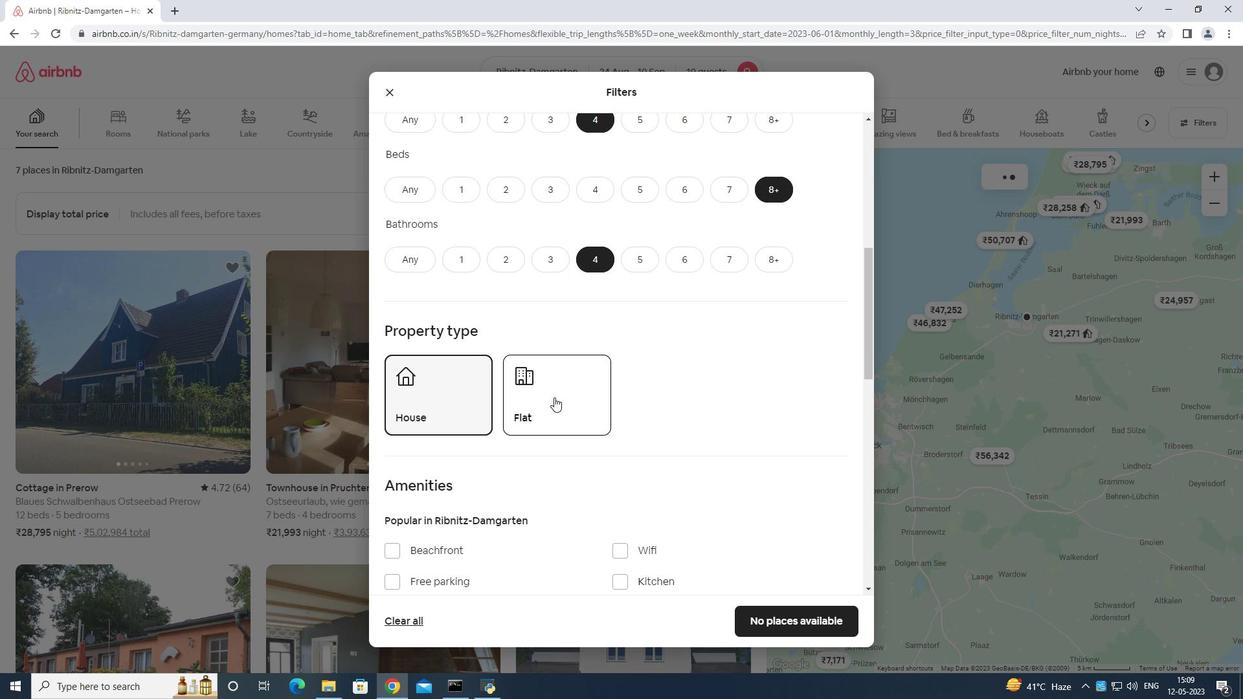 
Action: Mouse pressed left at (538, 397)
Screenshot: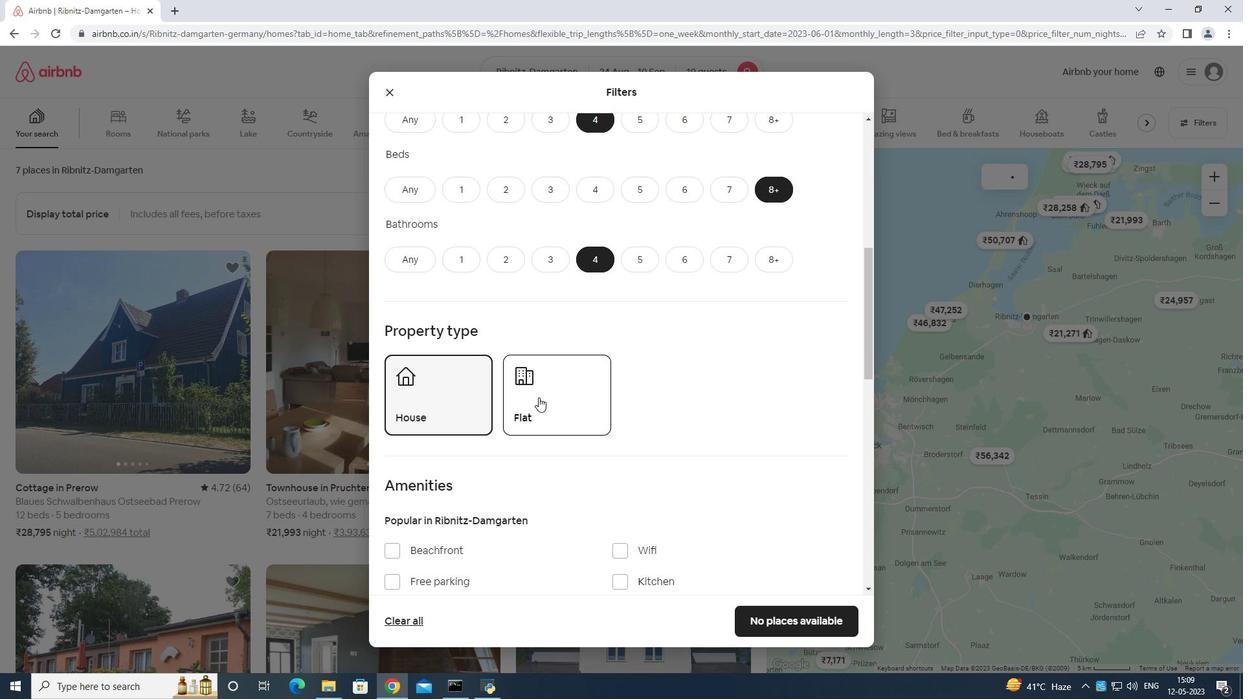 
Action: Mouse moved to (527, 389)
Screenshot: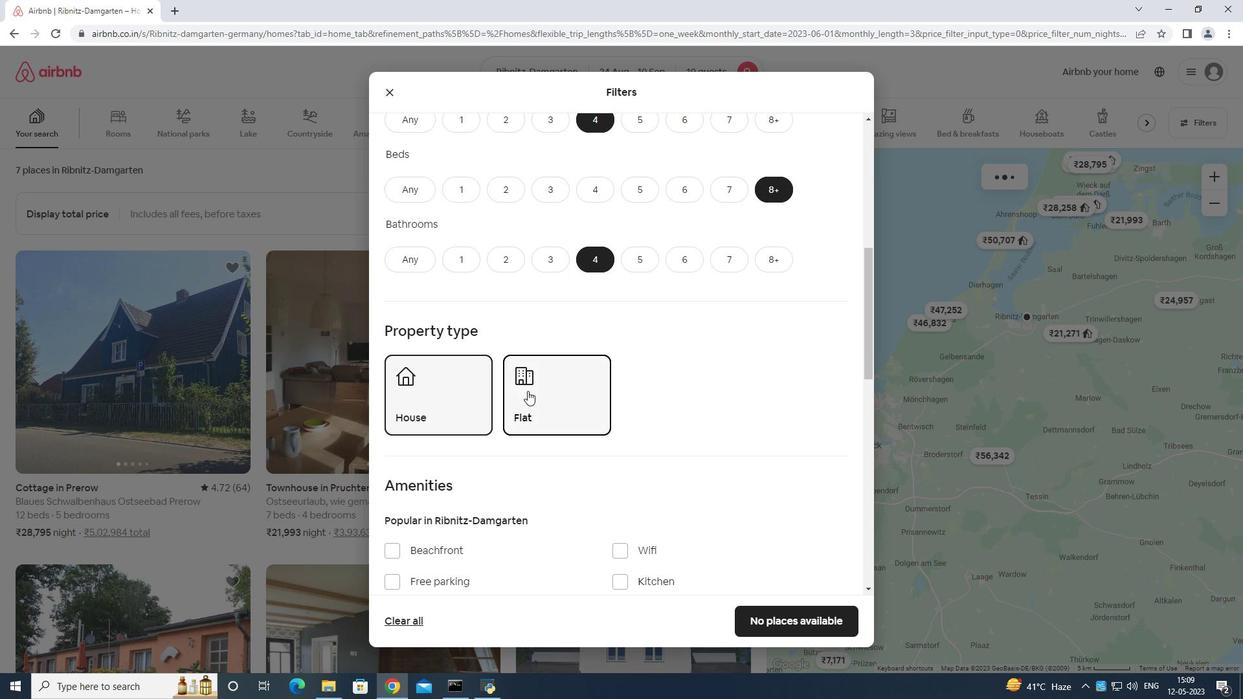 
Action: Mouse scrolled (527, 389) with delta (0, 0)
Screenshot: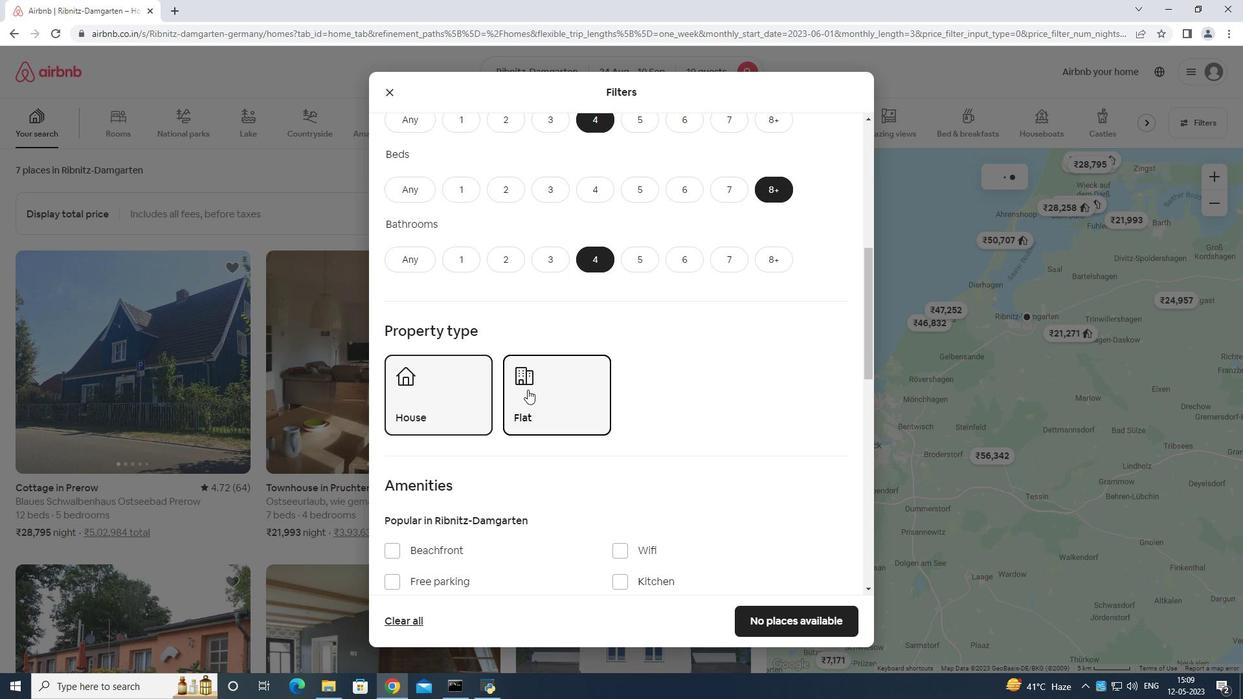 
Action: Mouse moved to (624, 483)
Screenshot: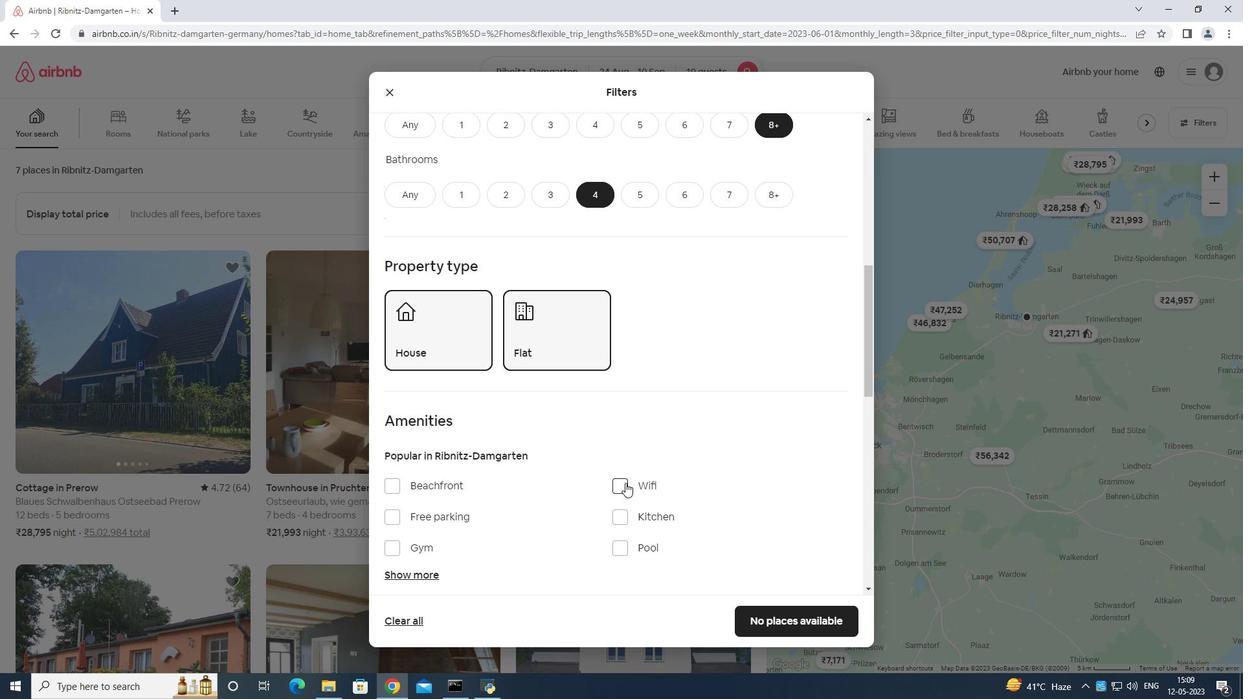 
Action: Mouse pressed left at (624, 483)
Screenshot: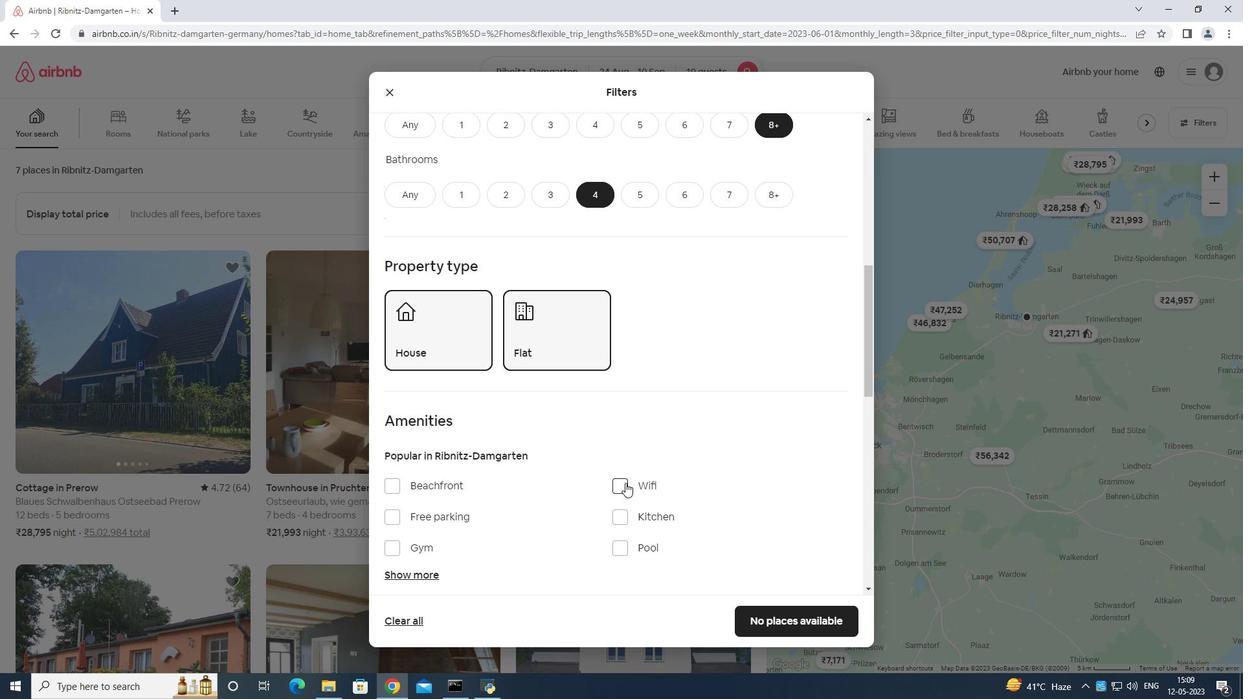 
Action: Mouse moved to (623, 483)
Screenshot: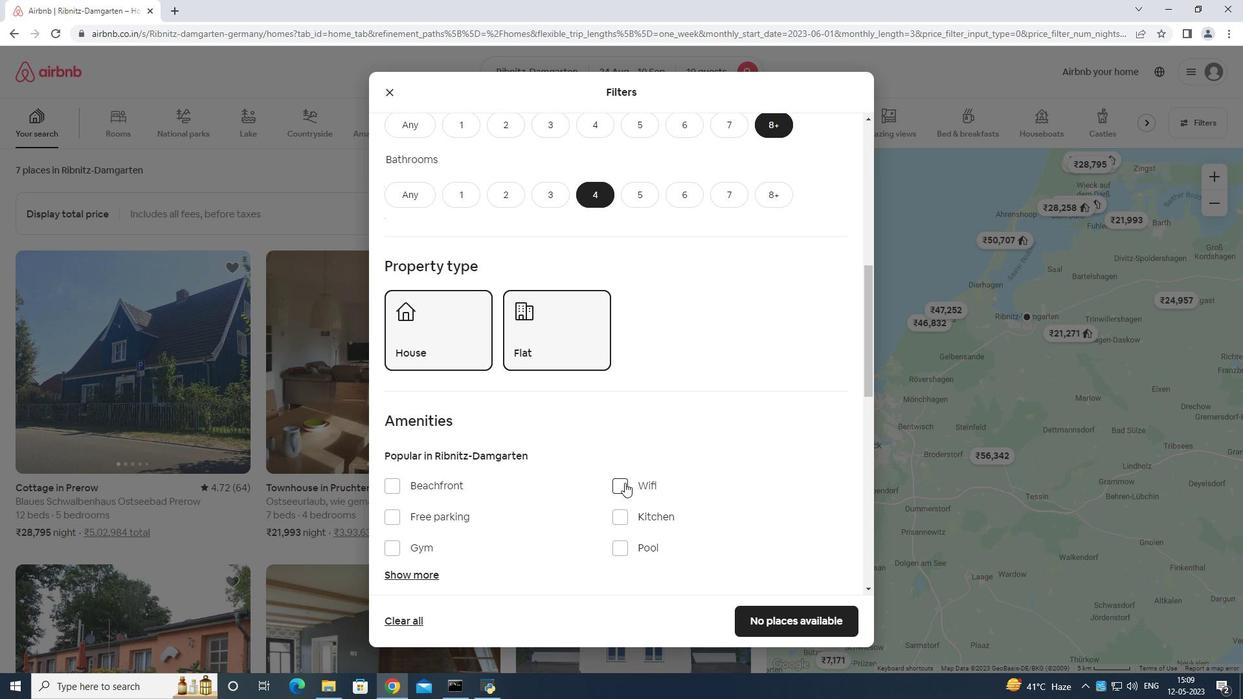 
Action: Mouse scrolled (623, 482) with delta (0, 0)
Screenshot: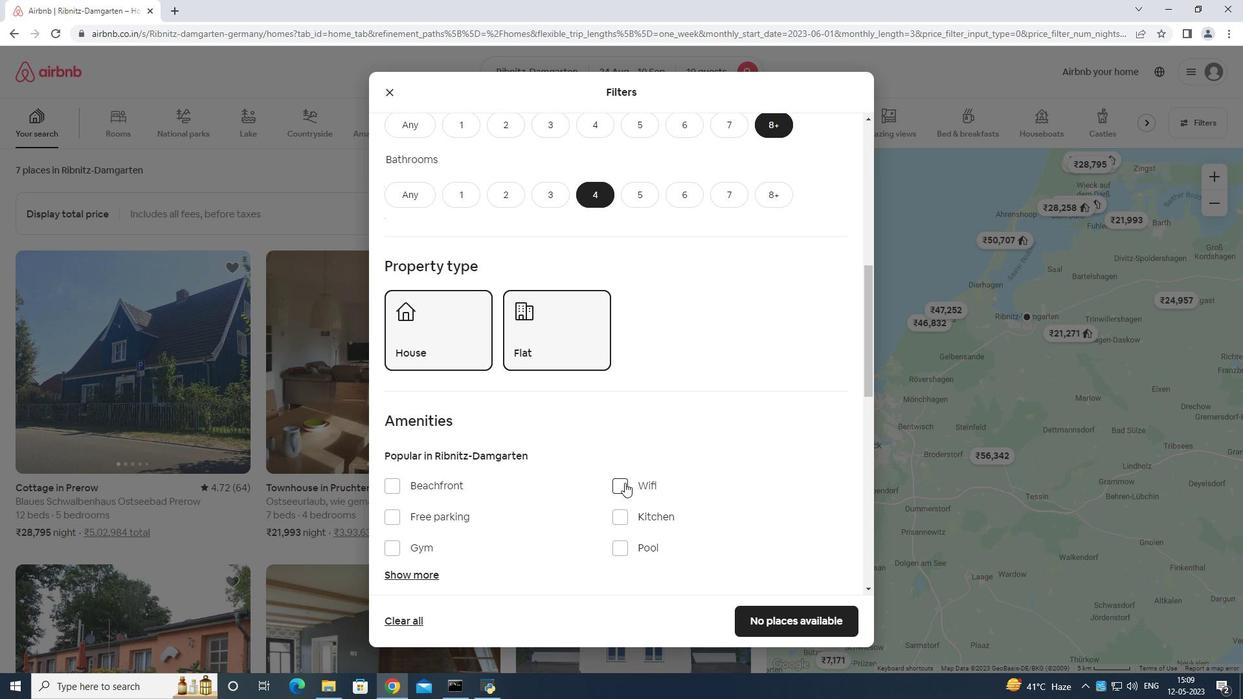 
Action: Mouse scrolled (623, 482) with delta (0, 0)
Screenshot: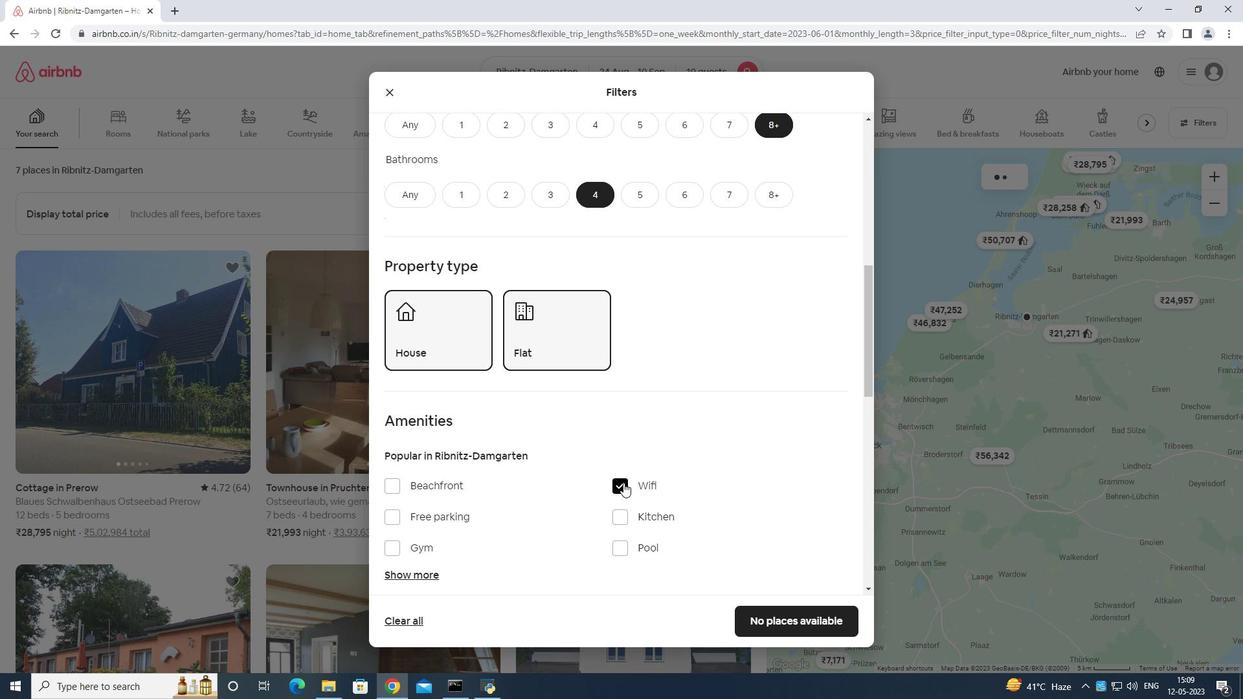 
Action: Mouse scrolled (623, 482) with delta (0, 0)
Screenshot: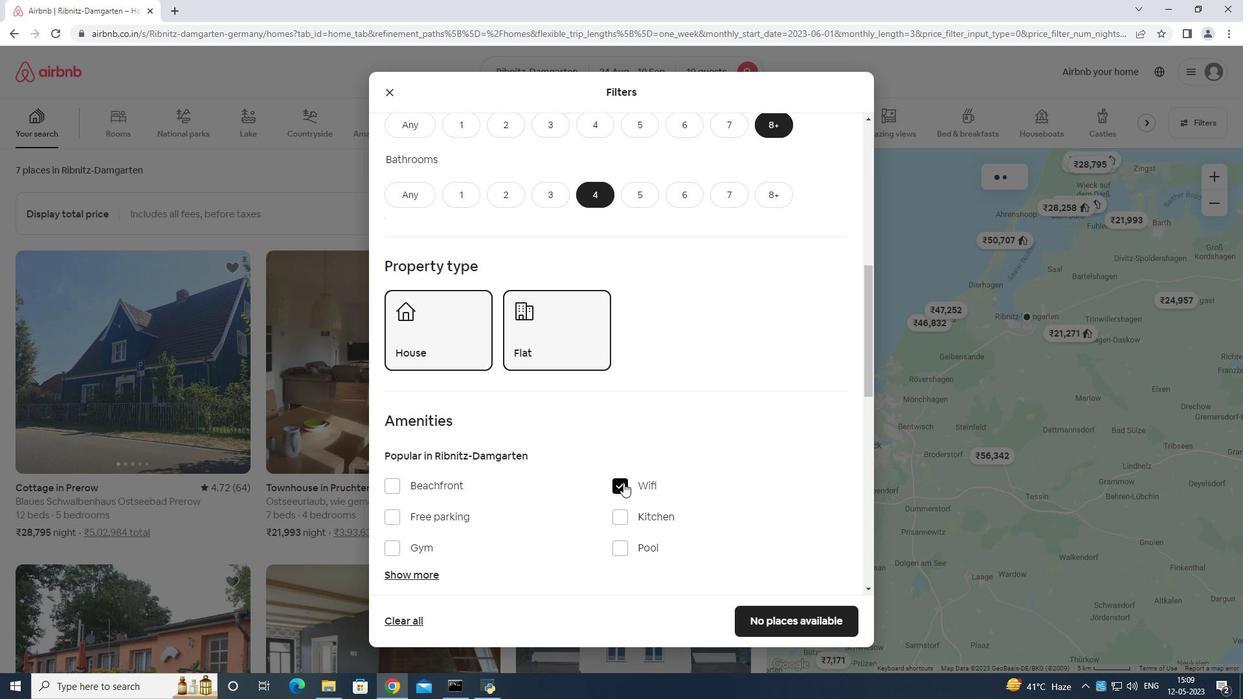 
Action: Mouse moved to (394, 347)
Screenshot: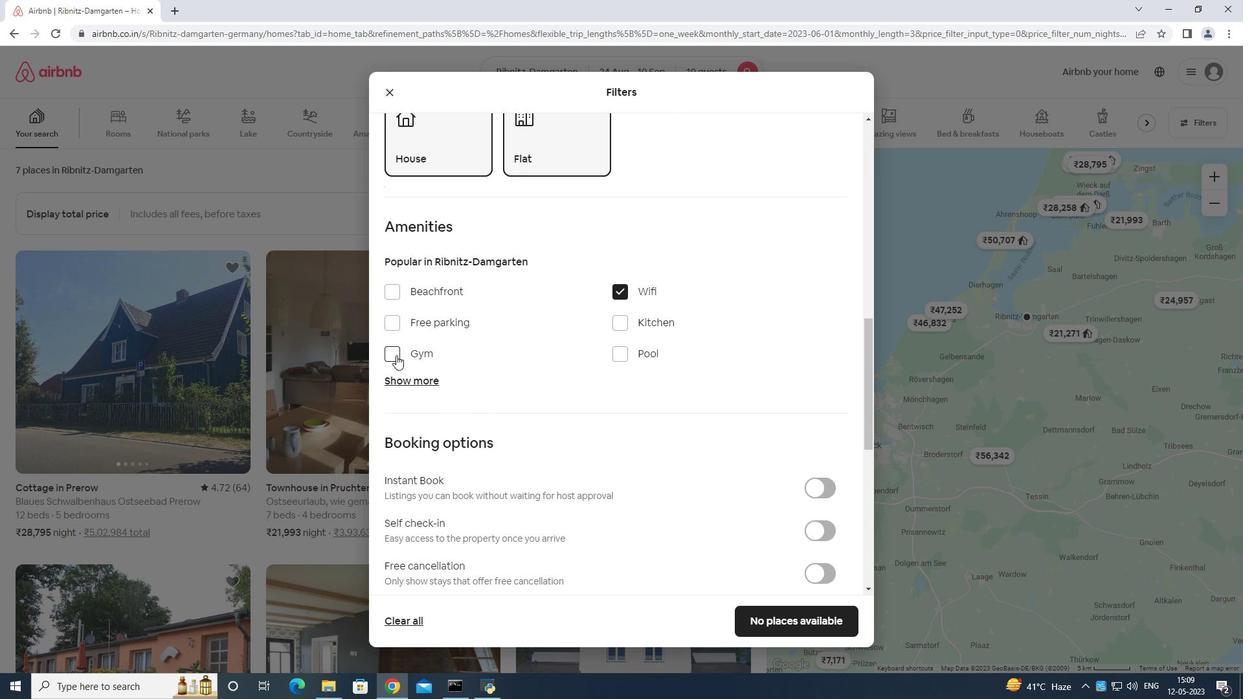 
Action: Mouse pressed left at (394, 347)
Screenshot: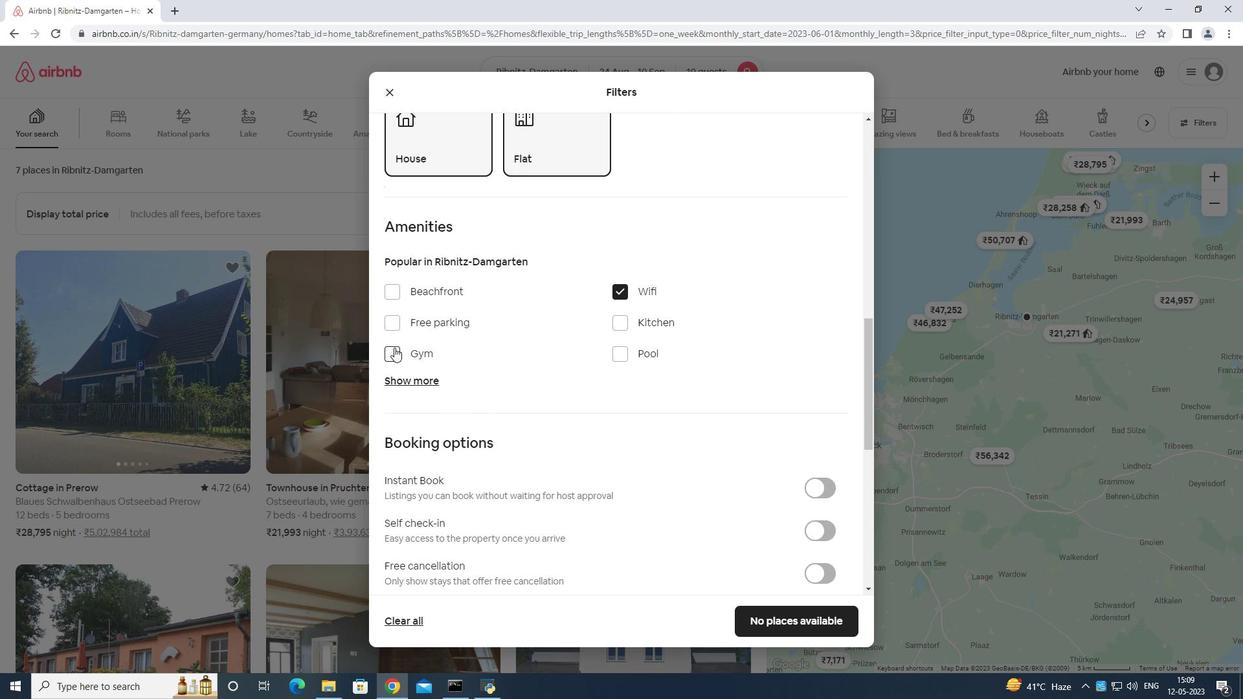 
Action: Mouse moved to (385, 318)
Screenshot: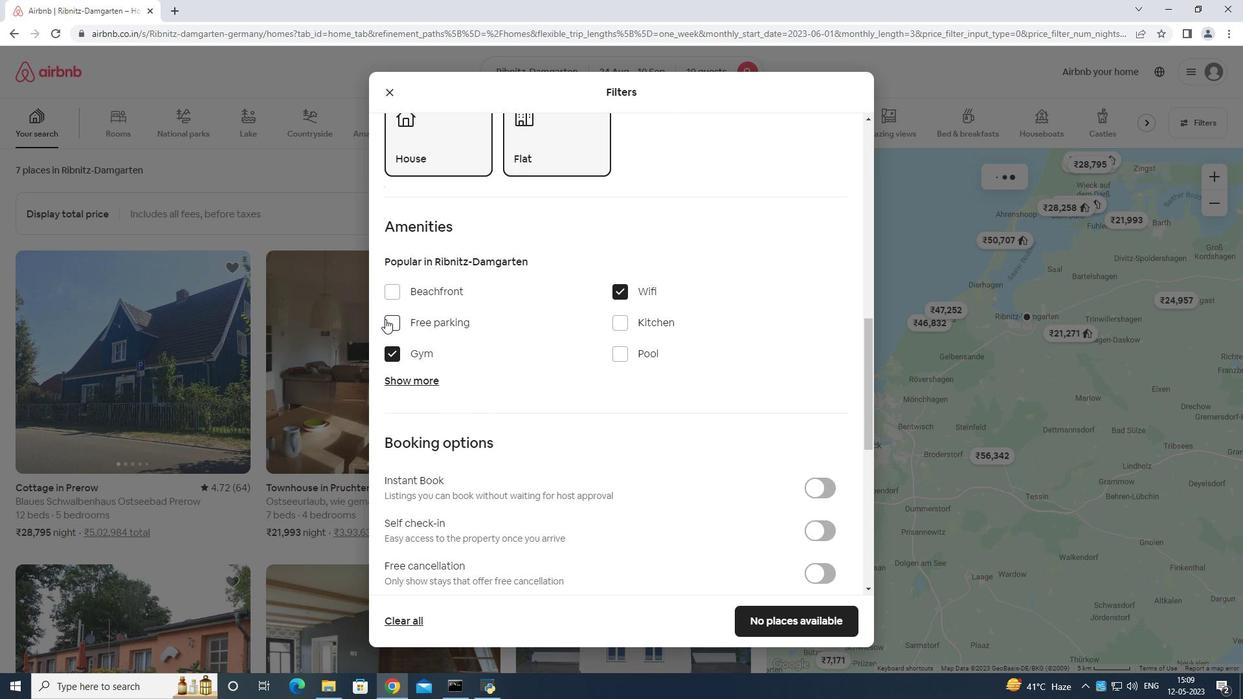 
Action: Mouse pressed left at (385, 318)
Screenshot: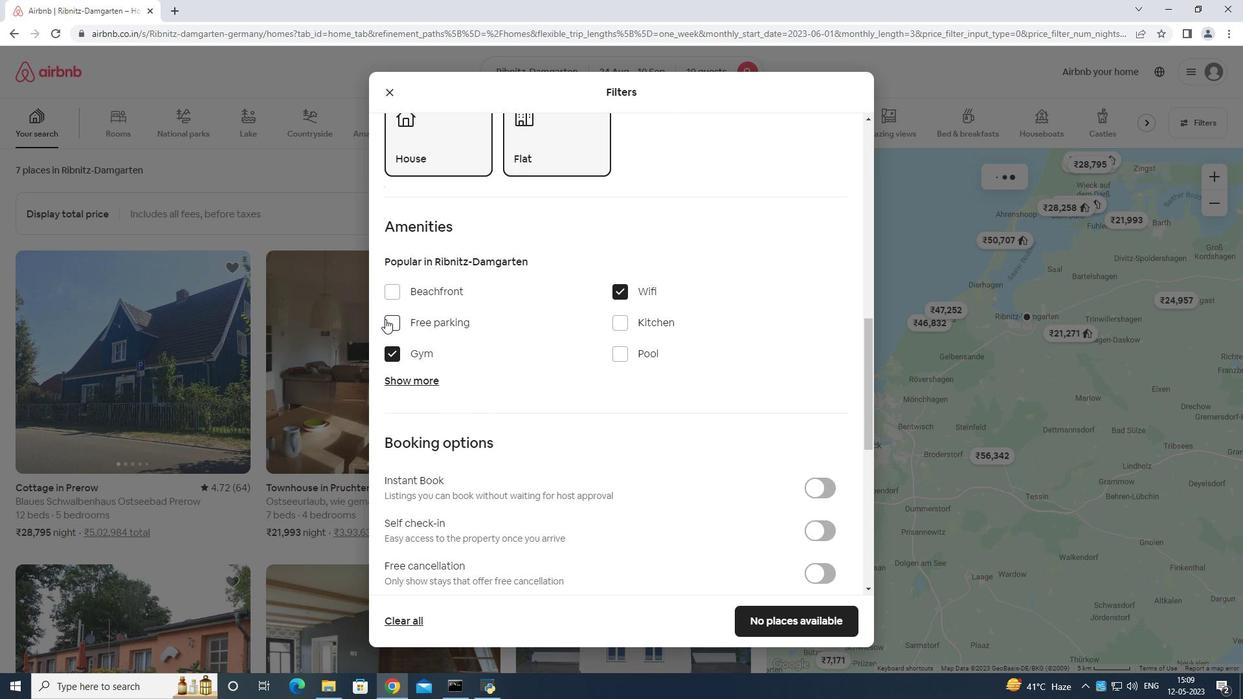 
Action: Mouse moved to (411, 381)
Screenshot: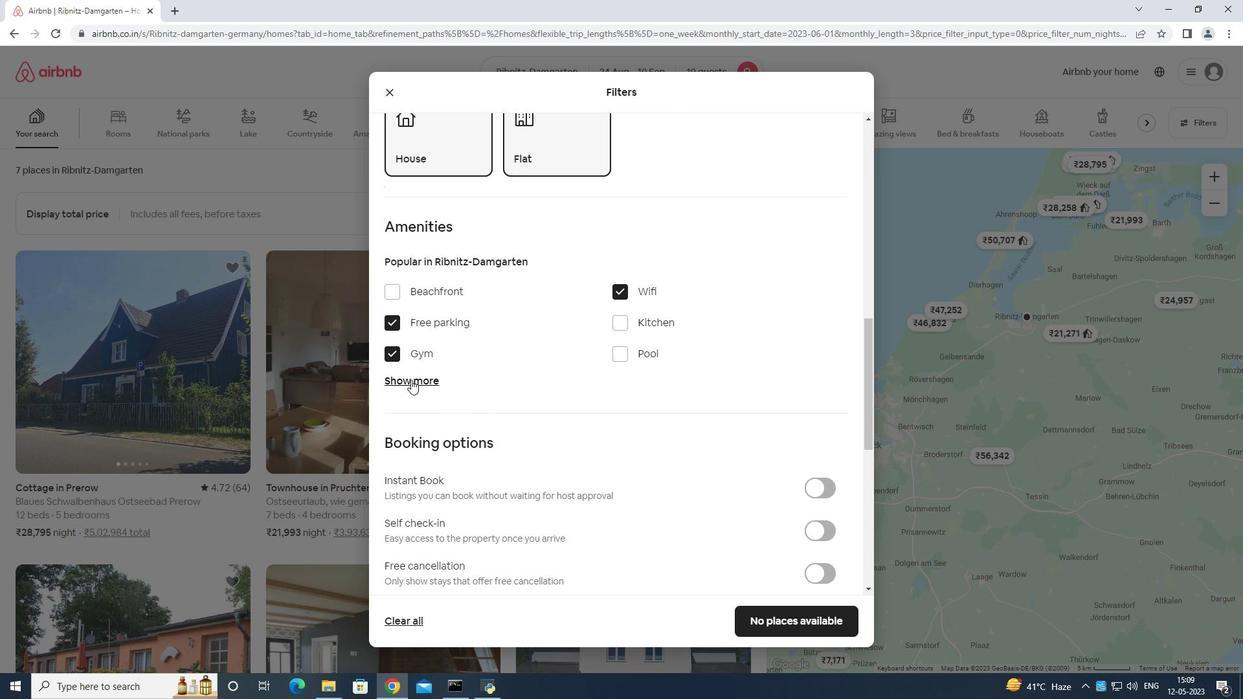 
Action: Mouse pressed left at (411, 381)
Screenshot: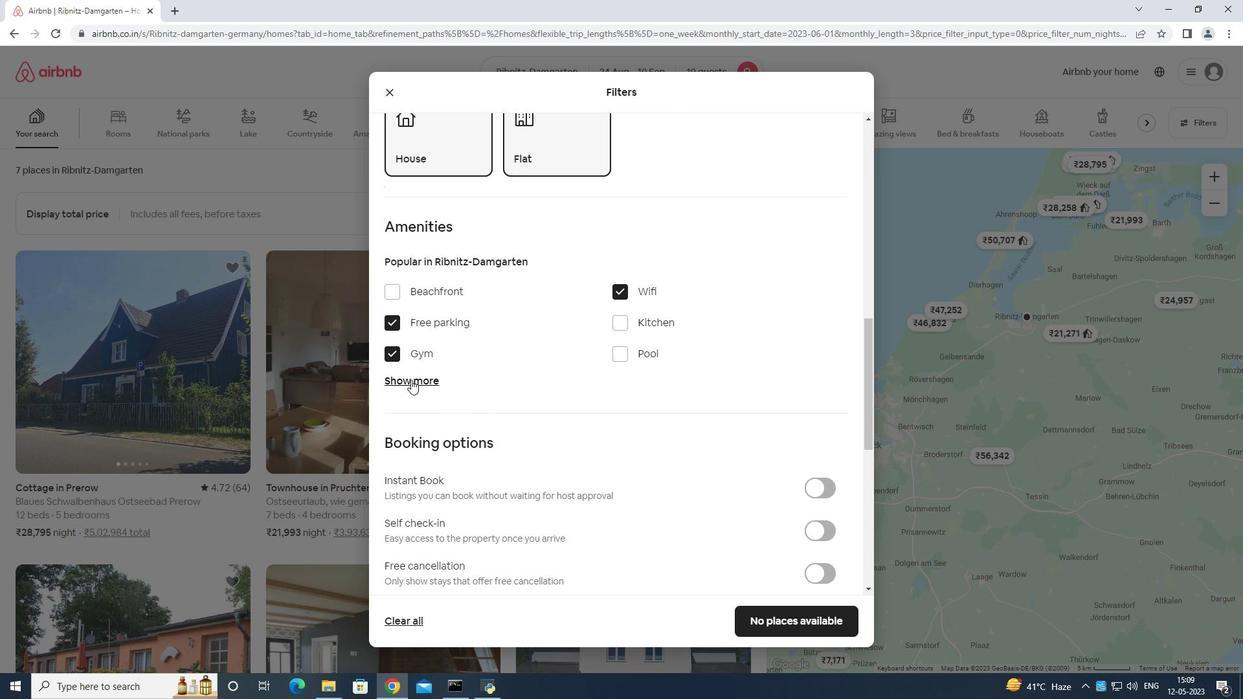 
Action: Mouse moved to (500, 389)
Screenshot: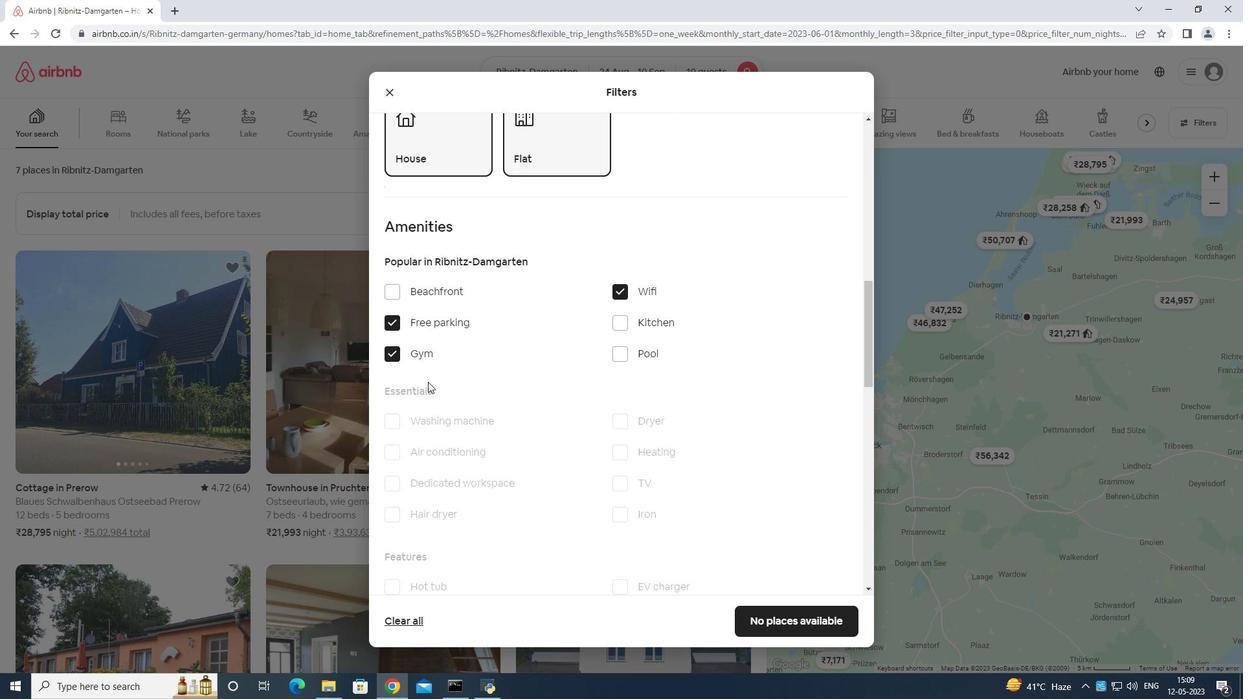 
Action: Mouse scrolled (500, 389) with delta (0, 0)
Screenshot: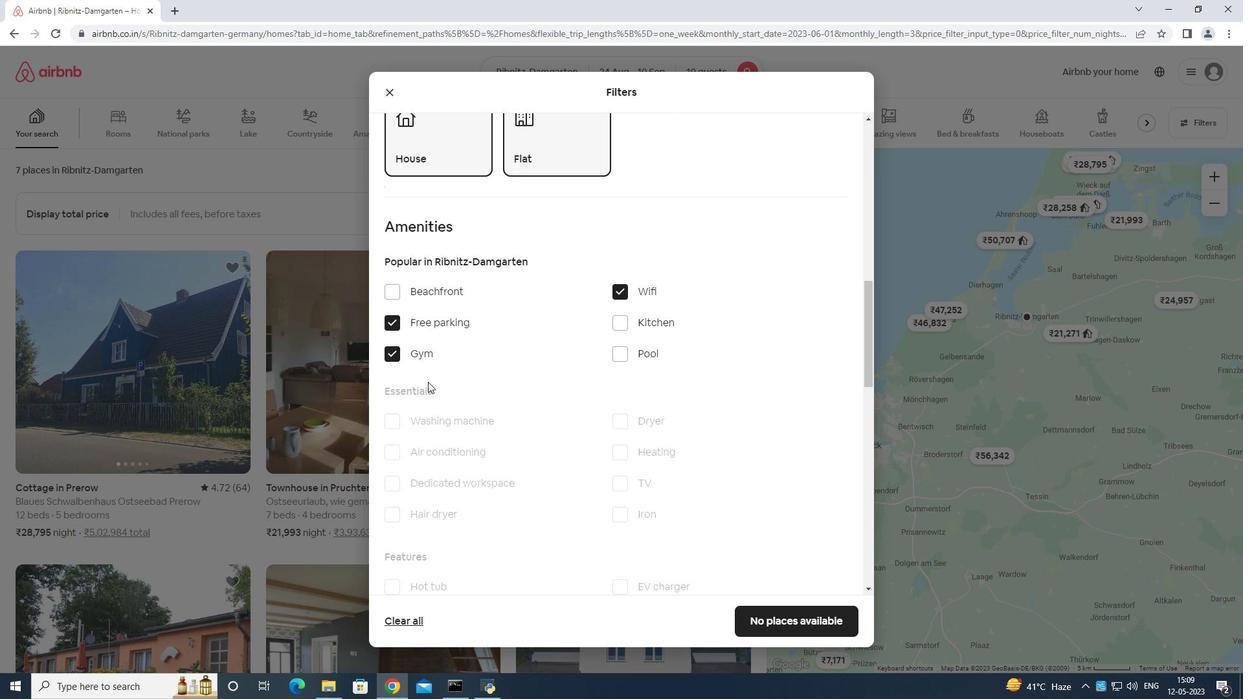 
Action: Mouse moved to (535, 401)
Screenshot: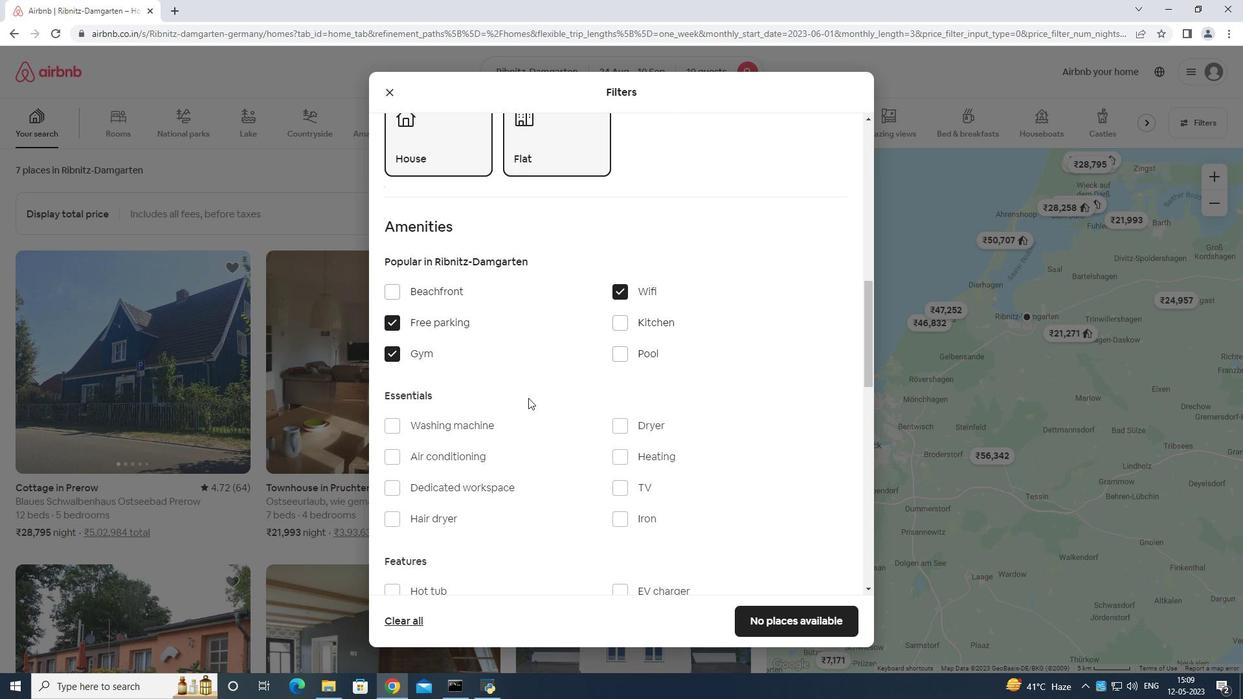 
Action: Mouse scrolled (535, 400) with delta (0, 0)
Screenshot: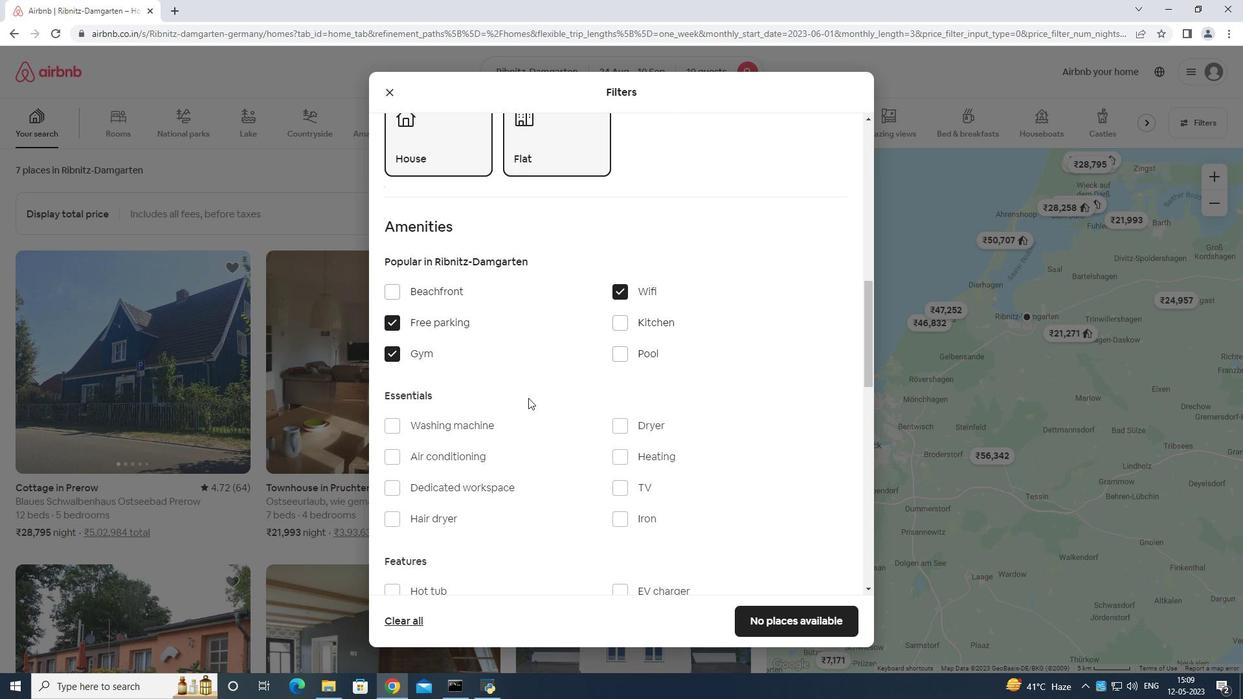 
Action: Mouse moved to (617, 350)
Screenshot: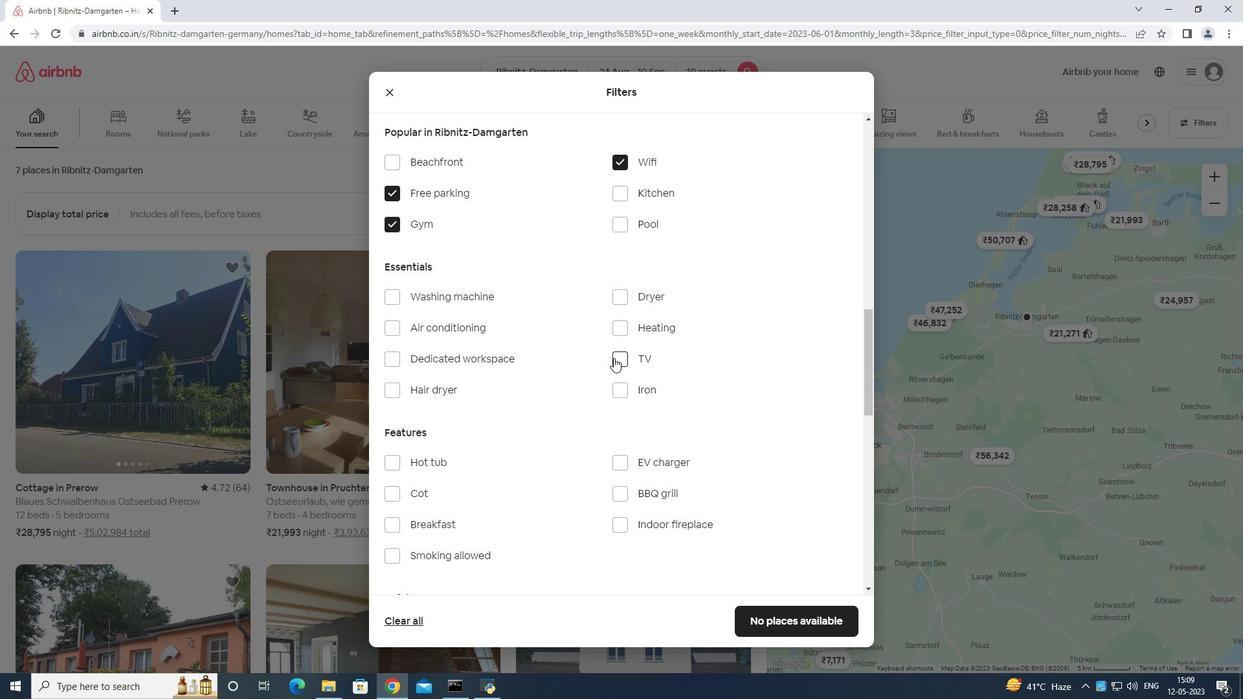 
Action: Mouse pressed left at (617, 350)
Screenshot: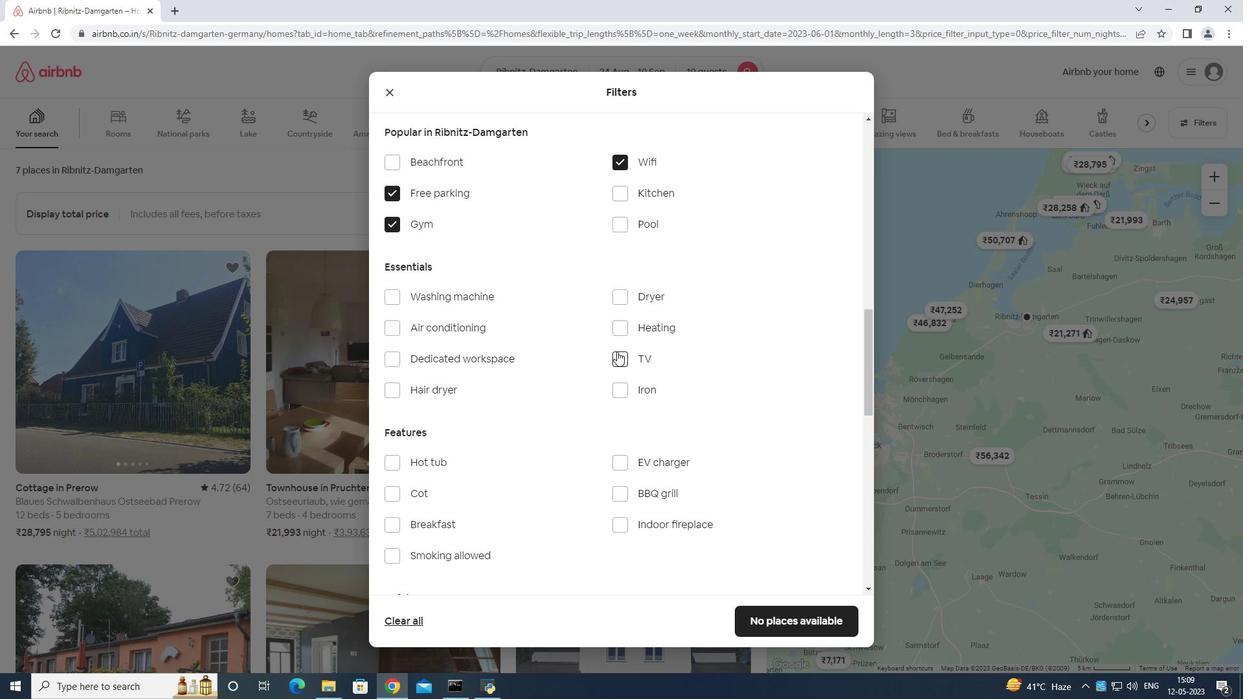 
Action: Mouse moved to (616, 363)
Screenshot: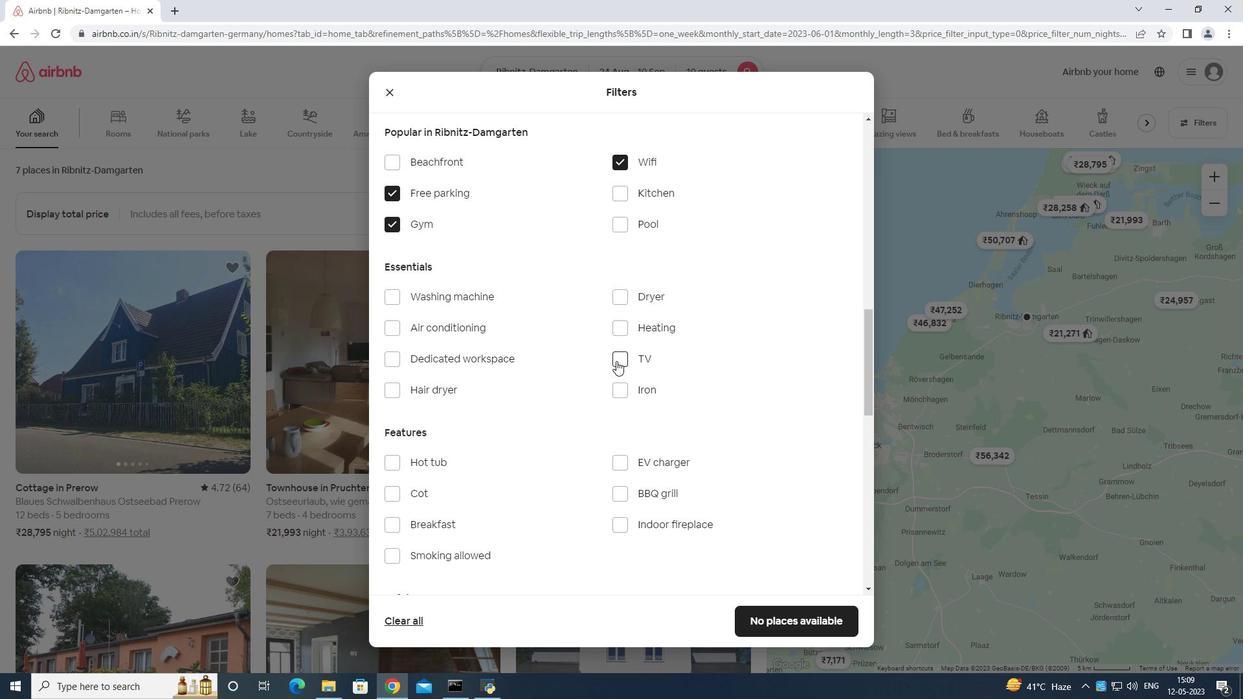 
Action: Mouse scrolled (616, 362) with delta (0, 0)
Screenshot: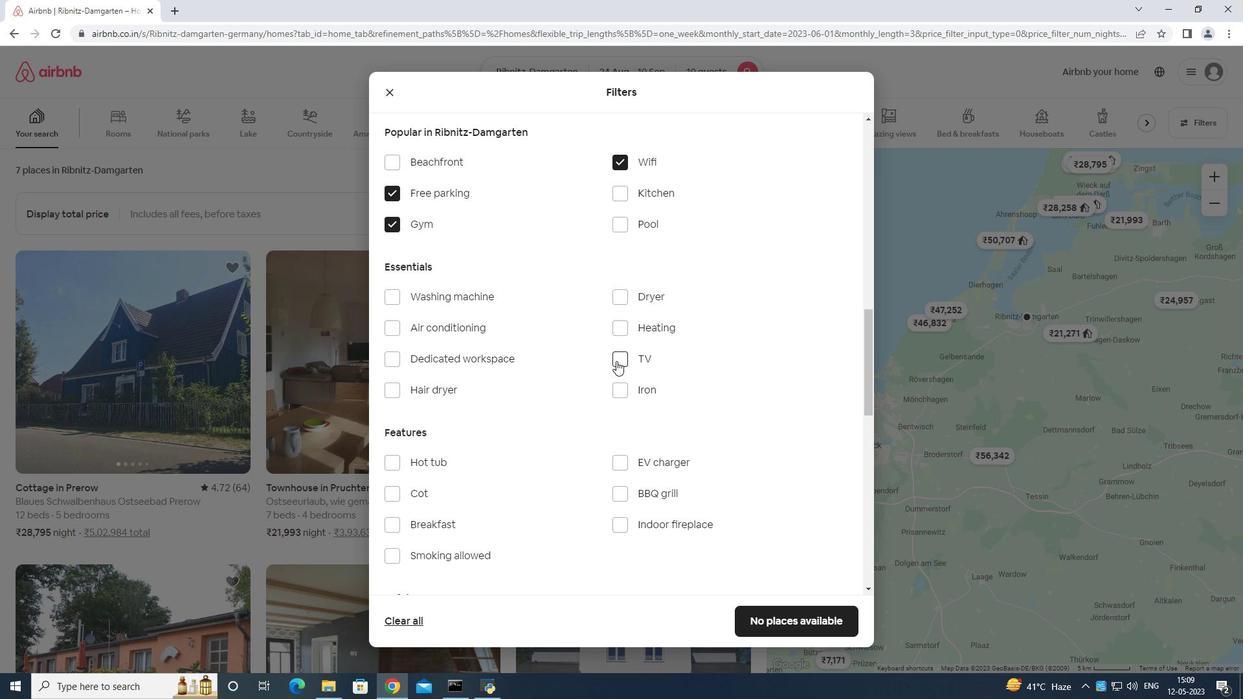 
Action: Mouse moved to (615, 367)
Screenshot: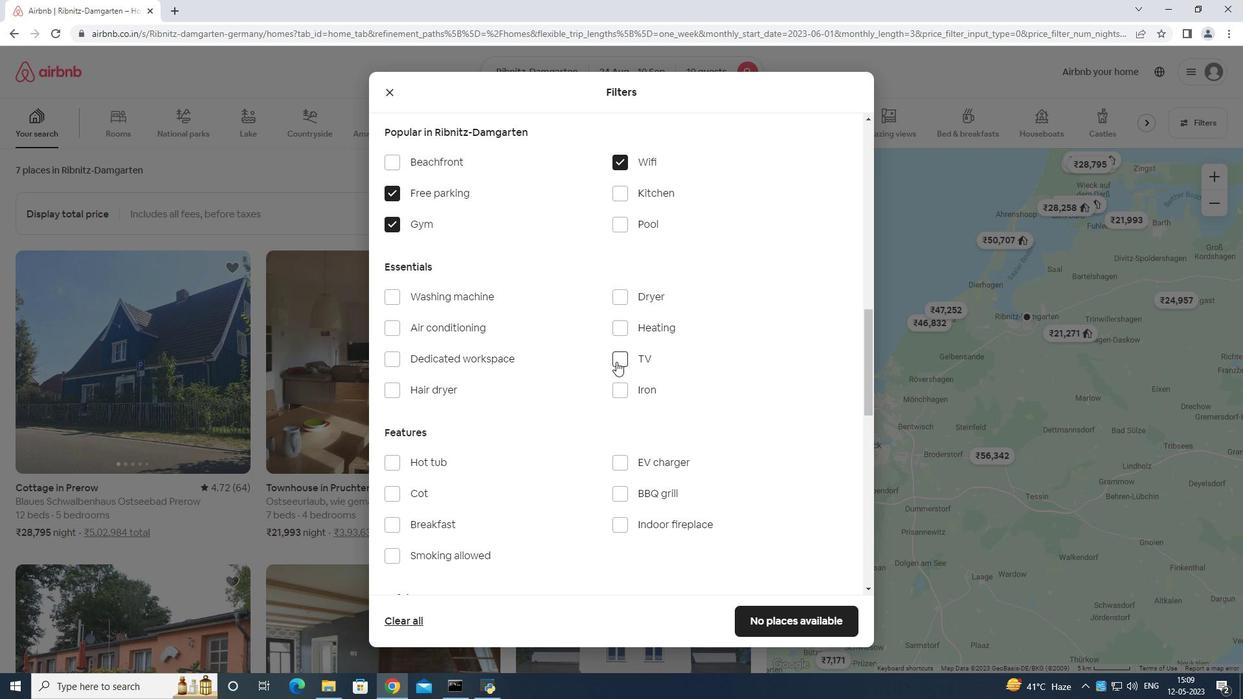 
Action: Mouse scrolled (615, 366) with delta (0, 0)
Screenshot: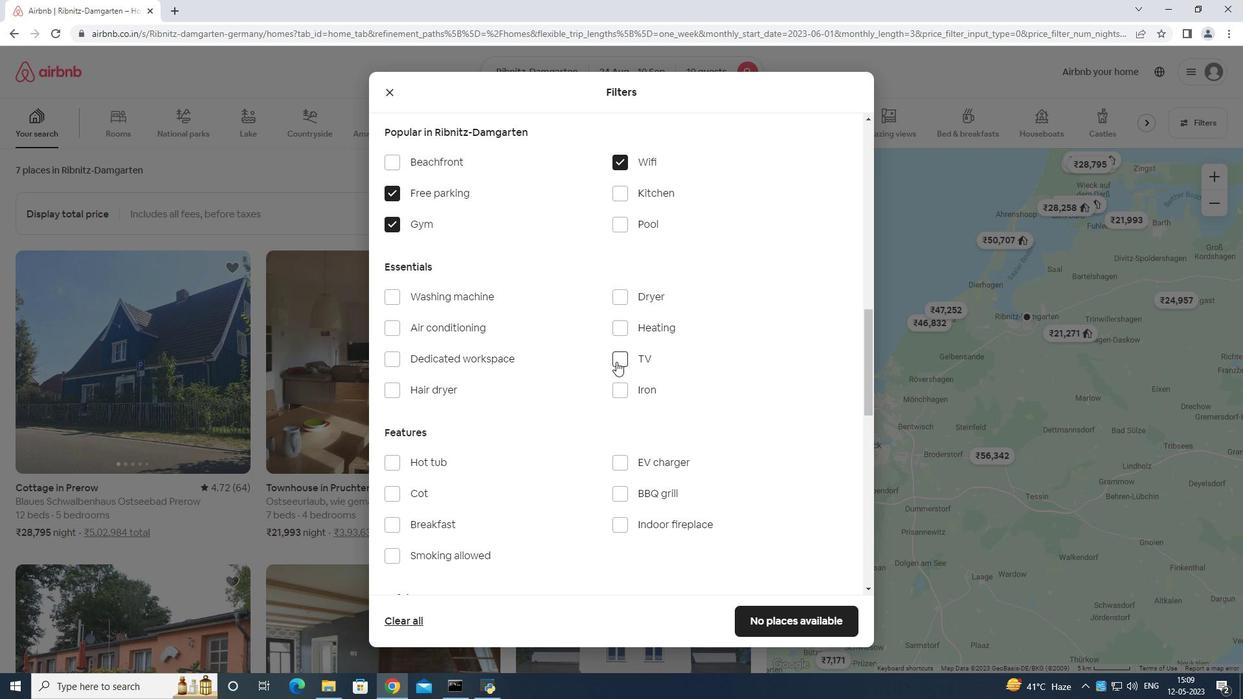 
Action: Mouse moved to (611, 369)
Screenshot: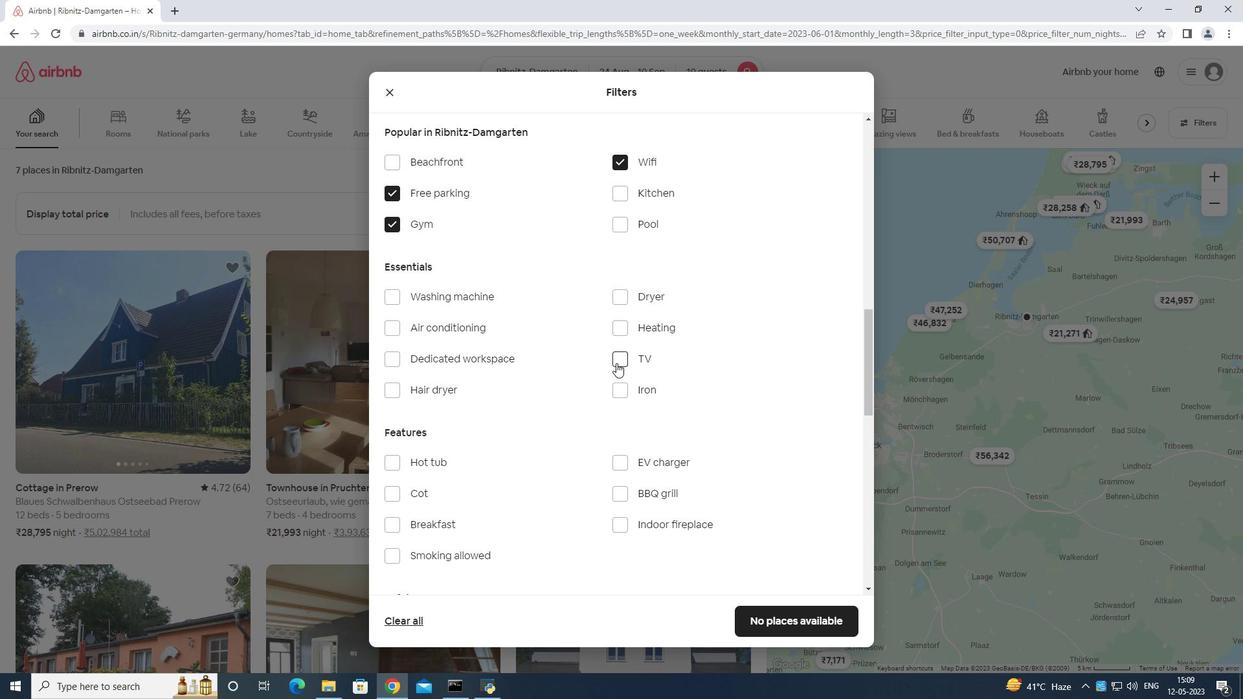 
Action: Mouse scrolled (611, 369) with delta (0, 0)
Screenshot: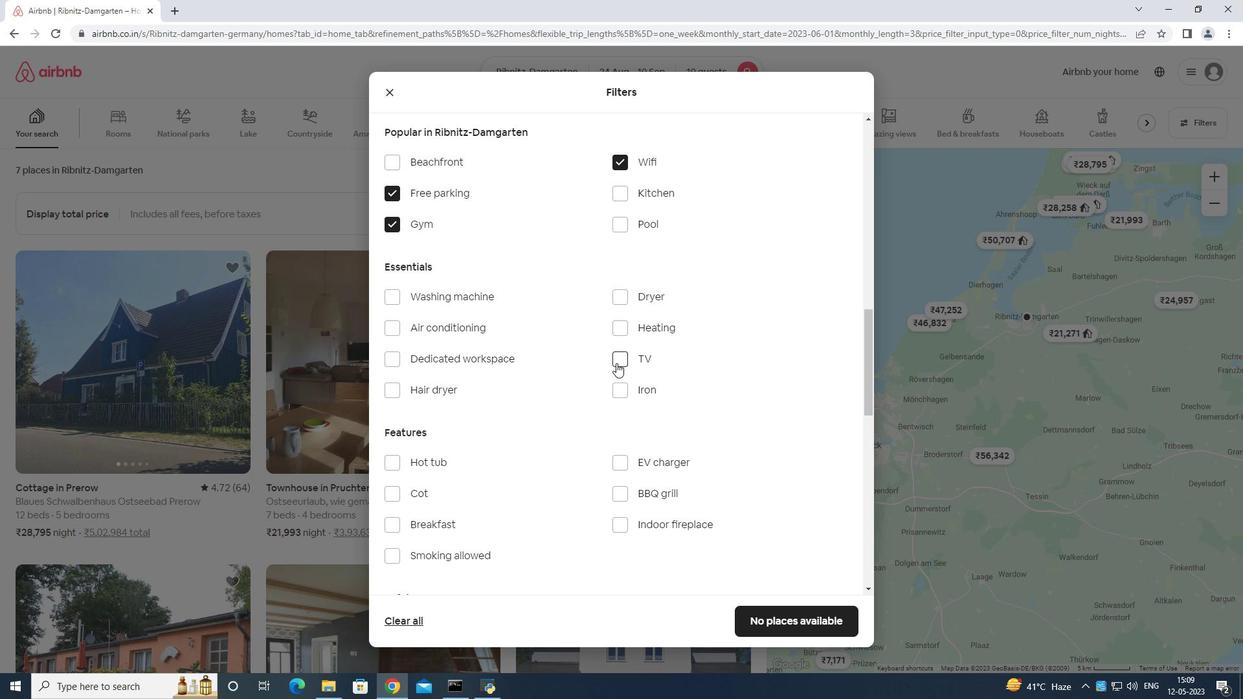 
Action: Mouse moved to (622, 163)
Screenshot: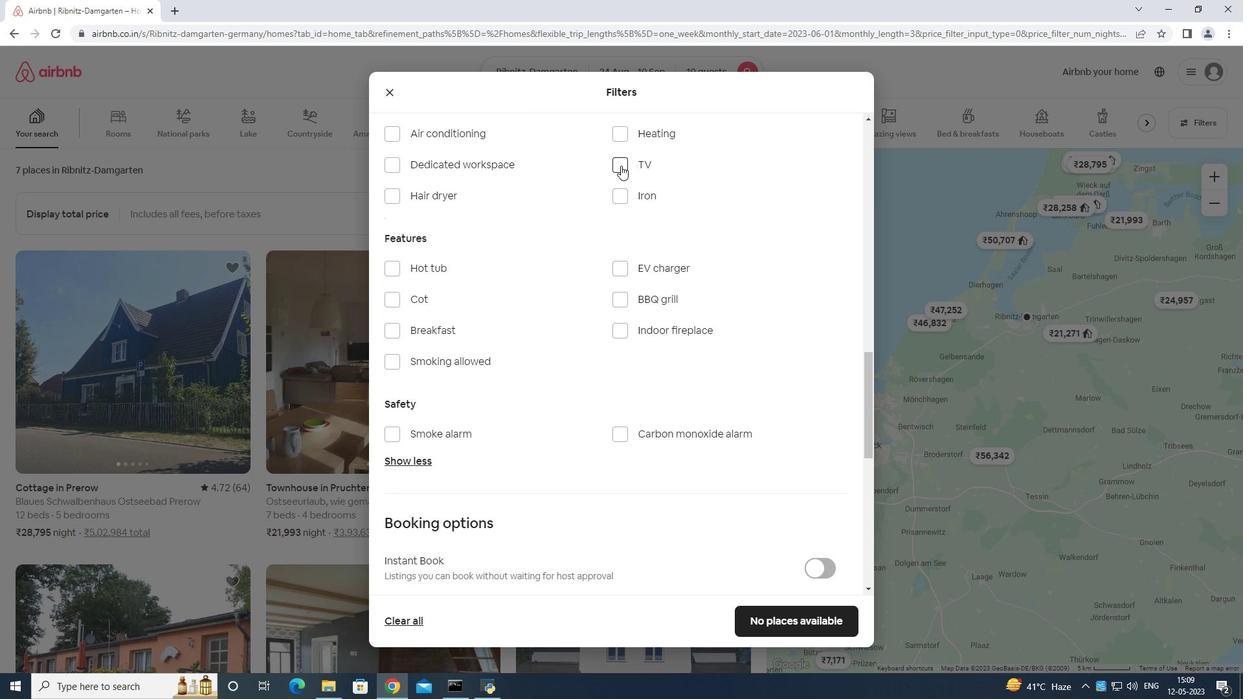 
Action: Mouse pressed left at (622, 163)
Screenshot: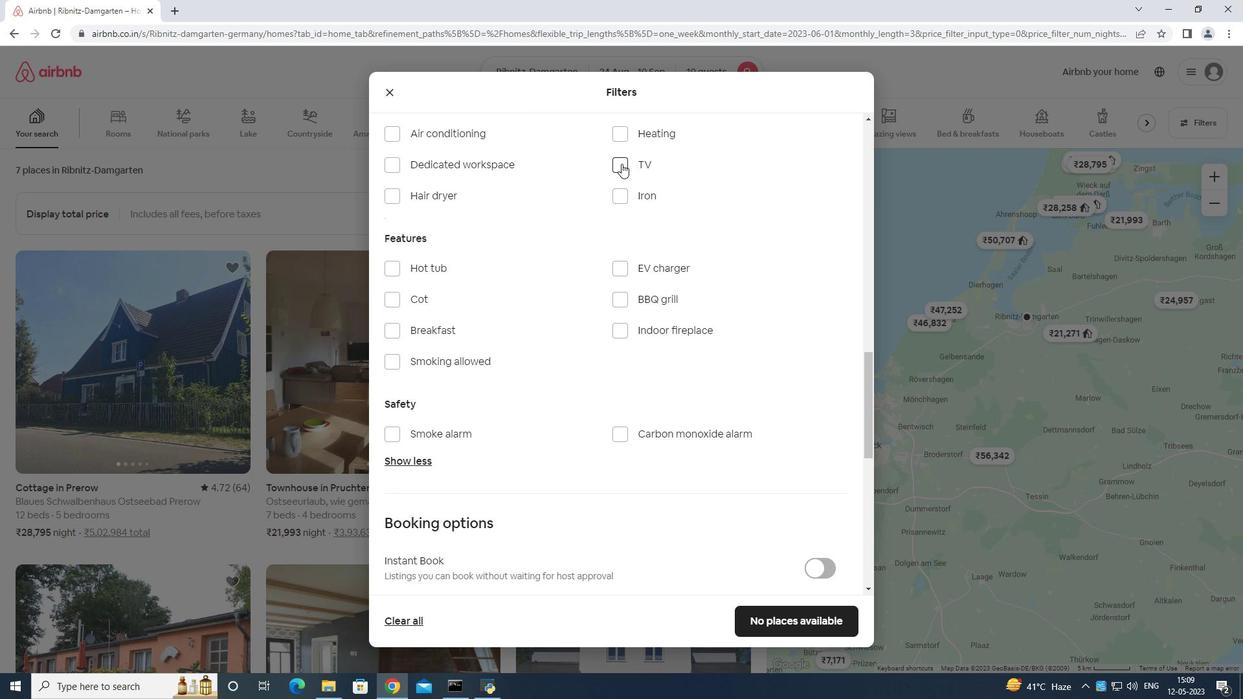 
Action: Mouse moved to (606, 194)
Screenshot: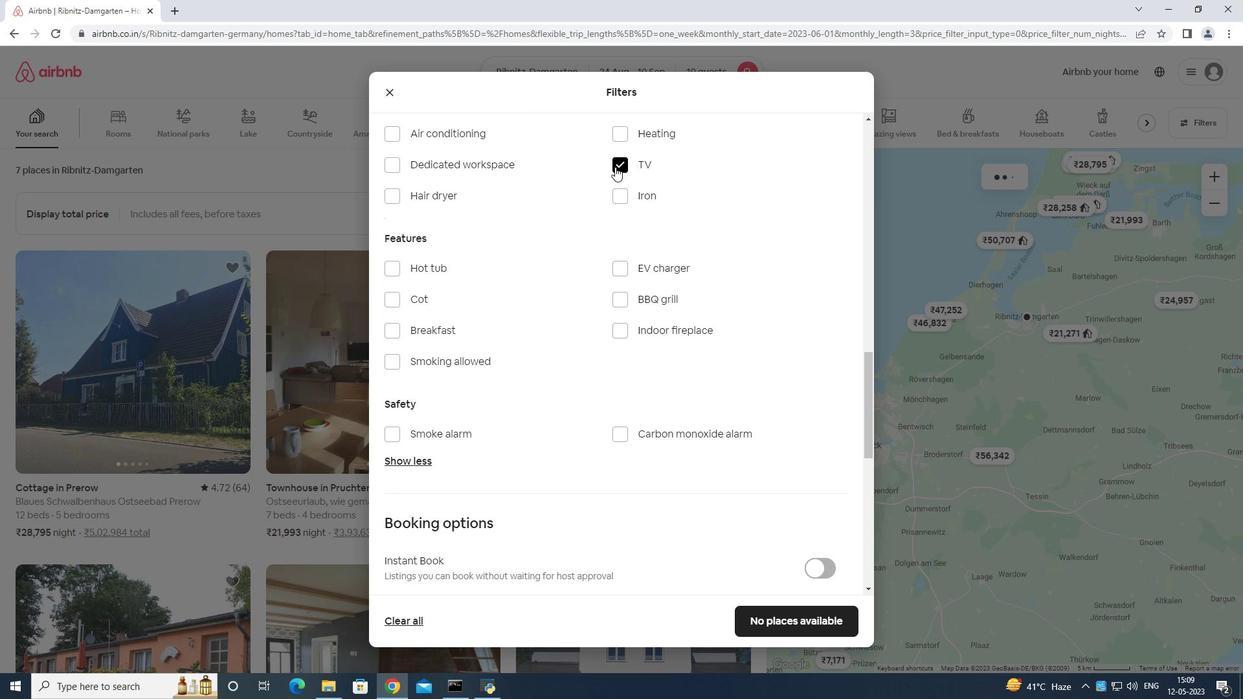 
Action: Mouse scrolled (606, 194) with delta (0, 0)
Screenshot: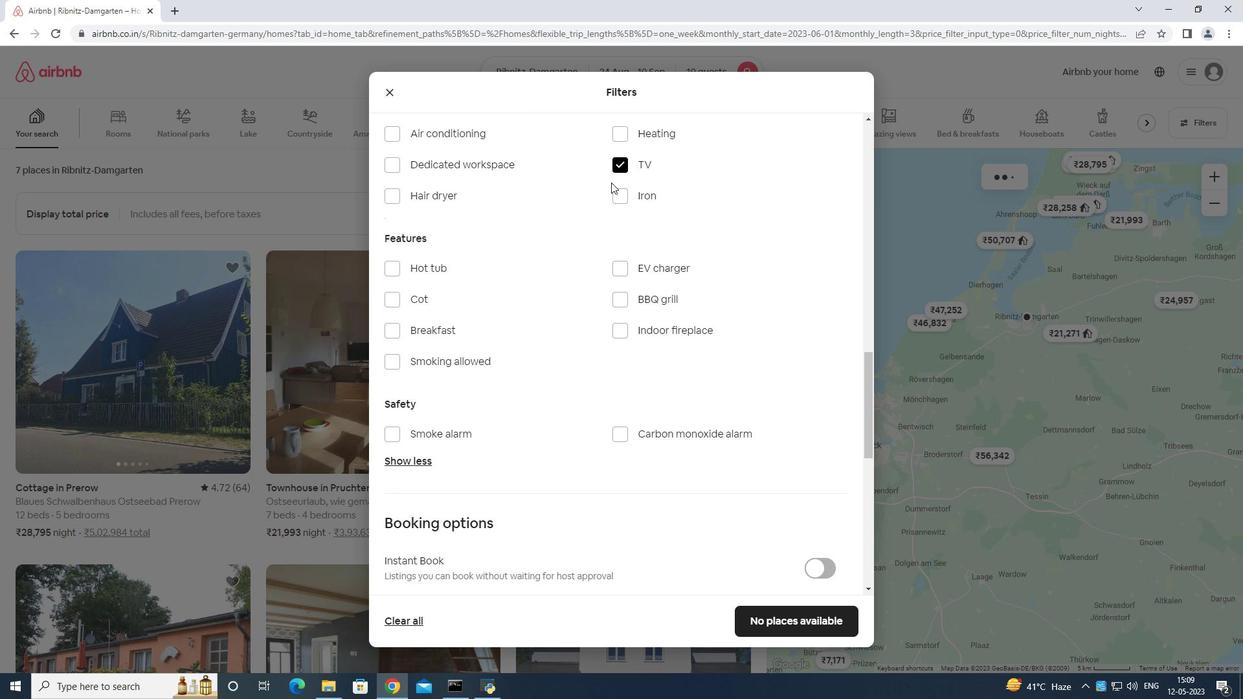 
Action: Mouse moved to (595, 215)
Screenshot: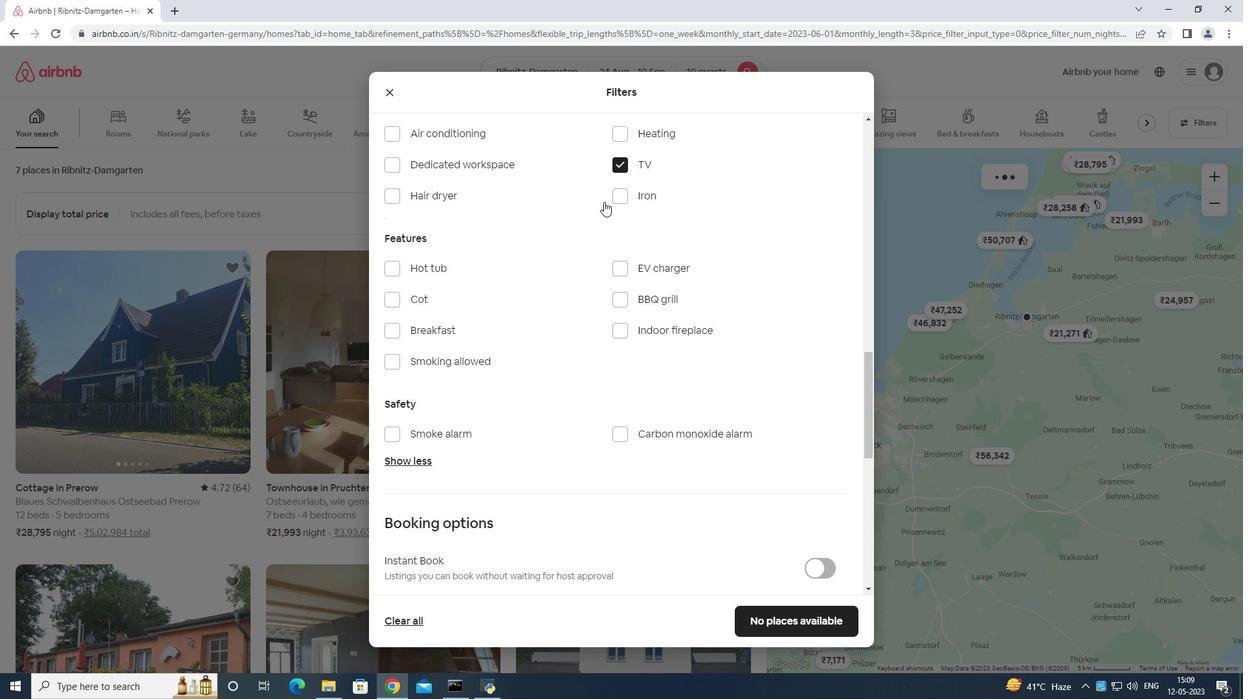 
Action: Mouse scrolled (595, 214) with delta (0, 0)
Screenshot: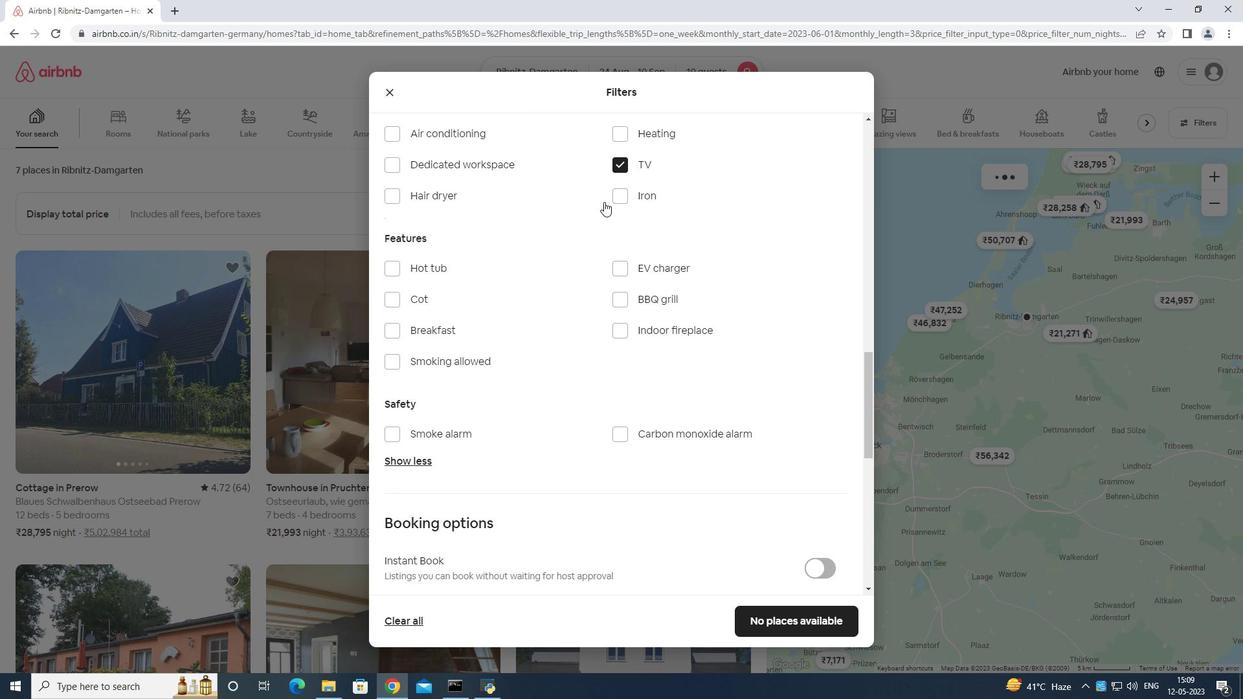 
Action: Mouse moved to (389, 199)
Screenshot: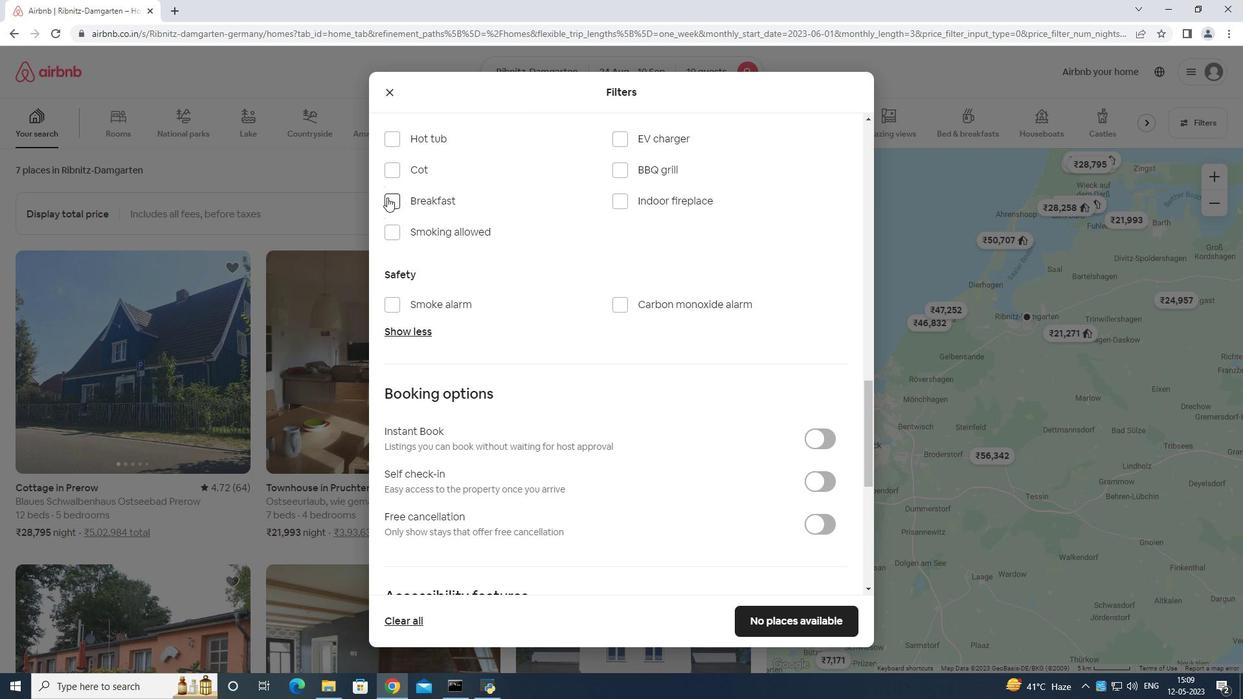 
Action: Mouse pressed left at (389, 199)
Screenshot: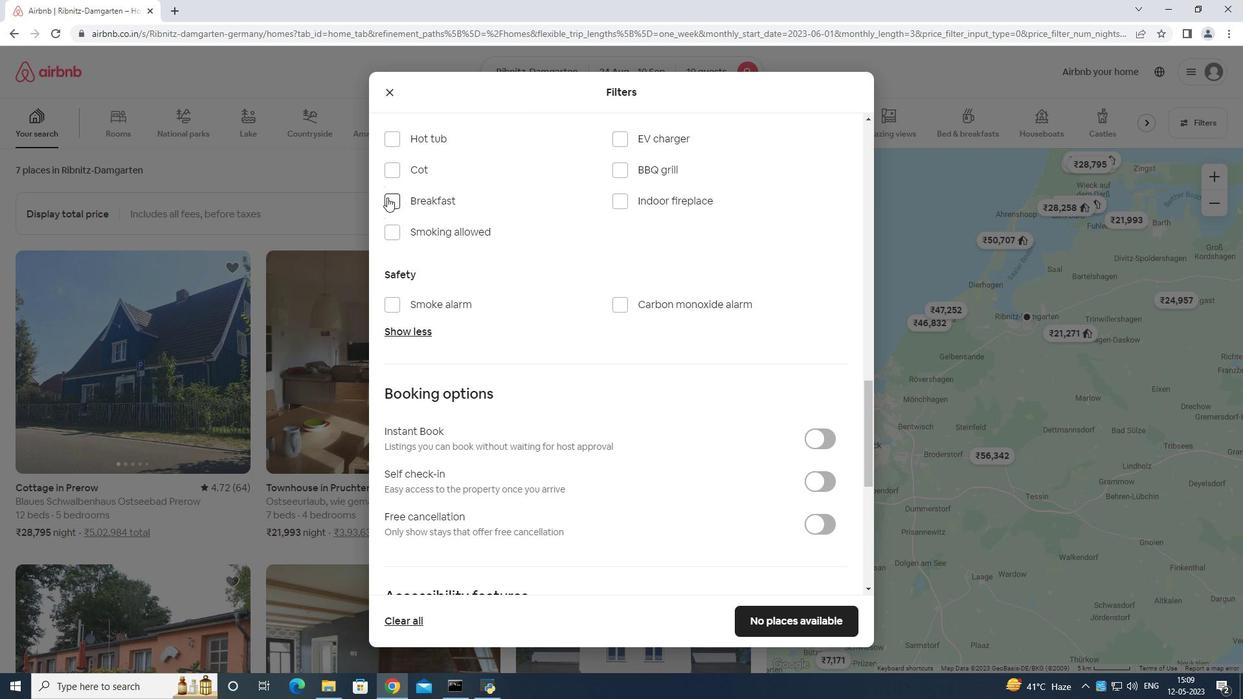 
Action: Mouse moved to (703, 400)
Screenshot: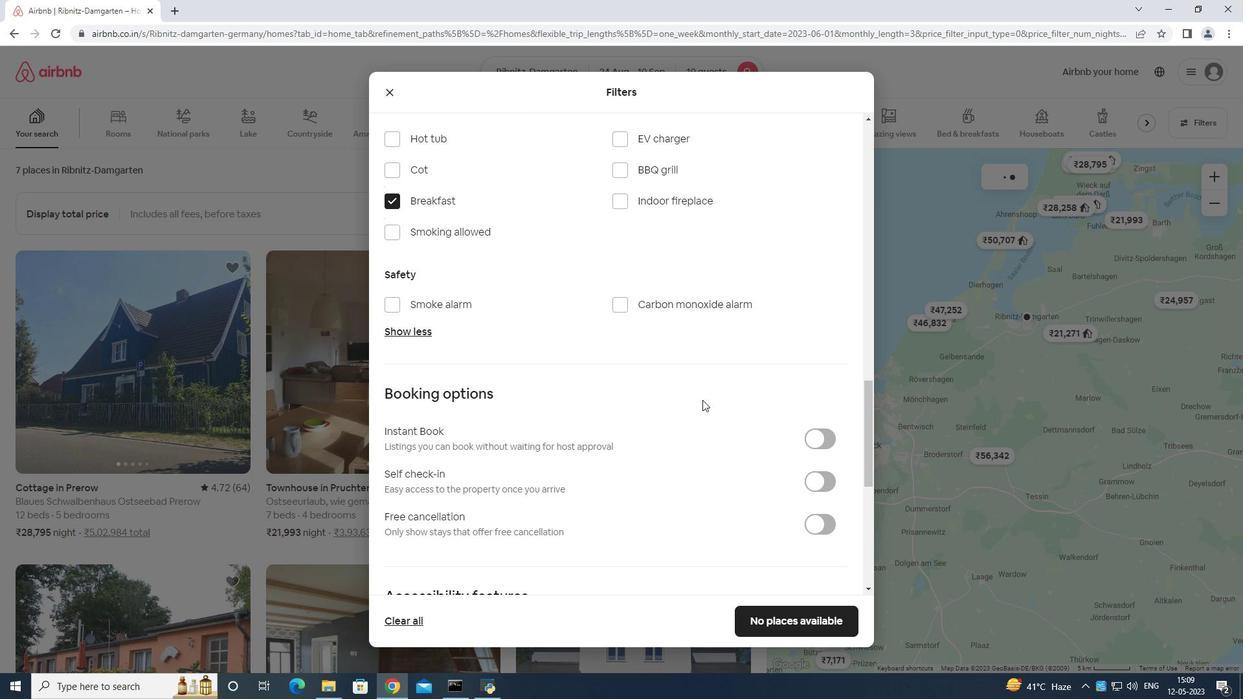 
Action: Mouse scrolled (703, 401) with delta (0, 0)
Screenshot: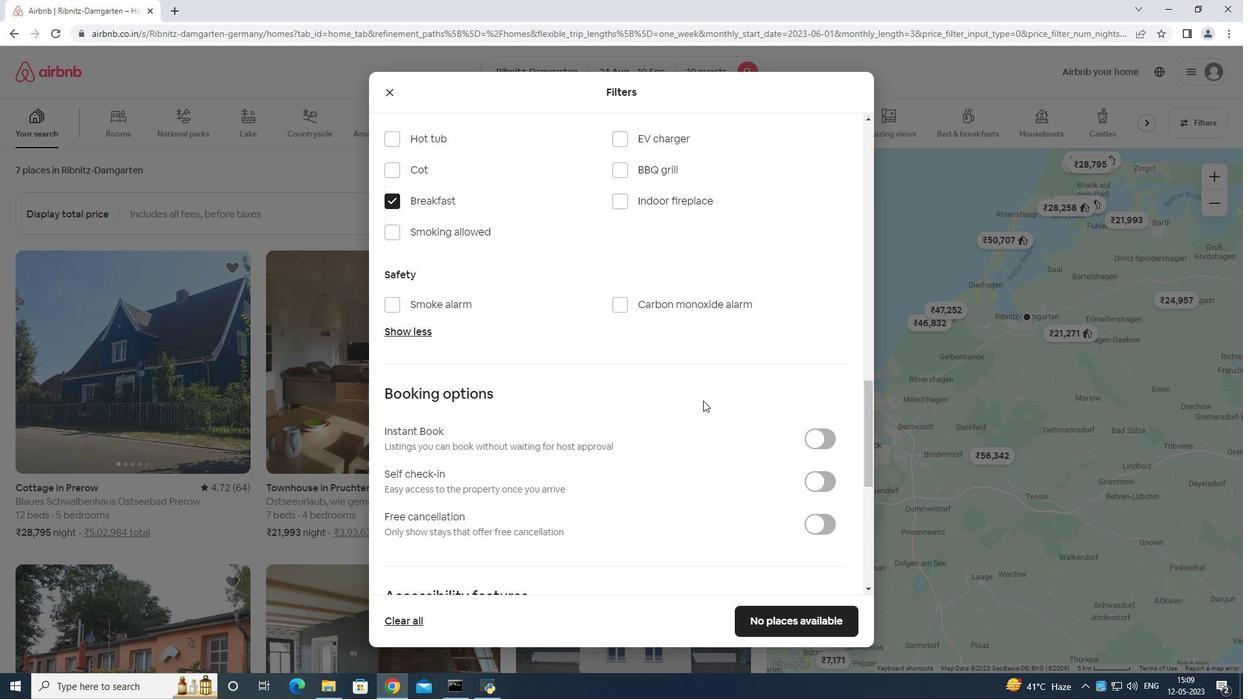 
Action: Mouse scrolled (703, 401) with delta (0, 0)
Screenshot: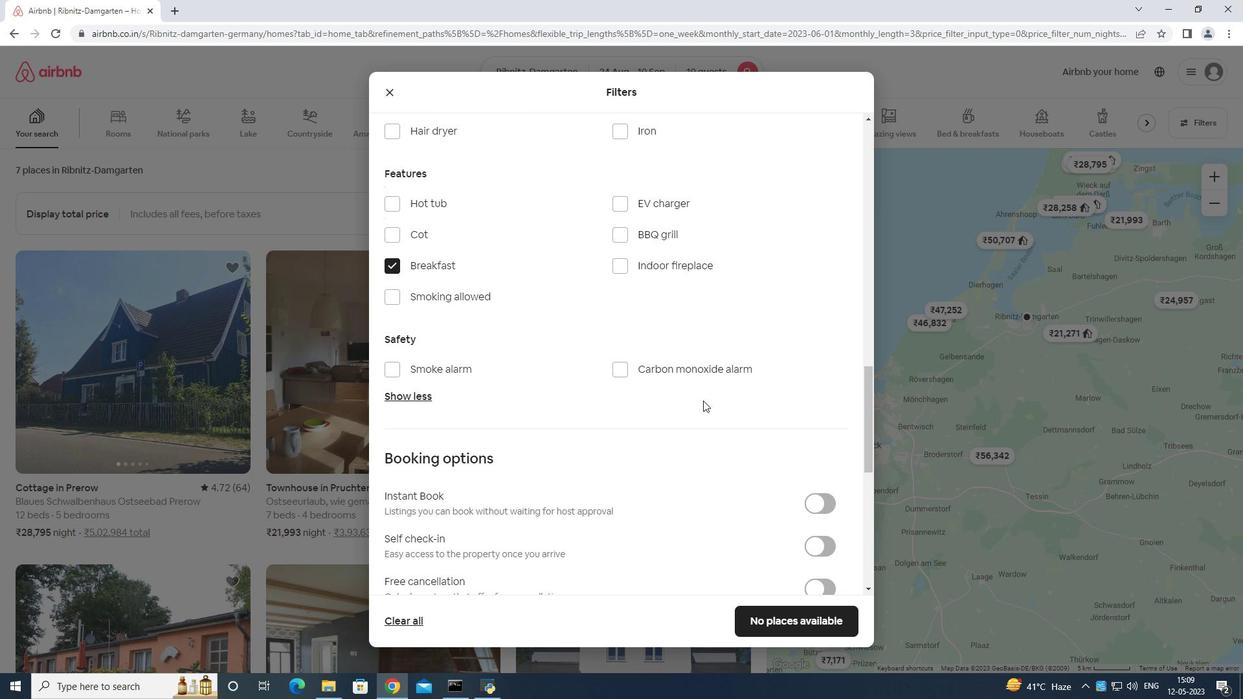 
Action: Mouse scrolled (703, 401) with delta (0, 0)
Screenshot: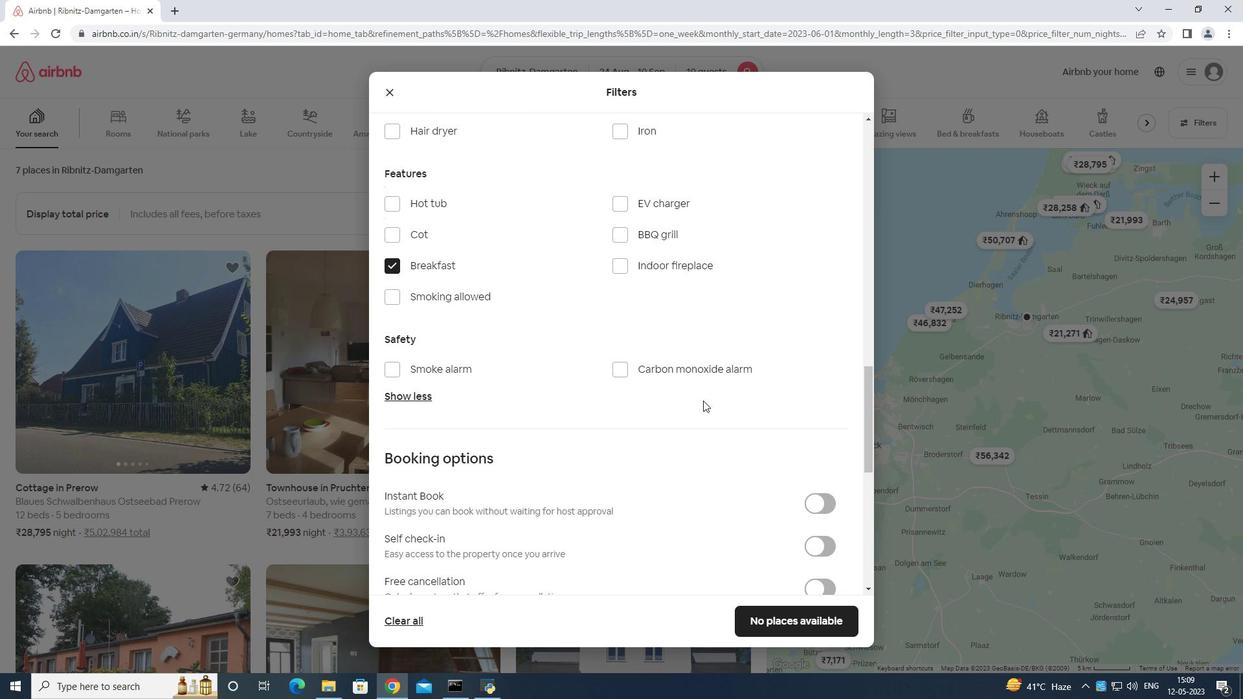 
Action: Mouse moved to (706, 398)
Screenshot: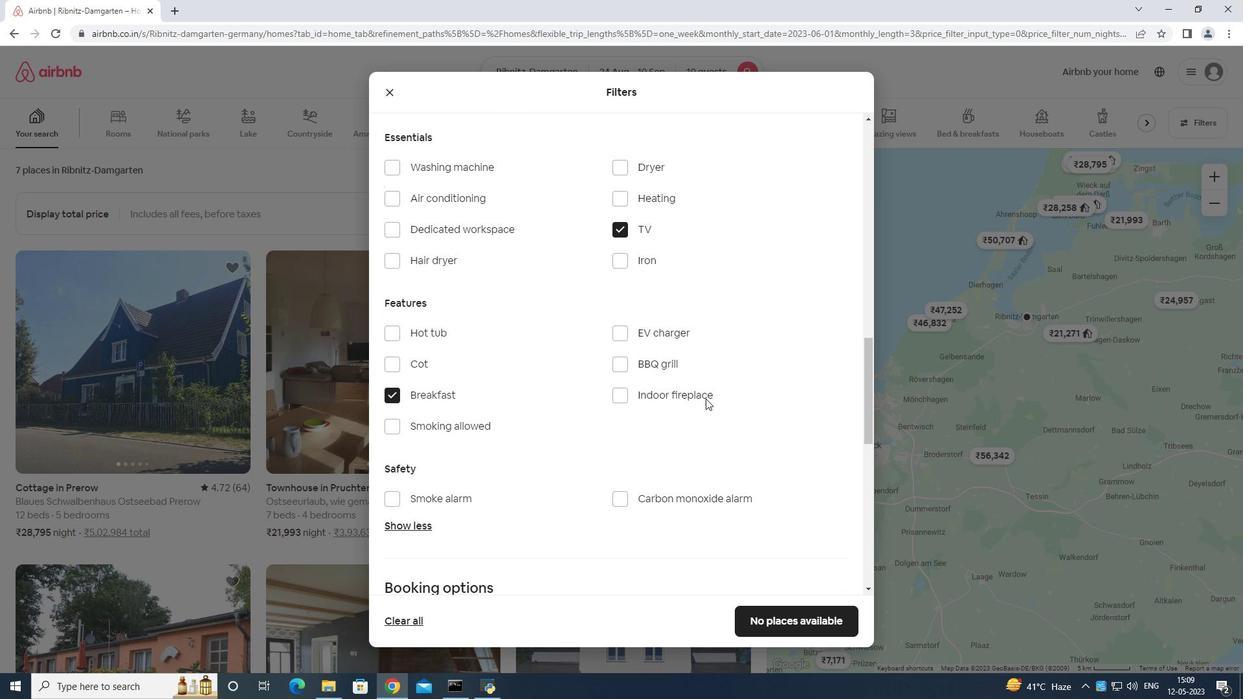 
Action: Mouse scrolled (706, 398) with delta (0, 0)
Screenshot: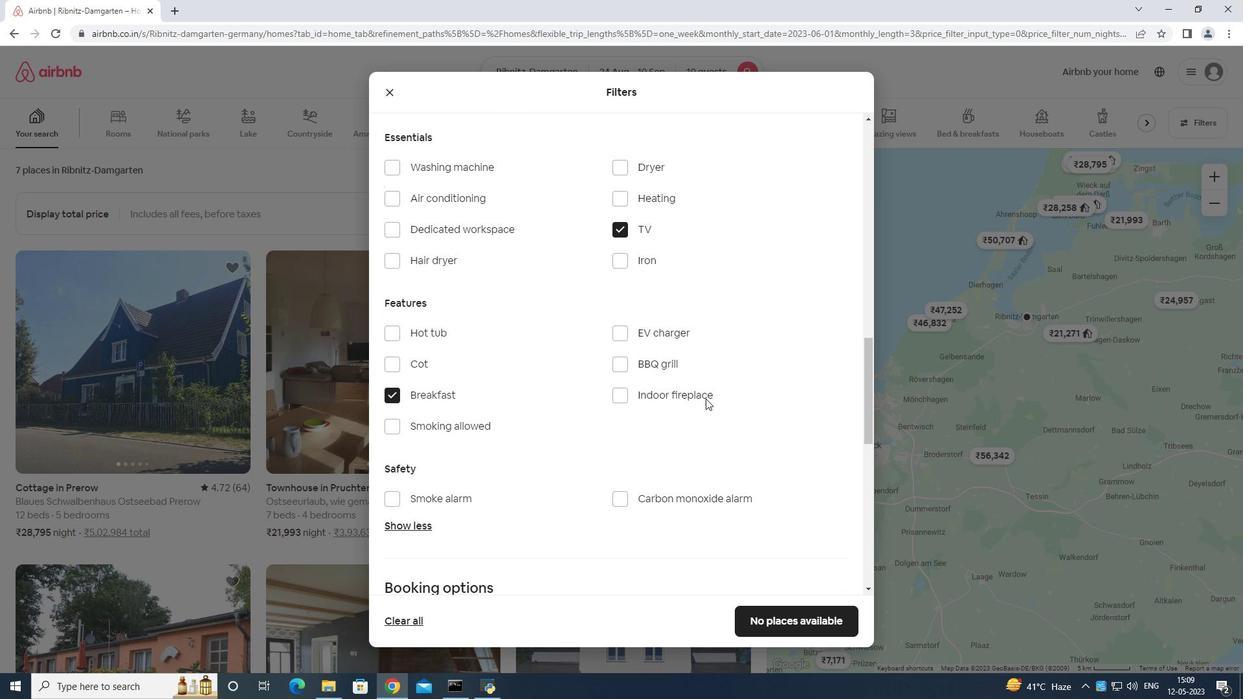 
Action: Mouse moved to (707, 398)
Screenshot: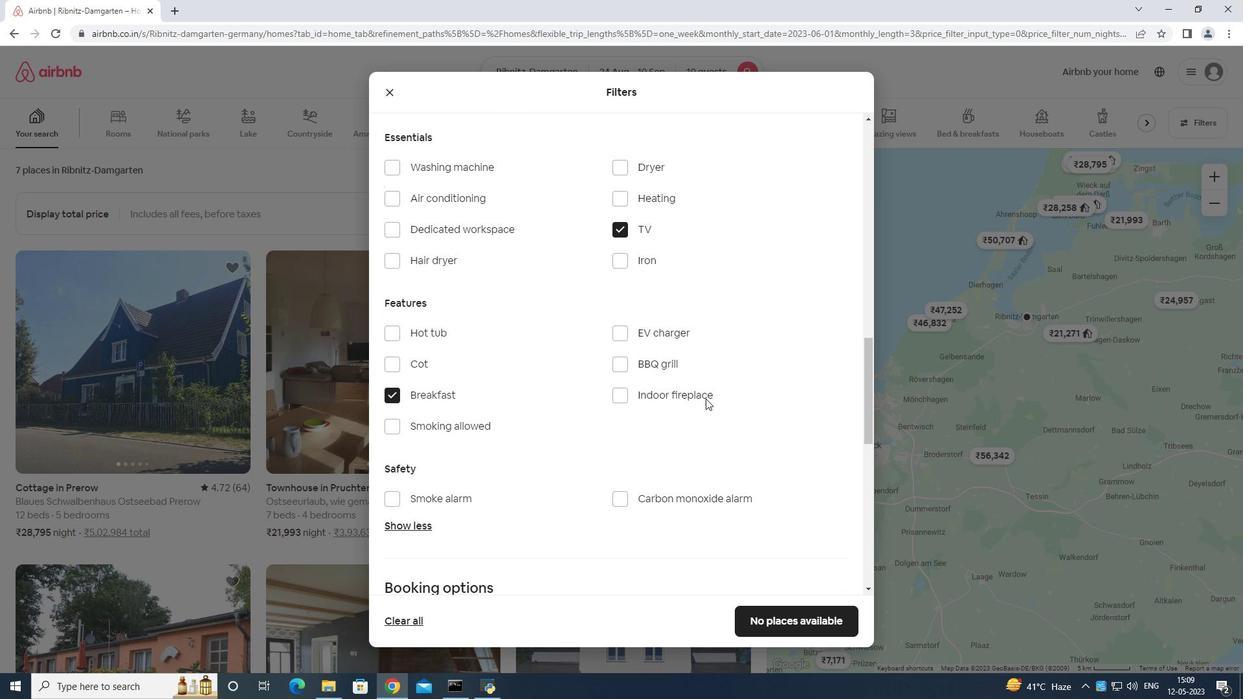 
Action: Mouse scrolled (707, 398) with delta (0, 0)
Screenshot: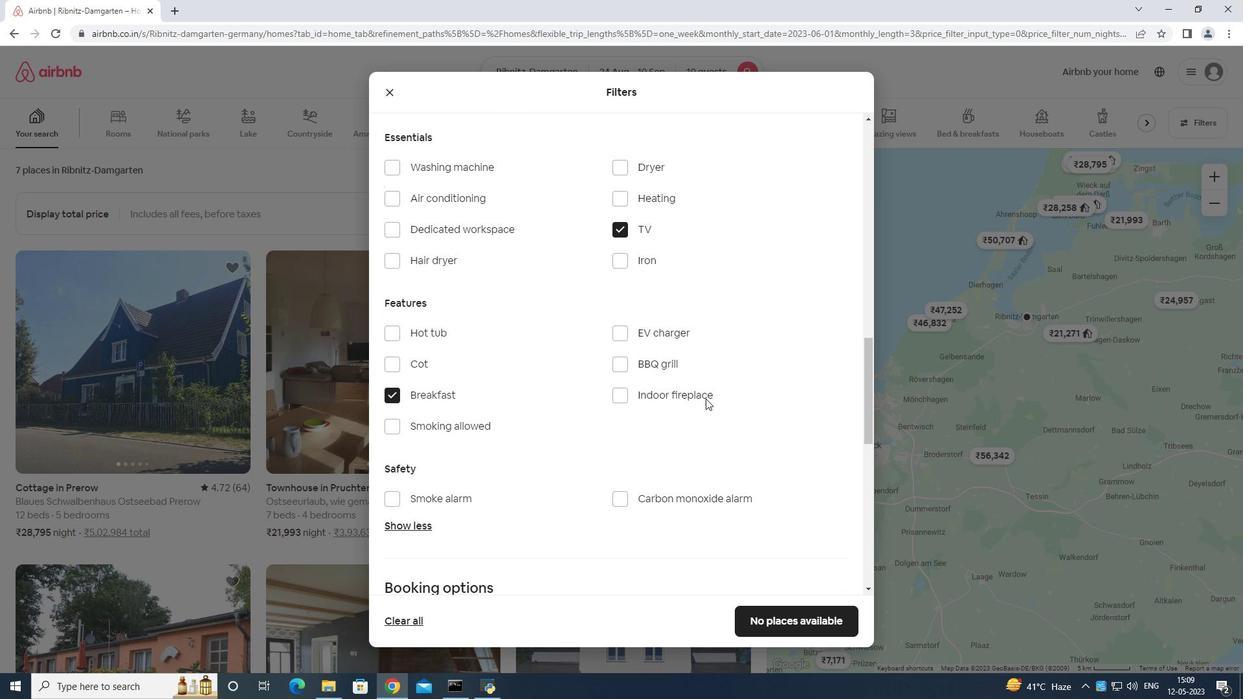 
Action: Mouse moved to (708, 396)
Screenshot: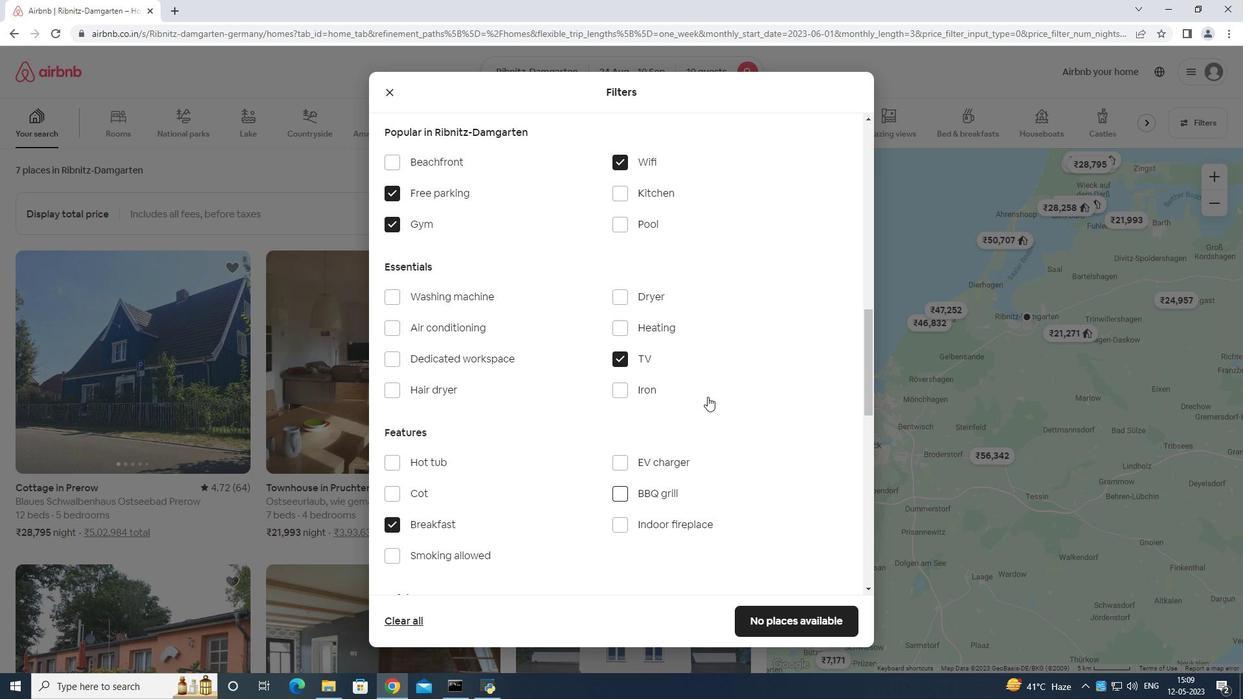 
Action: Mouse scrolled (708, 397) with delta (0, 0)
Screenshot: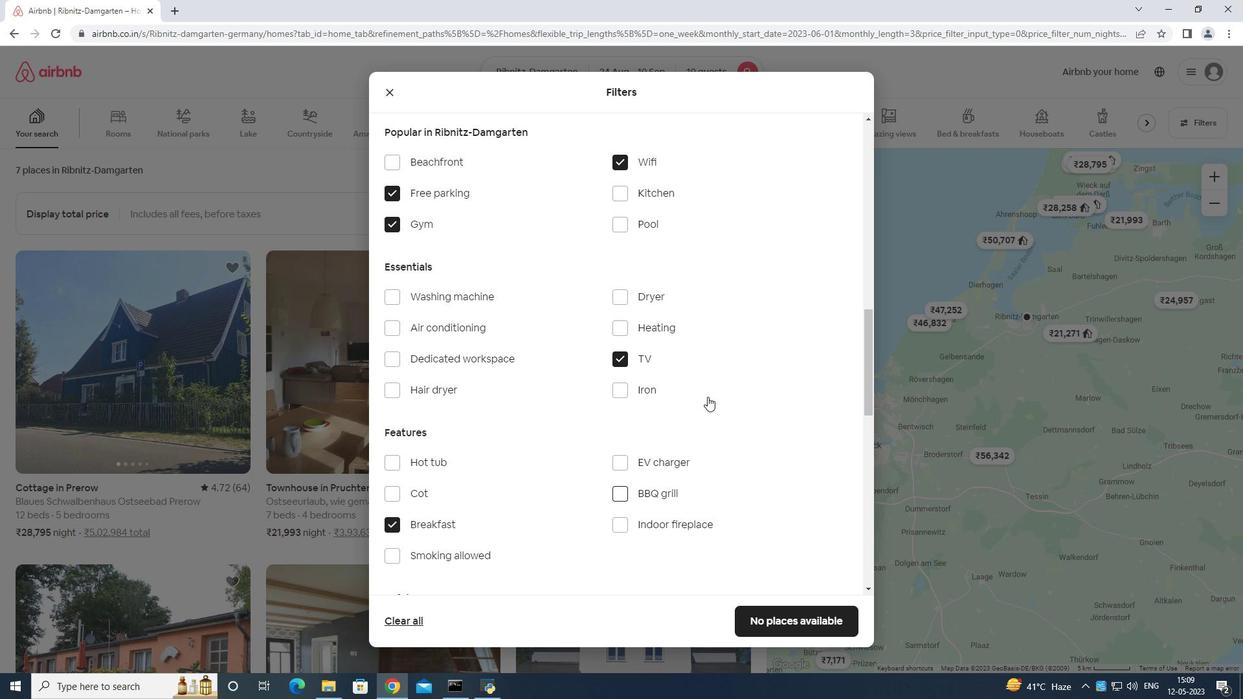 
Action: Mouse scrolled (708, 396) with delta (0, 0)
Screenshot: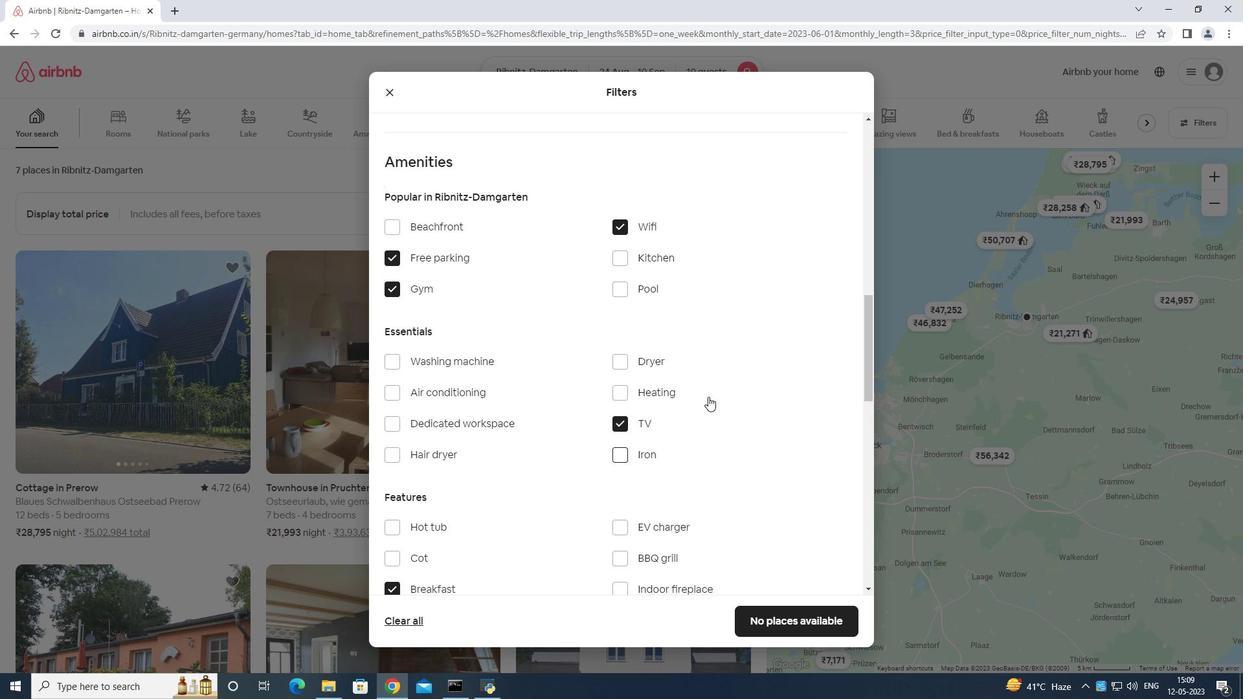 
Action: Mouse scrolled (708, 396) with delta (0, 0)
Screenshot: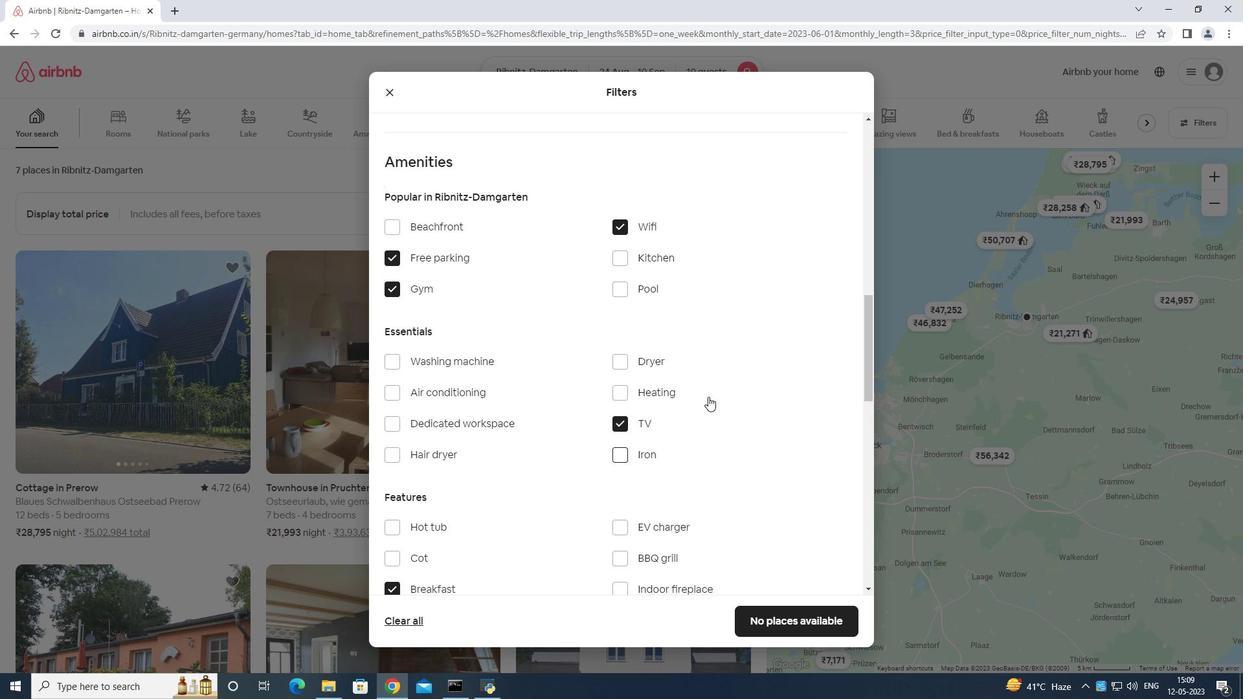 
Action: Mouse scrolled (708, 396) with delta (0, 0)
Screenshot: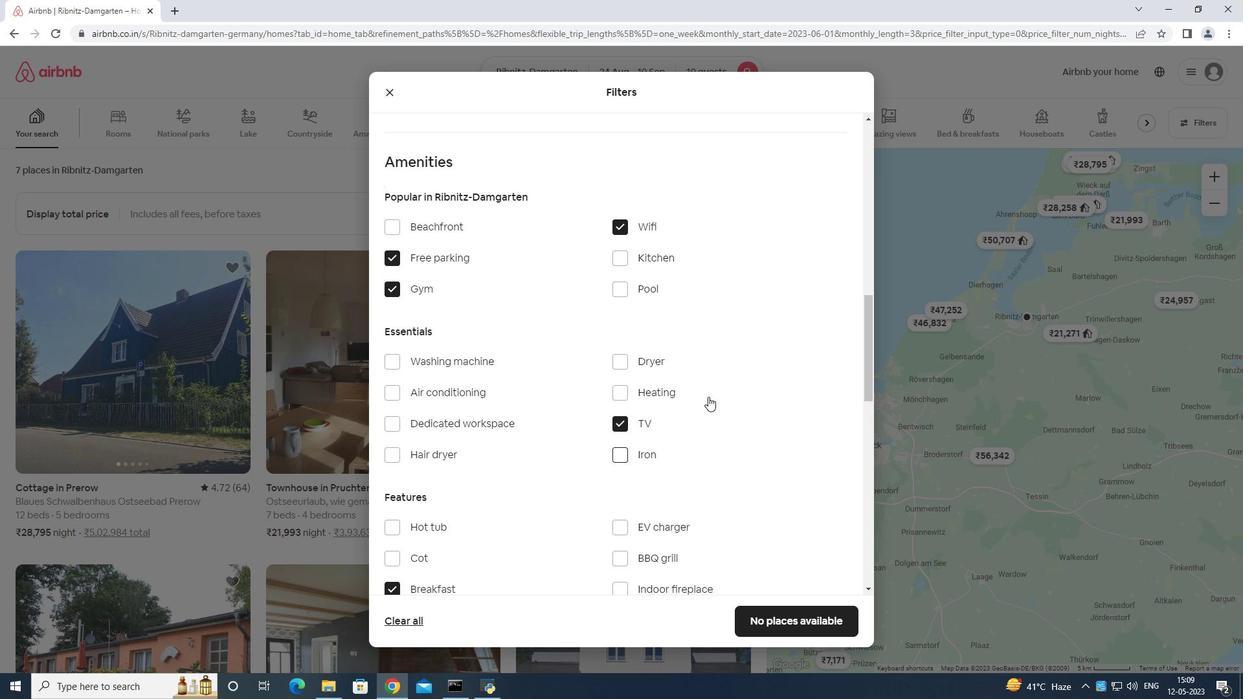 
Action: Mouse scrolled (708, 396) with delta (0, 0)
Screenshot: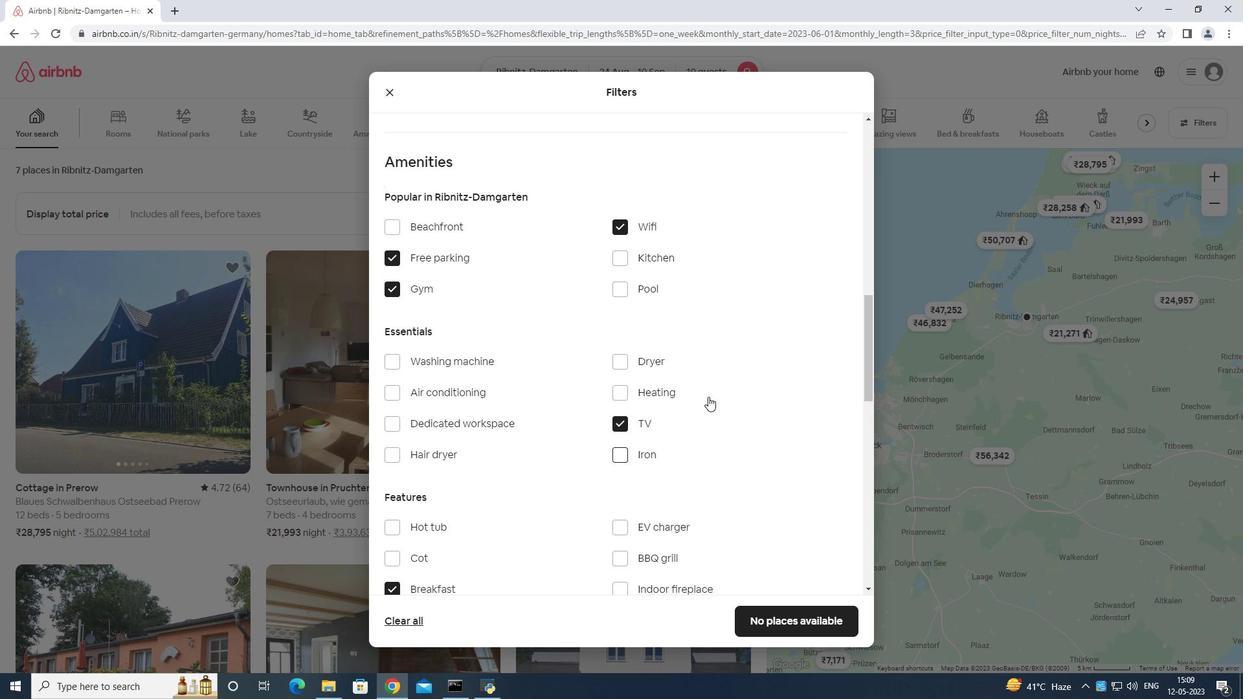 
Action: Mouse scrolled (708, 396) with delta (0, 0)
Screenshot: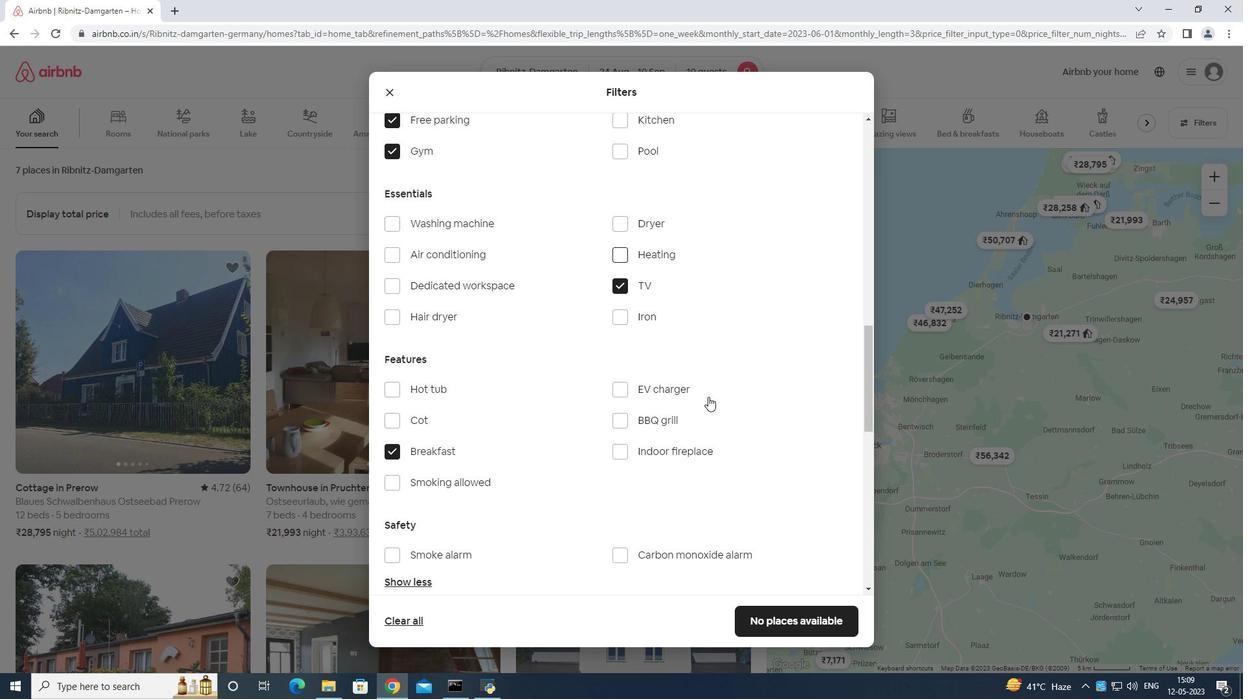 
Action: Mouse scrolled (708, 396) with delta (0, 0)
Screenshot: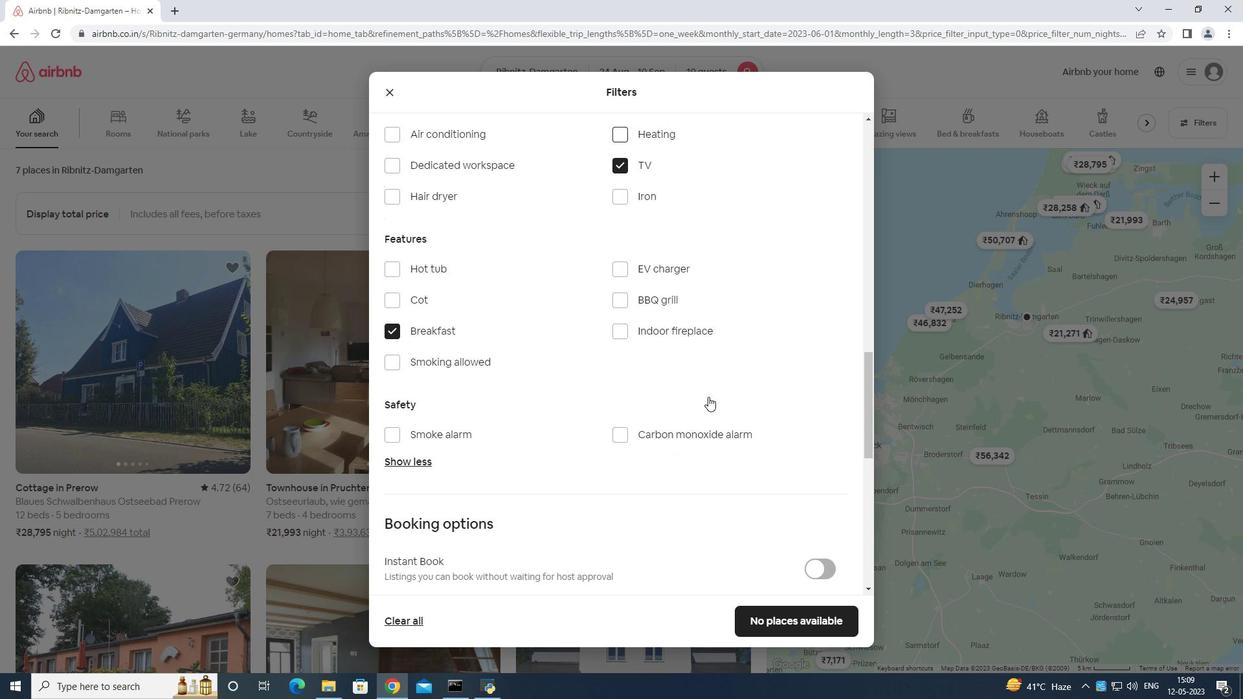 
Action: Mouse moved to (825, 481)
Screenshot: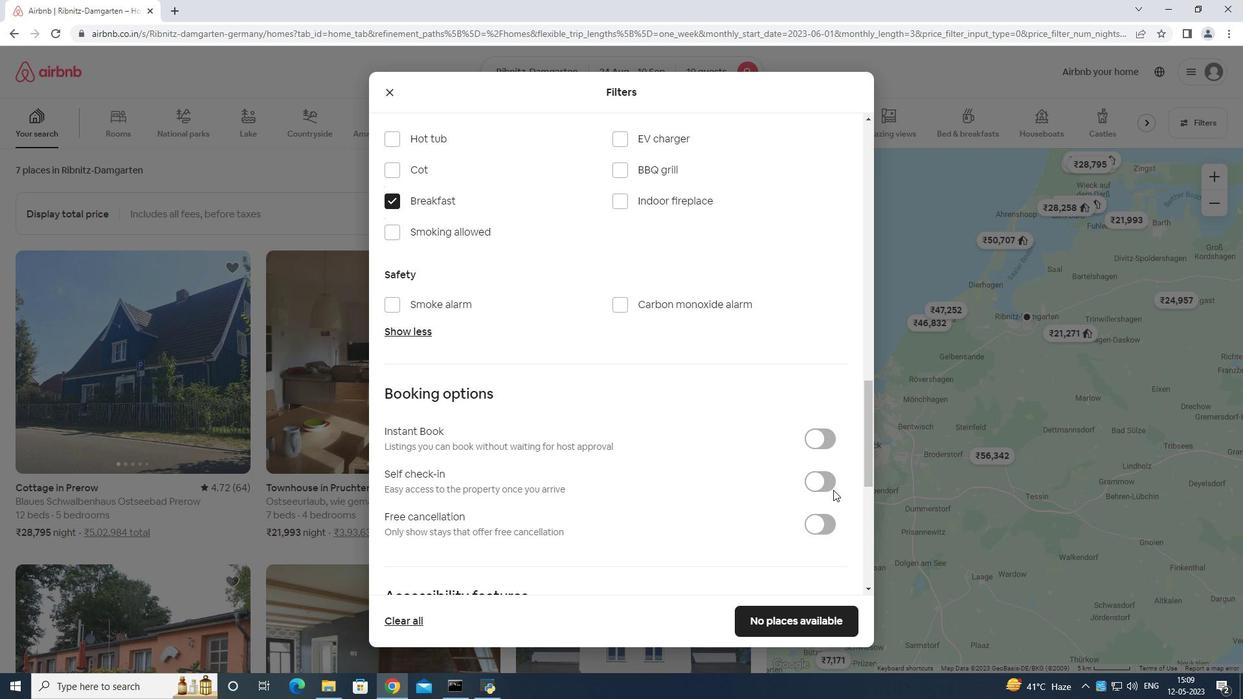 
Action: Mouse pressed left at (825, 481)
Screenshot: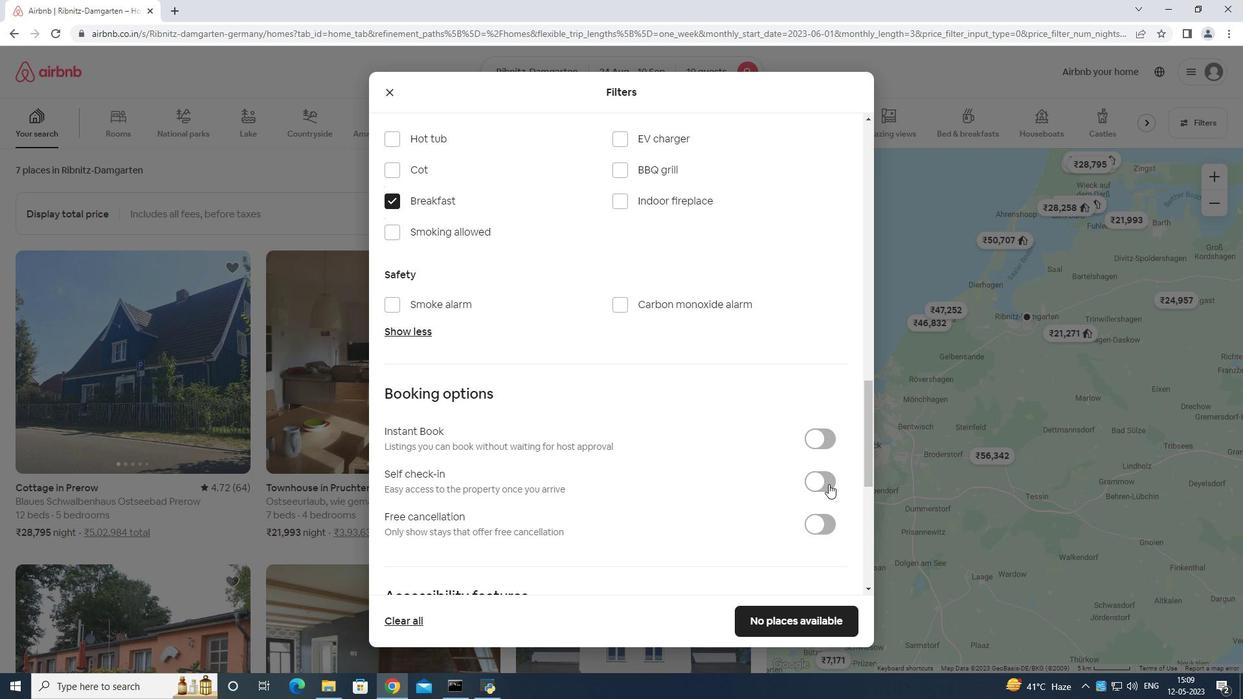 
Action: Mouse moved to (825, 479)
Screenshot: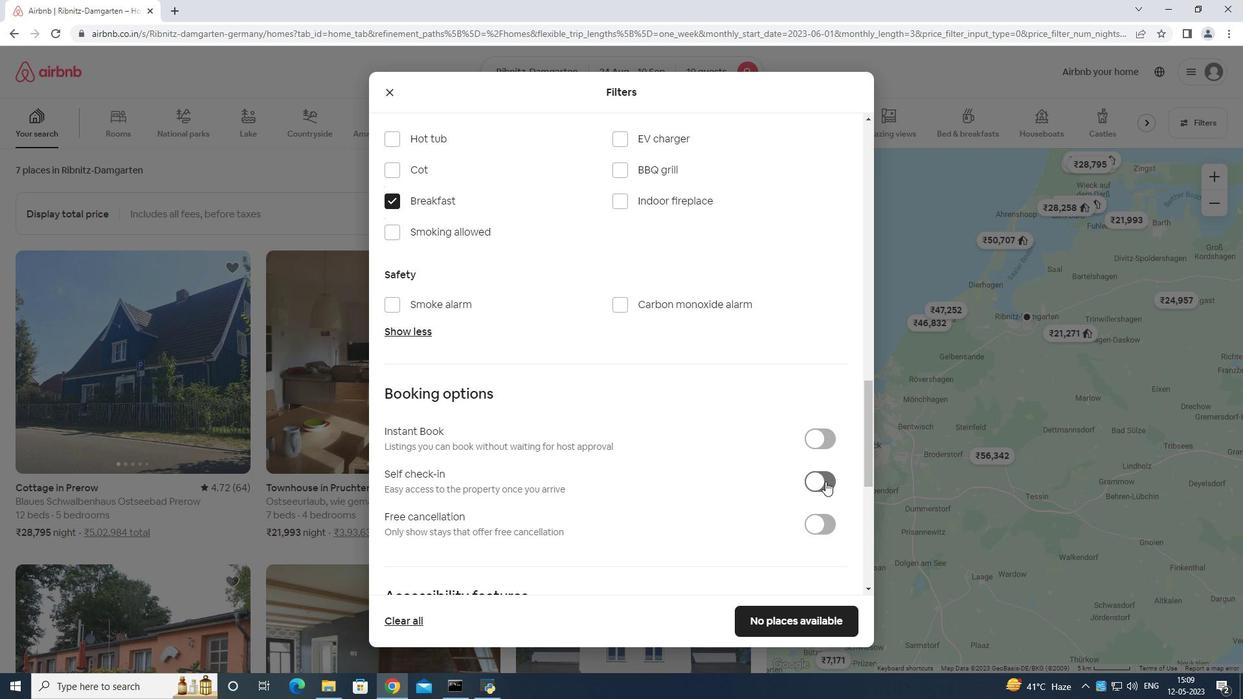 
Action: Mouse scrolled (825, 479) with delta (0, 0)
Screenshot: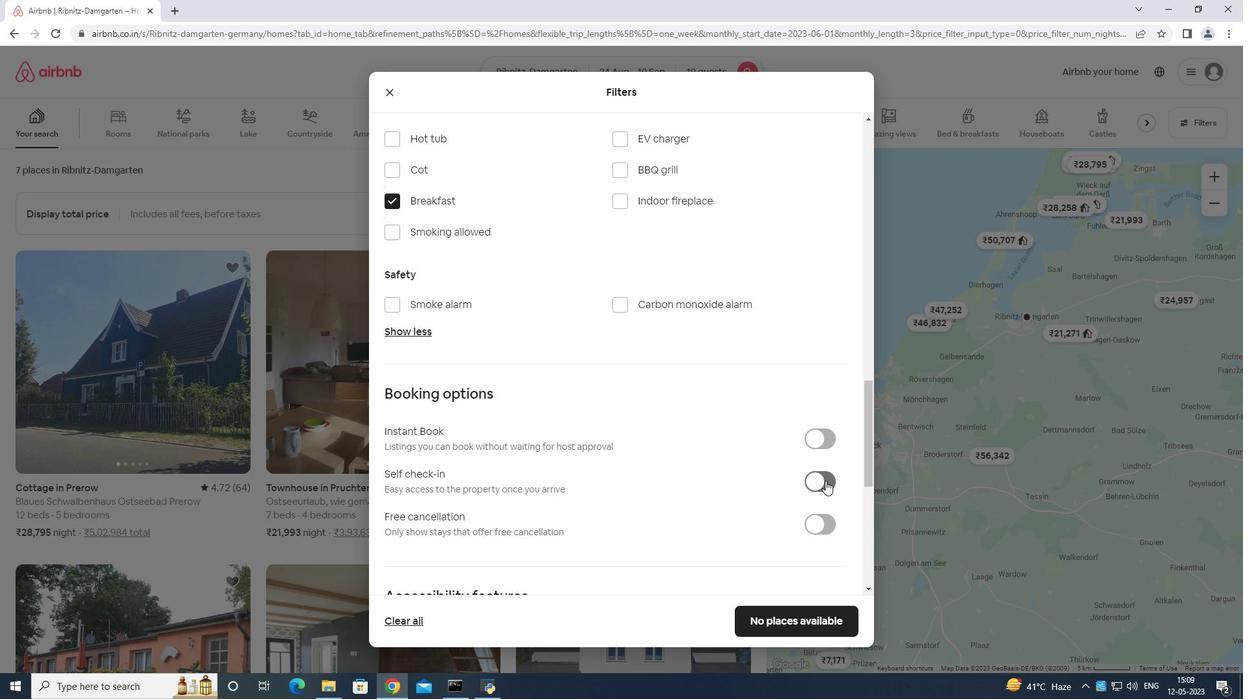 
Action: Mouse scrolled (825, 479) with delta (0, 0)
Screenshot: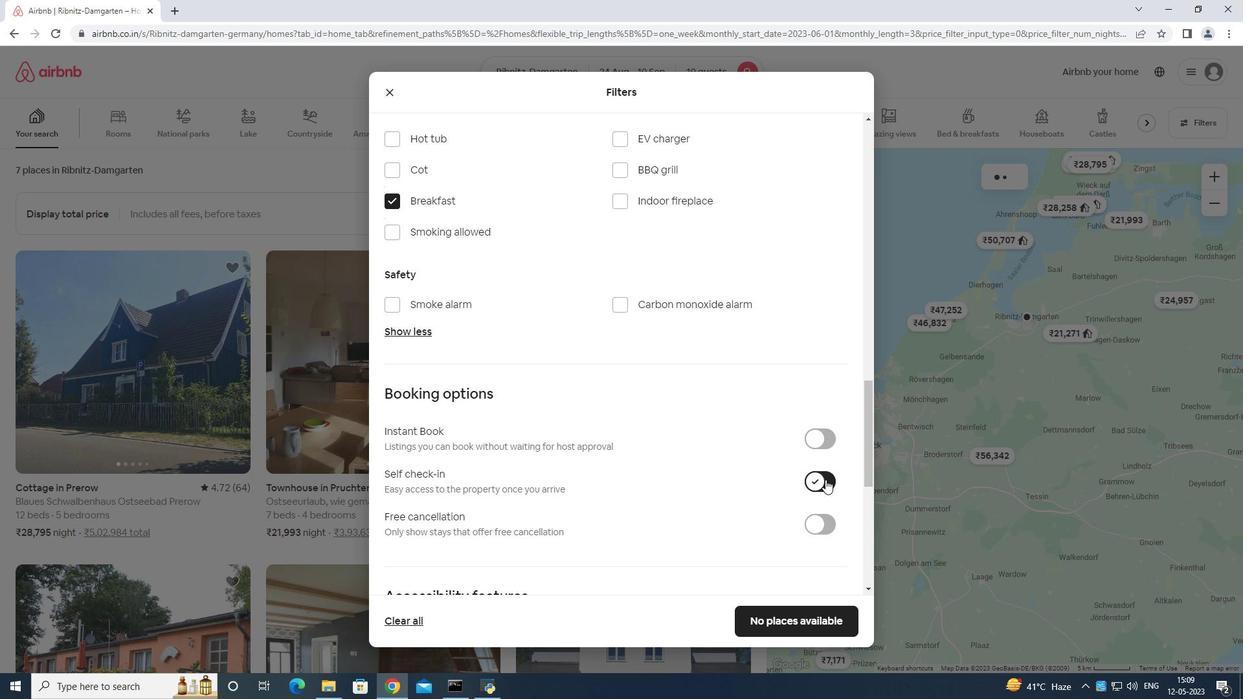 
Action: Mouse scrolled (825, 479) with delta (0, 0)
Screenshot: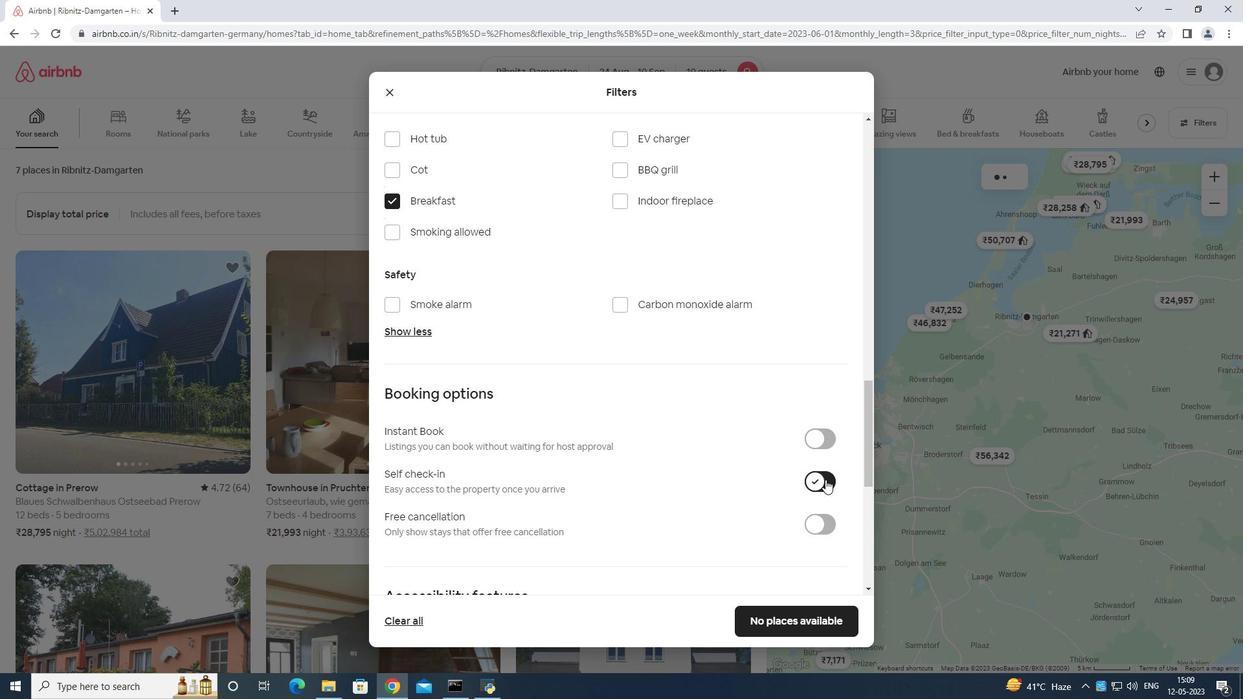 
Action: Mouse moved to (825, 479)
Screenshot: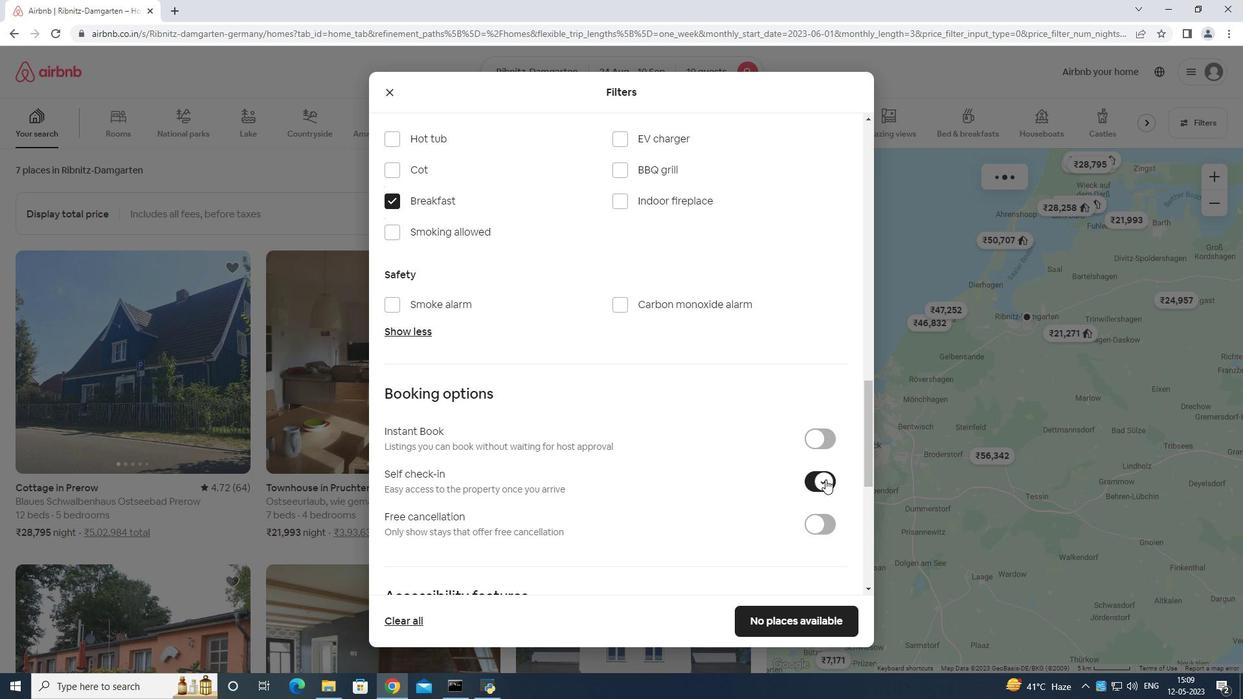
Action: Mouse scrolled (825, 478) with delta (0, 0)
Screenshot: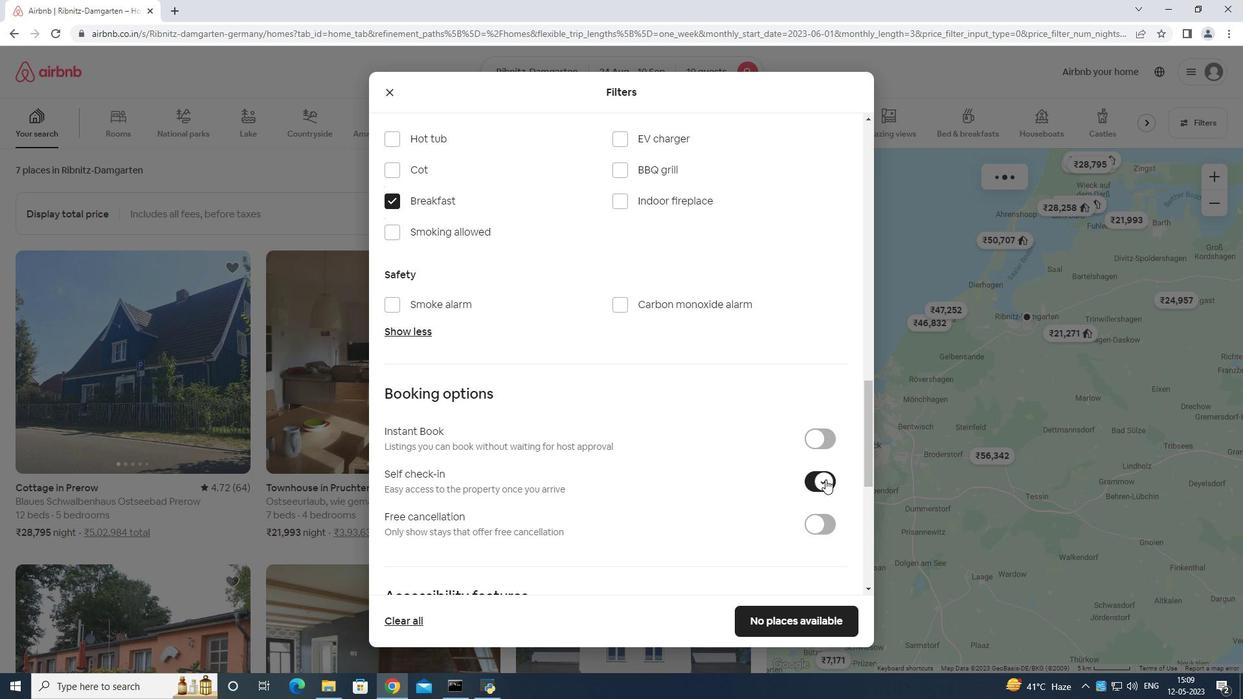 
Action: Mouse scrolled (825, 478) with delta (0, 0)
Screenshot: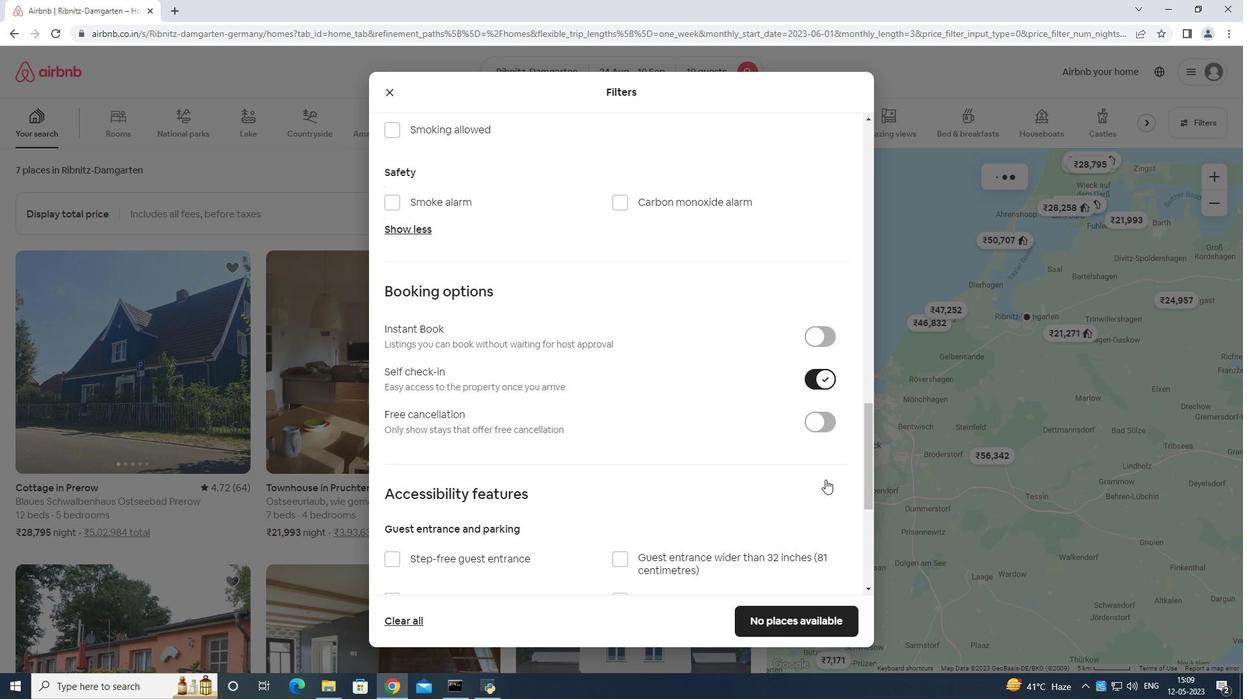 
Action: Mouse moved to (819, 477)
Screenshot: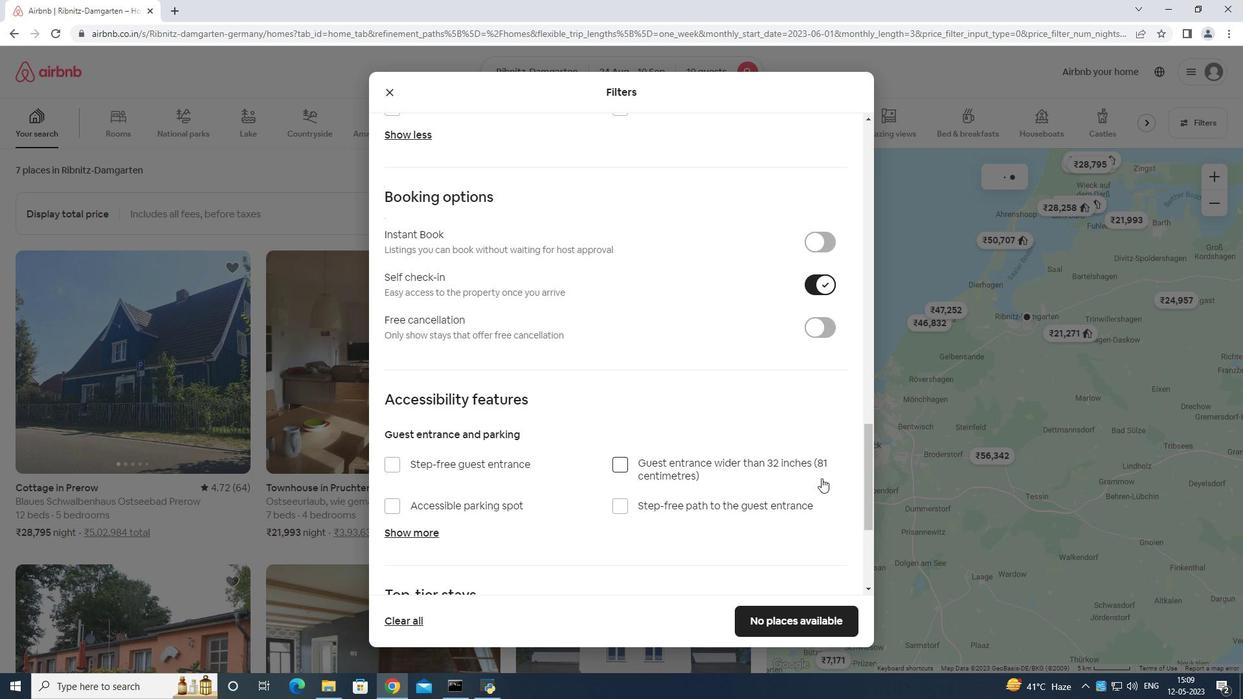 
Action: Mouse scrolled (819, 477) with delta (0, 0)
Screenshot: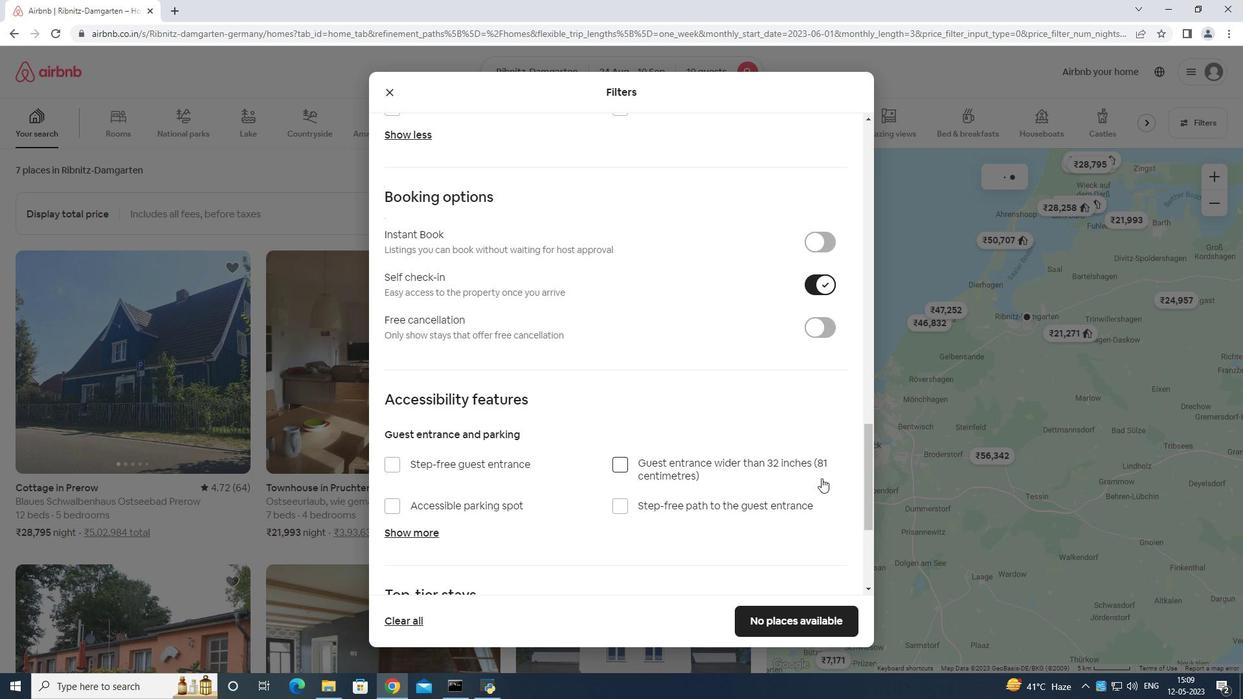 
Action: Mouse moved to (818, 477)
Screenshot: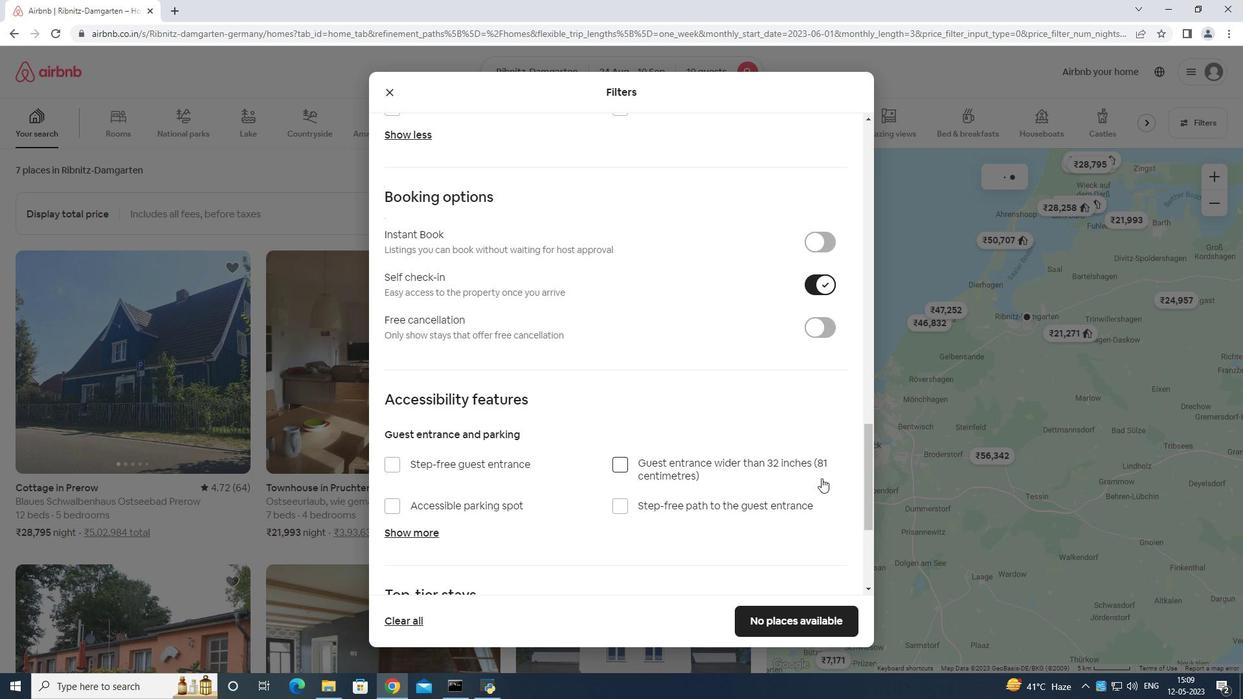 
Action: Mouse scrolled (818, 477) with delta (0, 0)
Screenshot: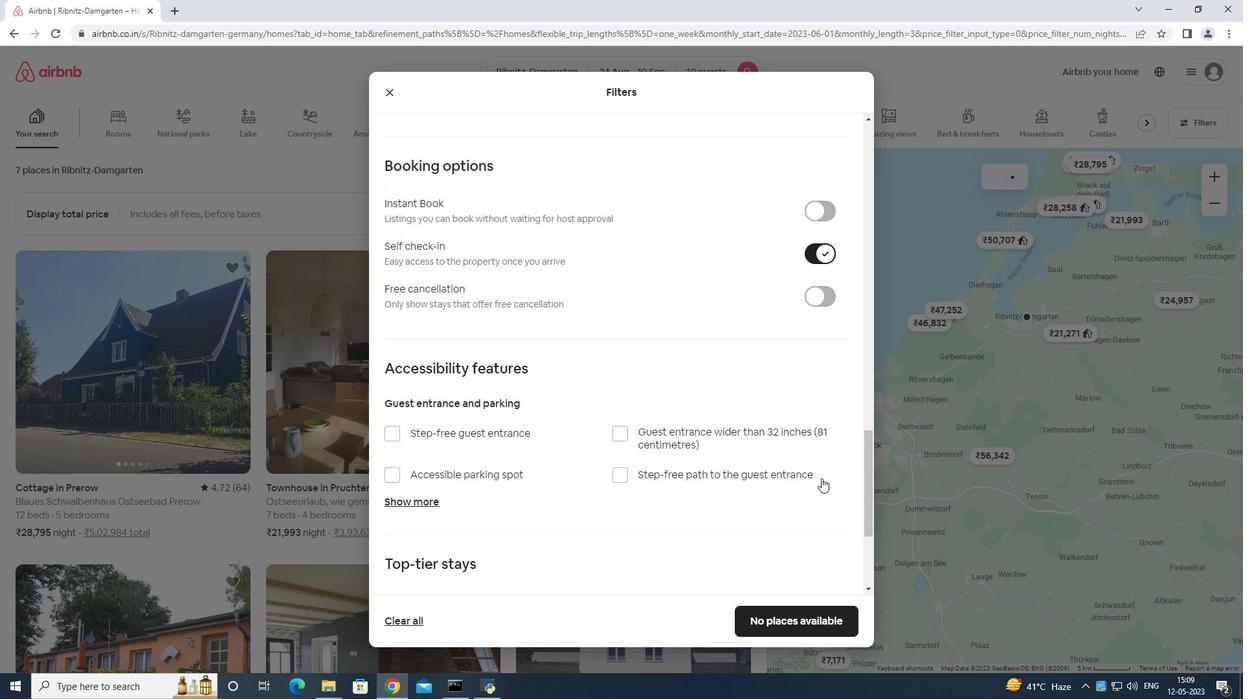 
Action: Mouse moved to (813, 477)
Screenshot: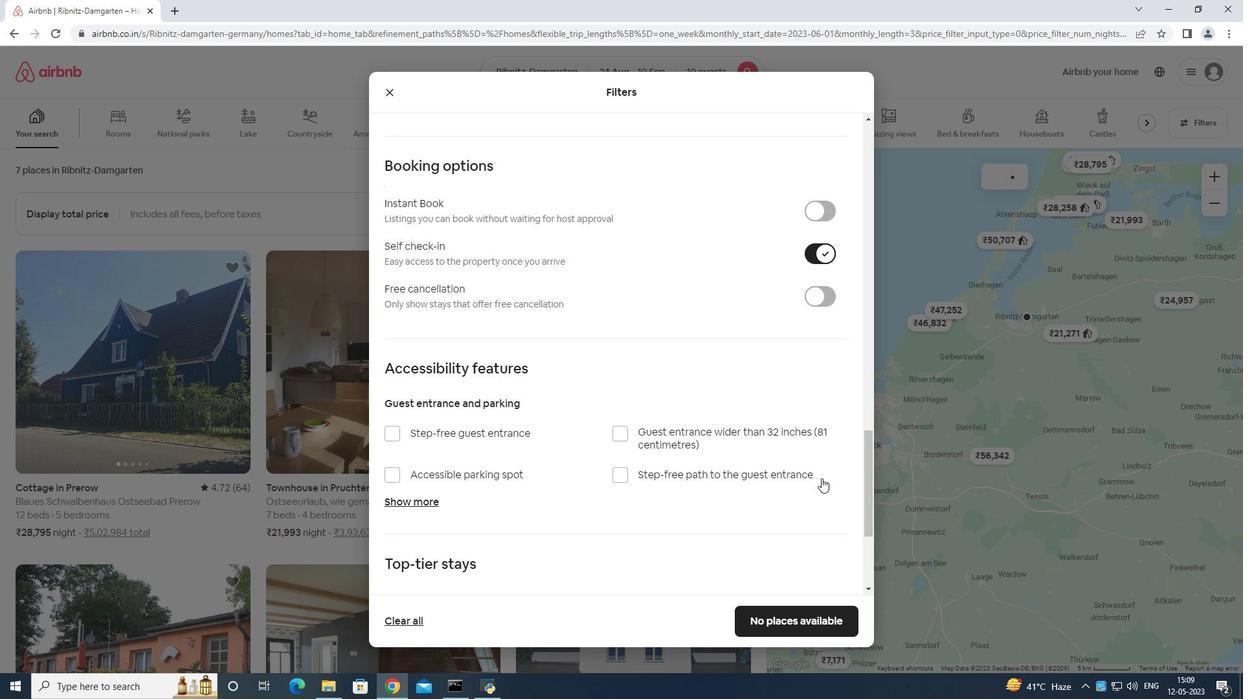 
Action: Mouse scrolled (815, 477) with delta (0, 0)
Screenshot: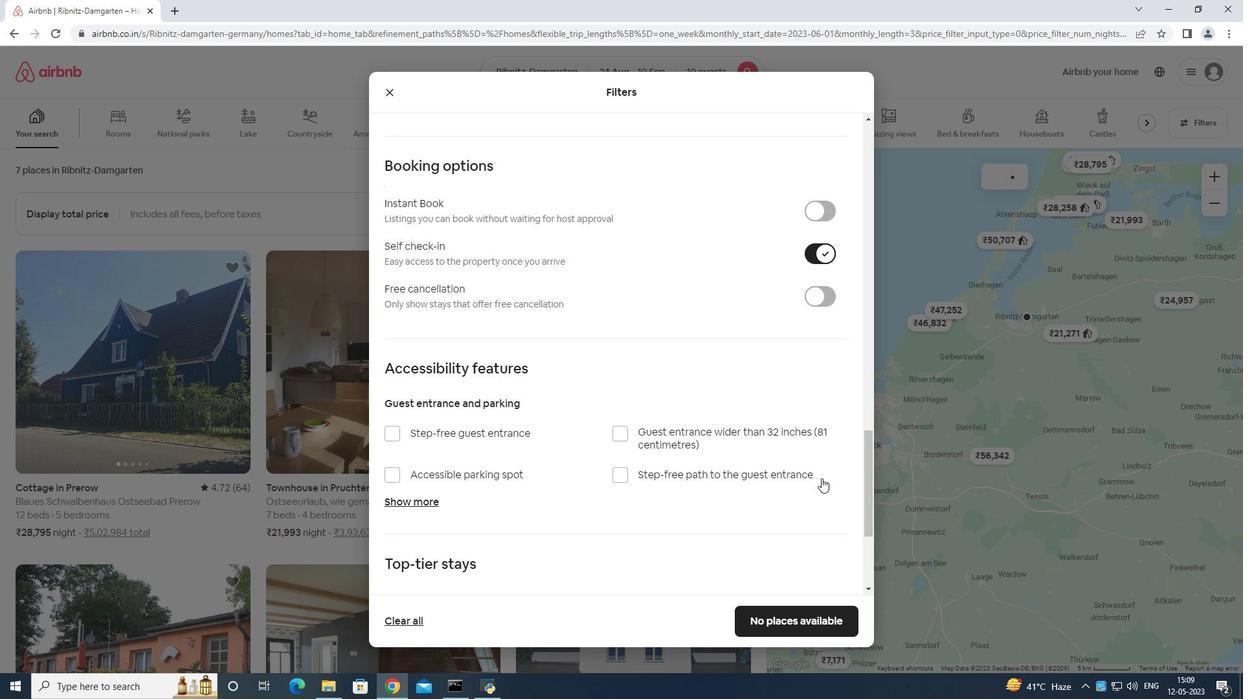 
Action: Mouse moved to (659, 535)
Screenshot: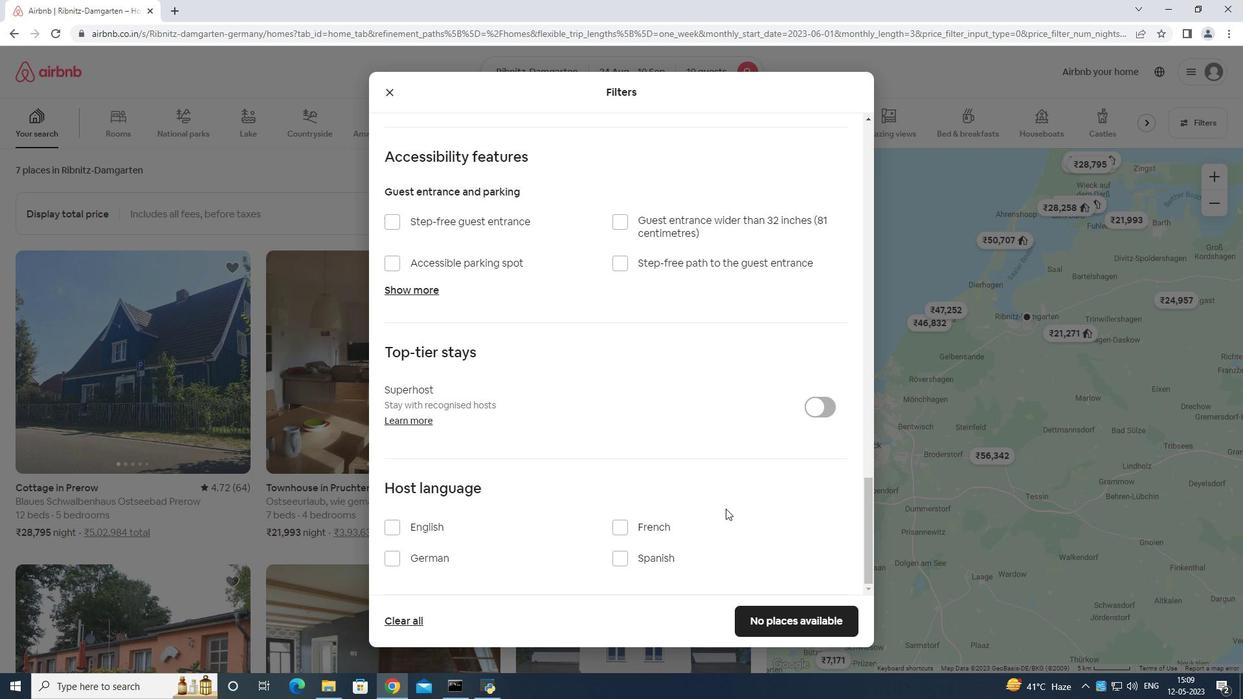 
Action: Mouse scrolled (659, 534) with delta (0, 0)
Screenshot: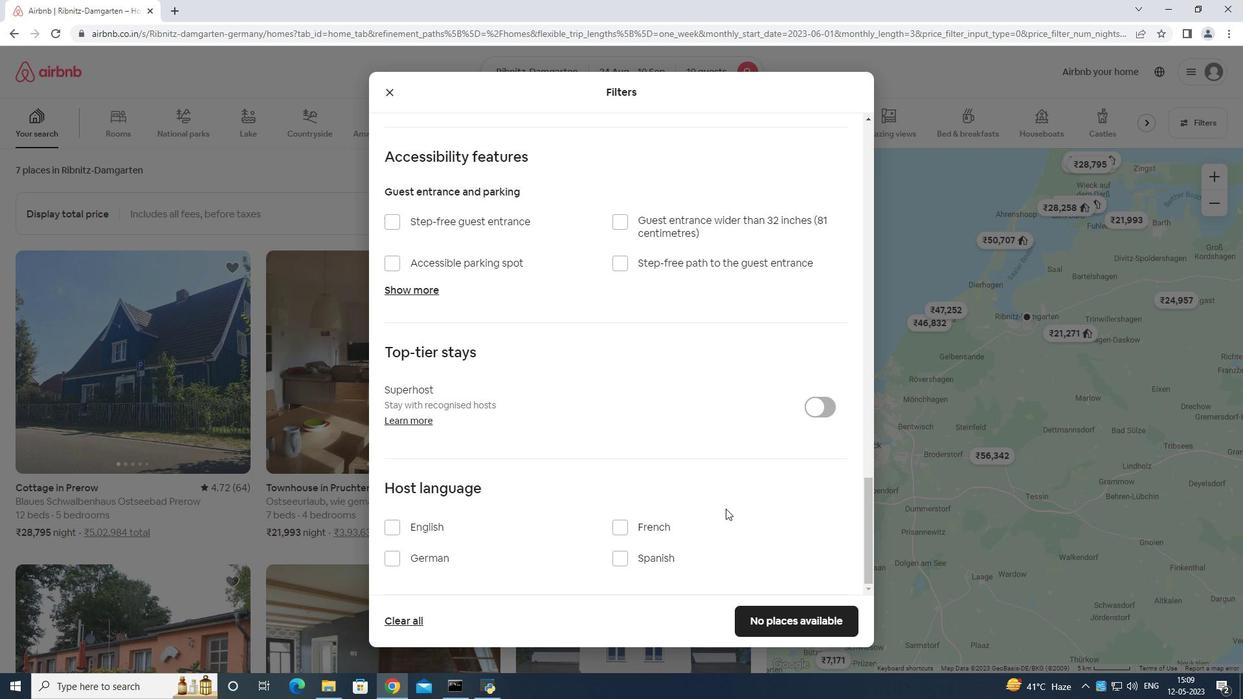 
Action: Mouse moved to (648, 542)
Screenshot: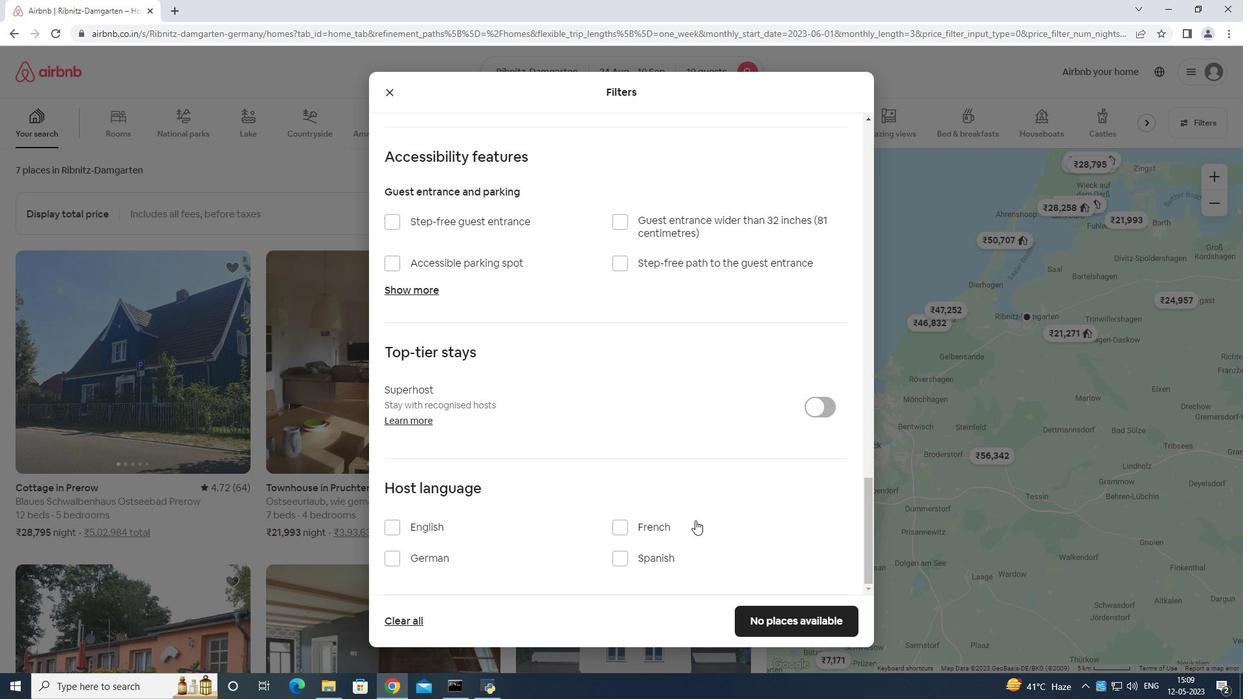 
Action: Mouse scrolled (648, 541) with delta (0, 0)
Screenshot: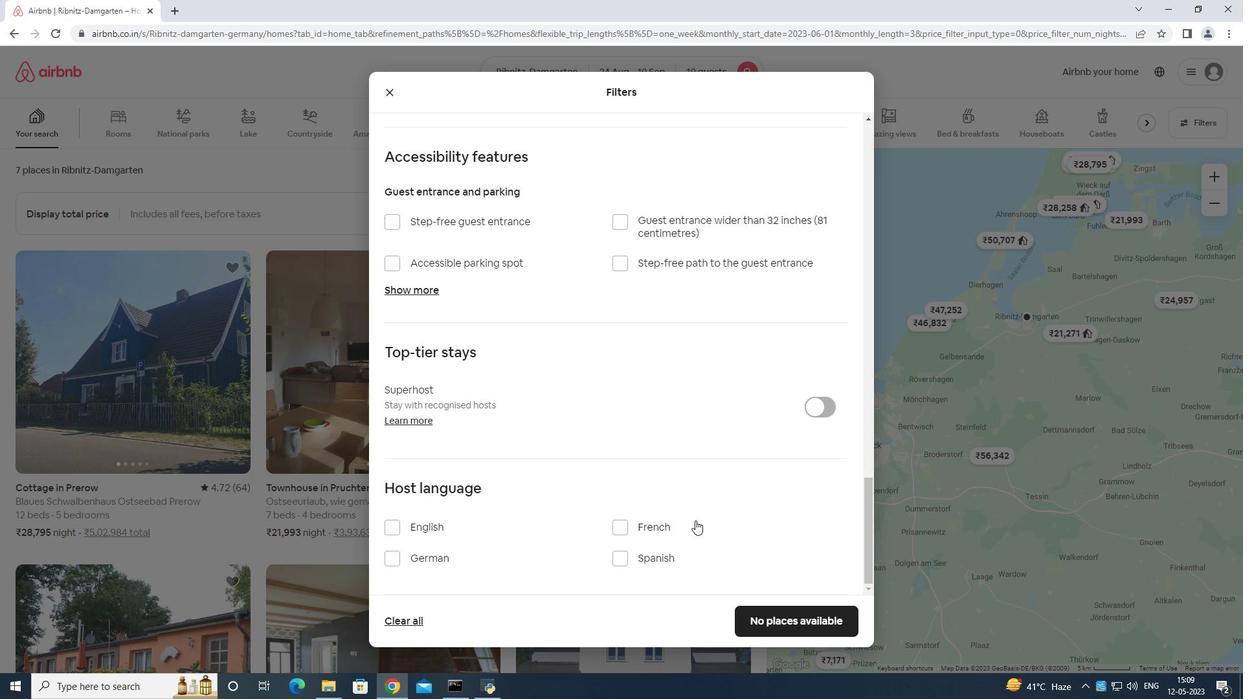 
Action: Mouse moved to (388, 522)
Screenshot: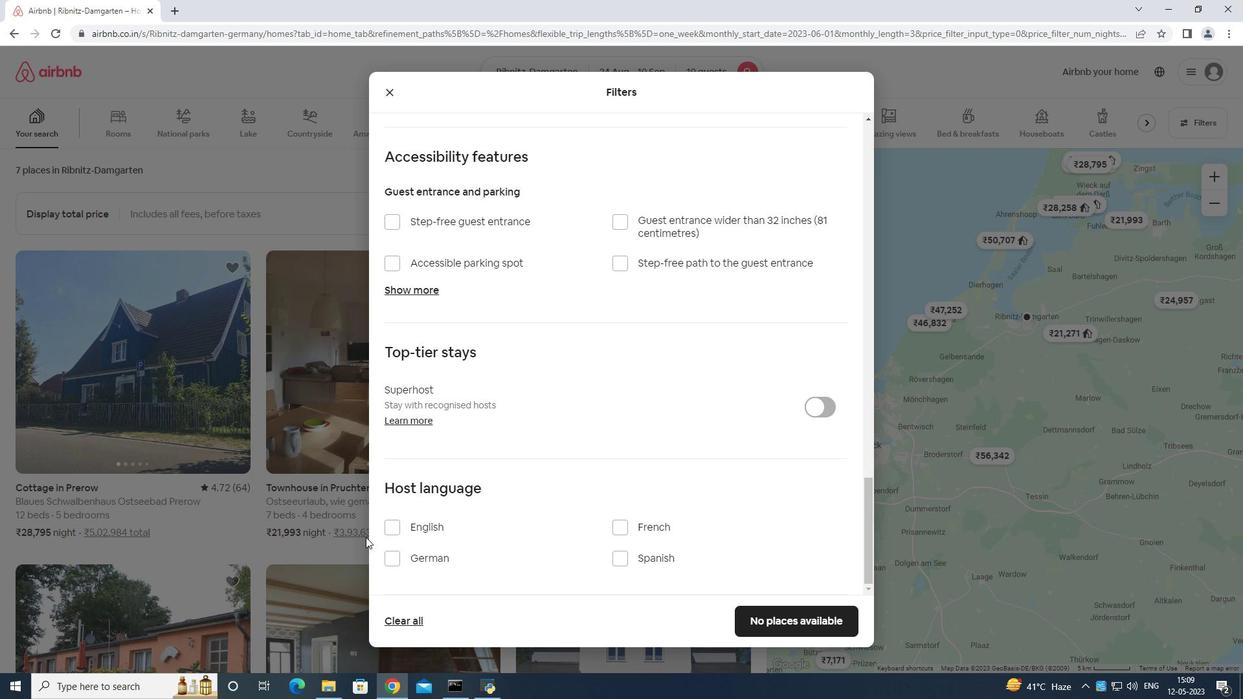
Action: Mouse pressed left at (388, 522)
Screenshot: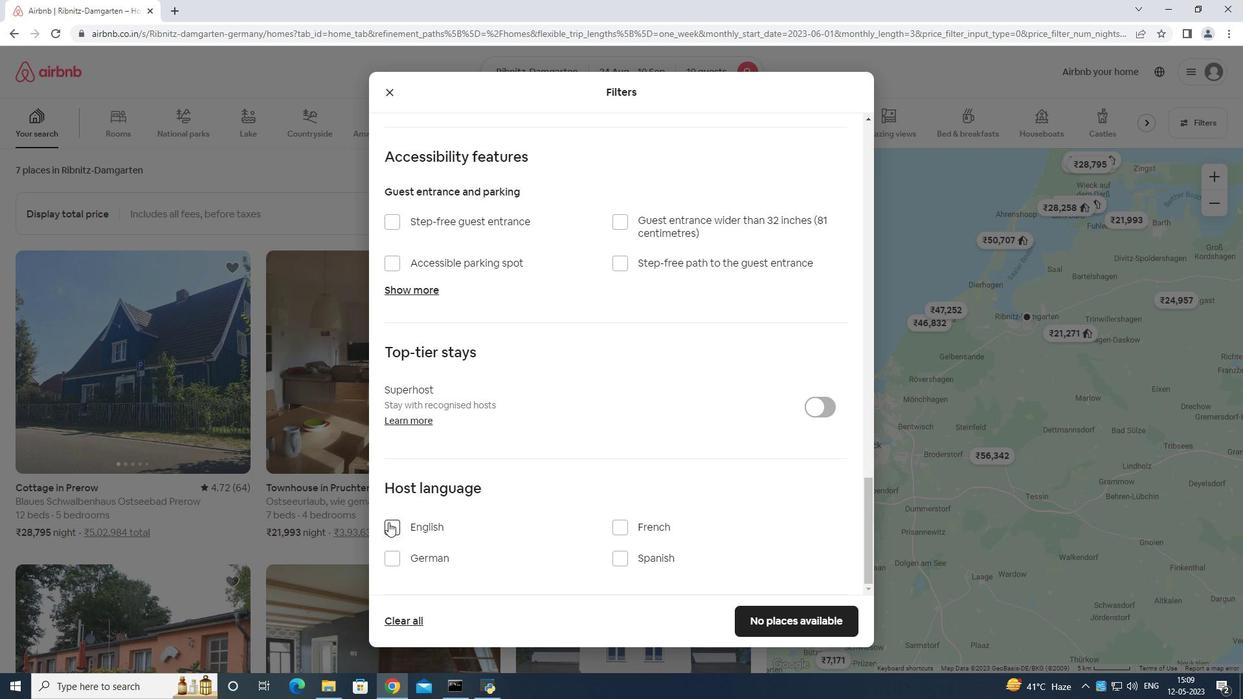 
Action: Mouse moved to (808, 617)
Screenshot: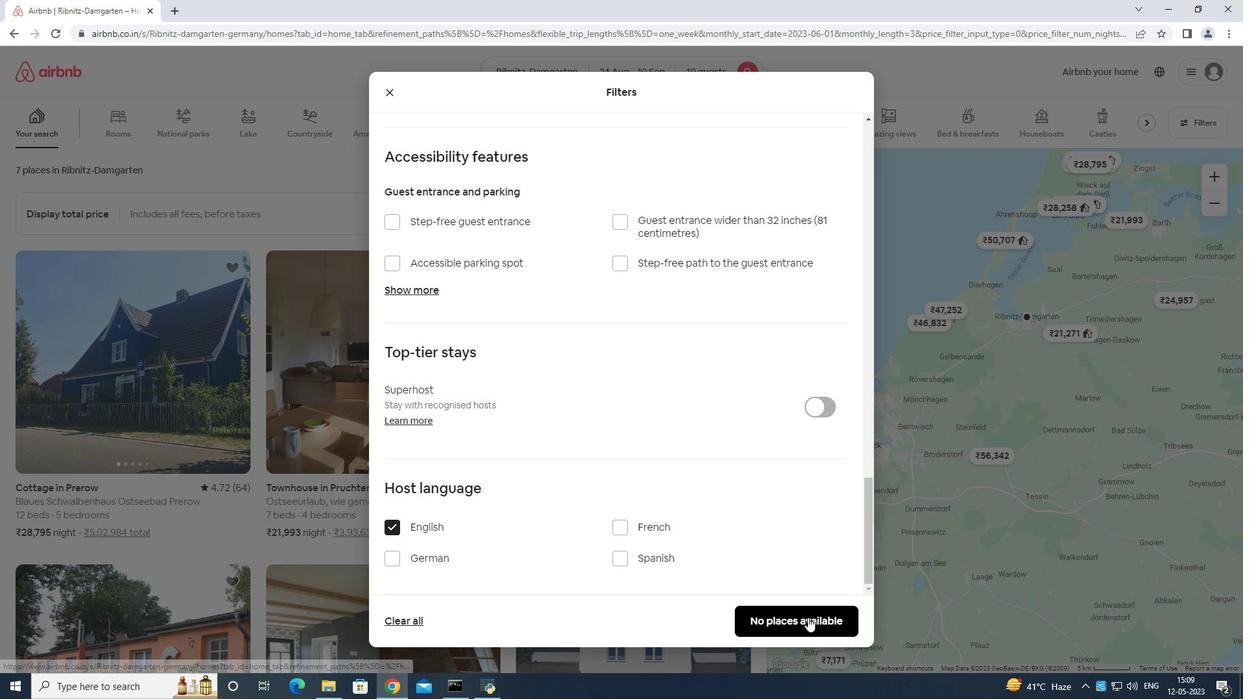 
Action: Mouse pressed left at (808, 617)
Screenshot: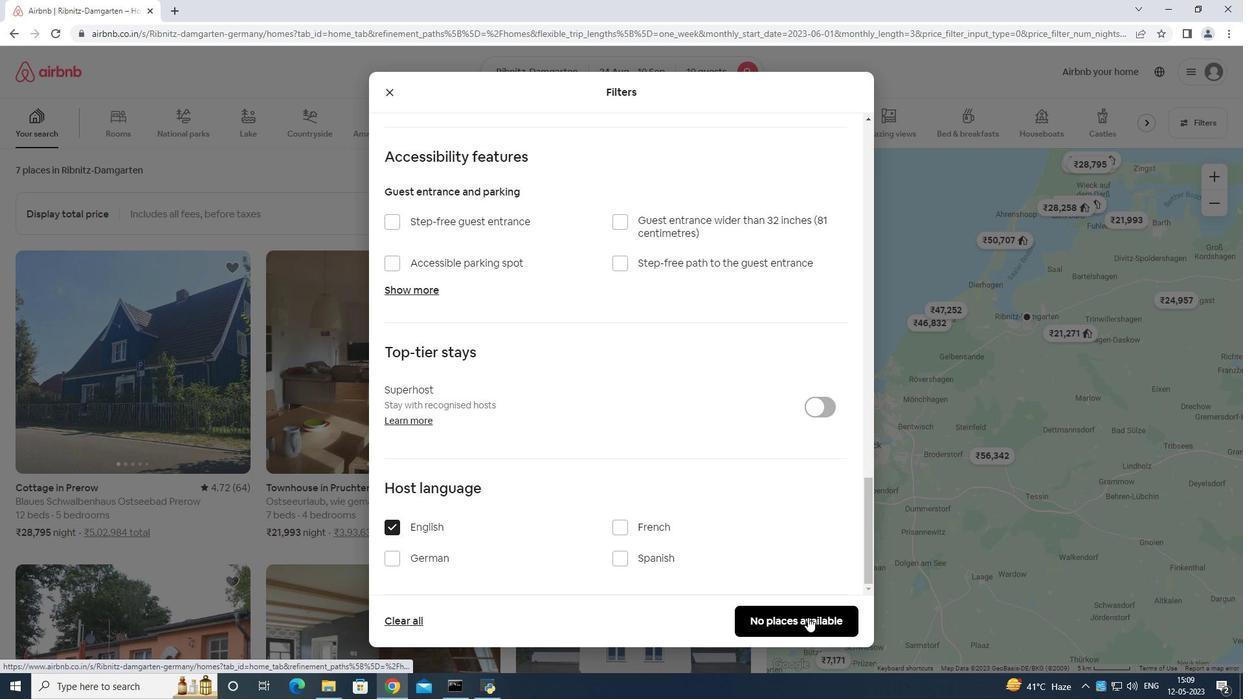 
Action: Mouse moved to (808, 617)
Screenshot: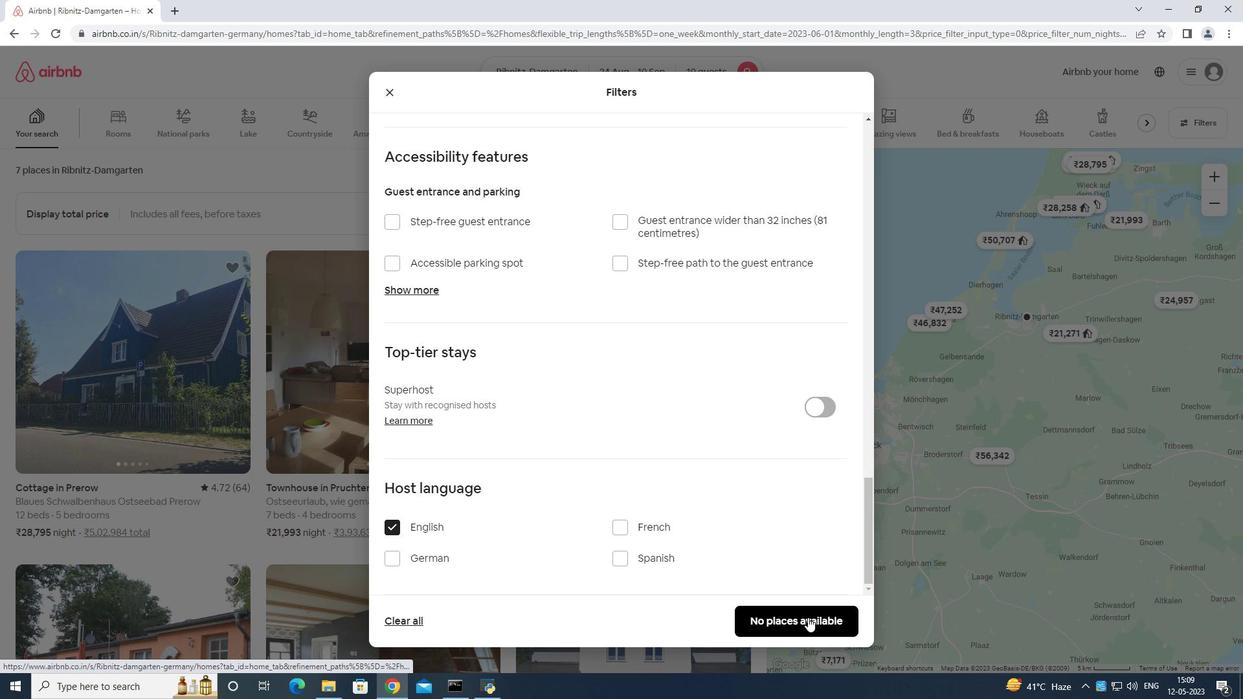 
